 Task:  Click on  Soccer In the  Soccer League click on  Pick Sheet Your name Isabella Turner Team name Austin FC and  Email softage.8@softage.net Game 1 Montreal Game 2 Philadelphia Game 3 Atlanta United Game 4 Austin FC Game 5 Real Salt Lake Game 6 San Jose Game 7 Nashville SC Game 8 New England Game 9 Charlotte FC Game 10 Montreal Game 11 Toronto FC Game 12 NY Red Bulls Game 13 Minnesota United Game 14 LA Galaxy Game 15 Houston Game16 San Jose In Tie Breaker choose Austin FC Submit pick sheet
Action: Mouse moved to (325, 158)
Screenshot: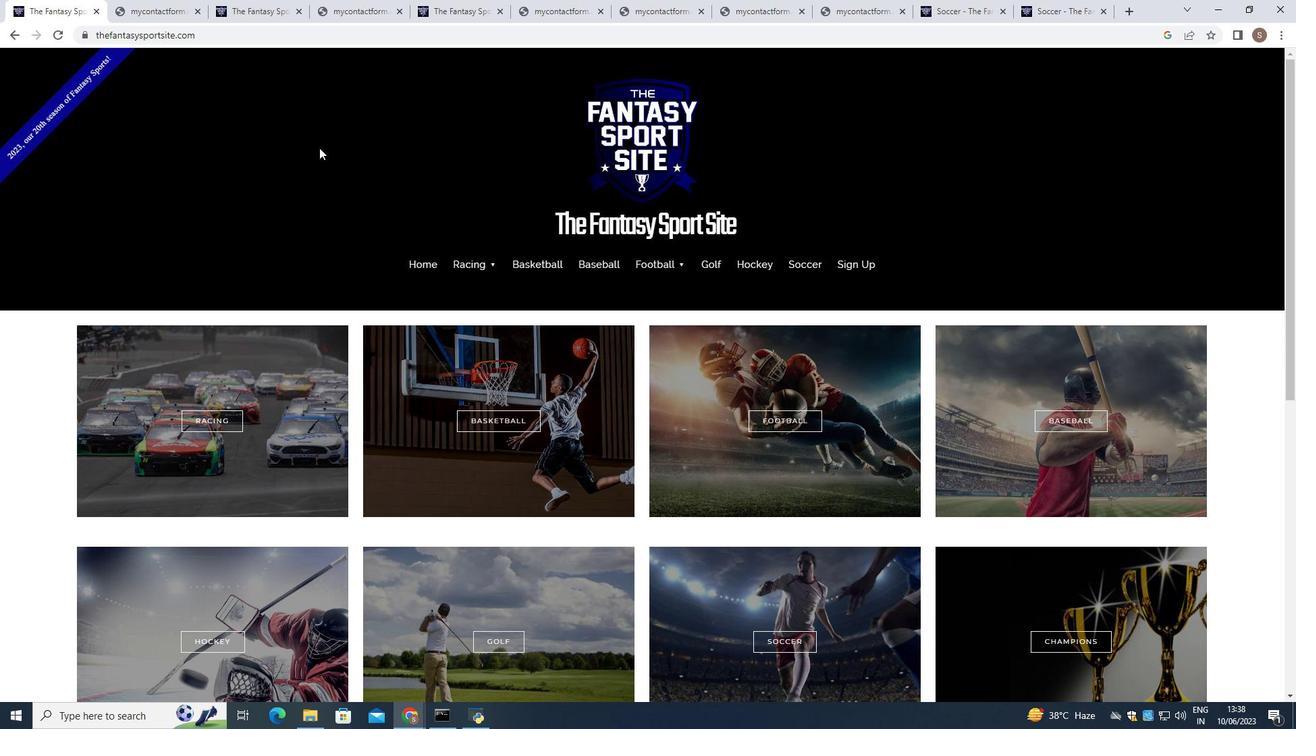 
Action: Mouse scrolled (325, 157) with delta (0, 0)
Screenshot: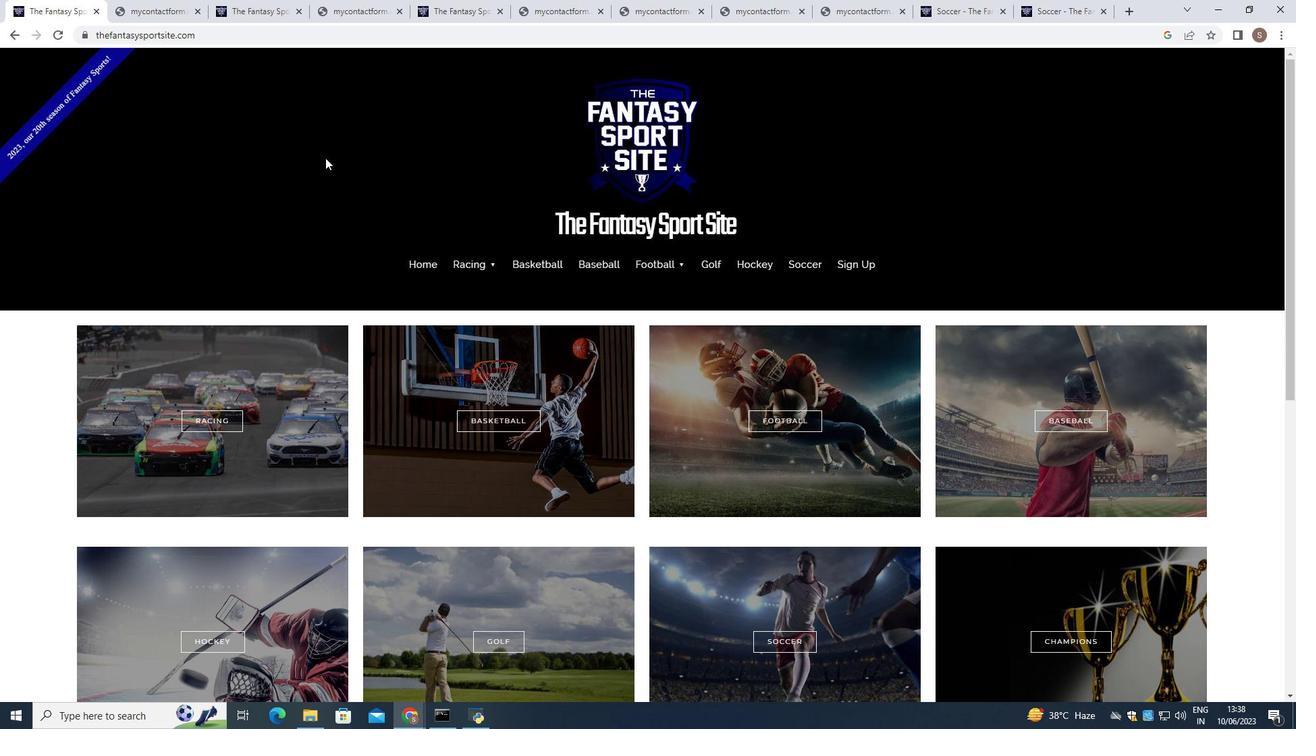 
Action: Mouse scrolled (325, 157) with delta (0, 0)
Screenshot: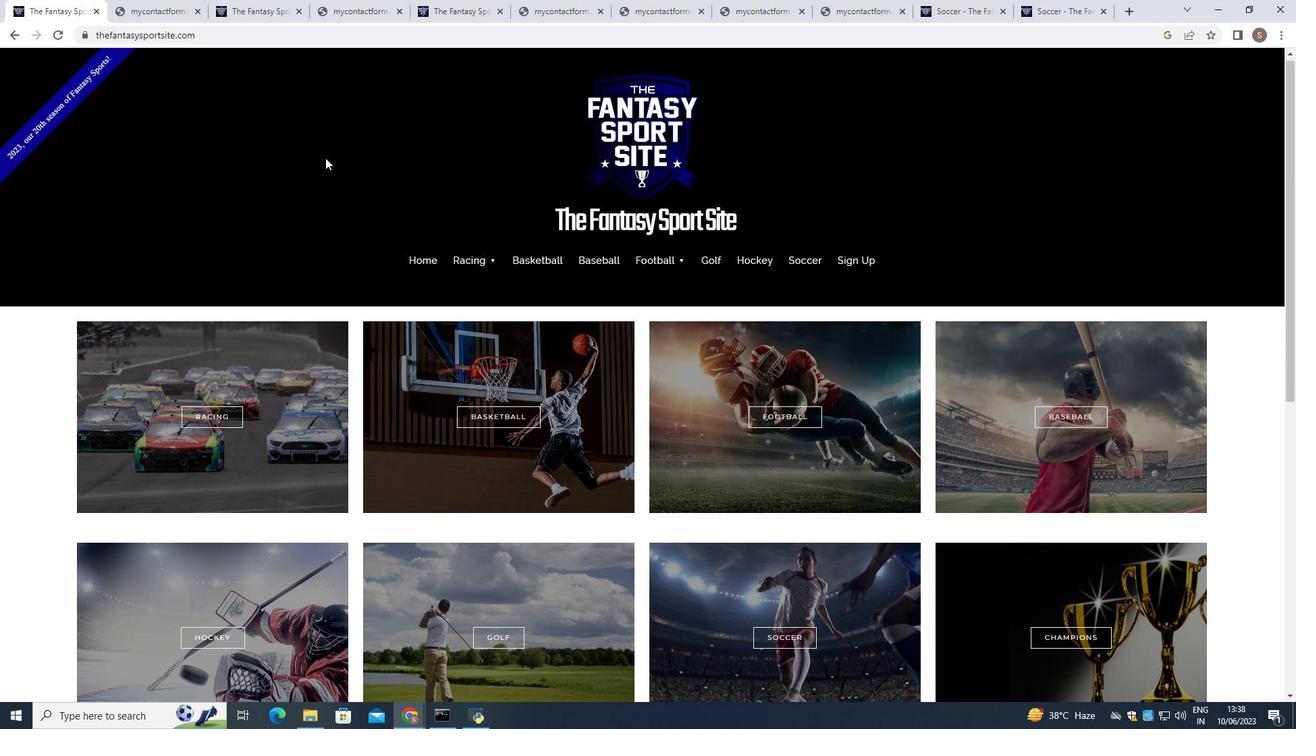 
Action: Mouse moved to (677, 431)
Screenshot: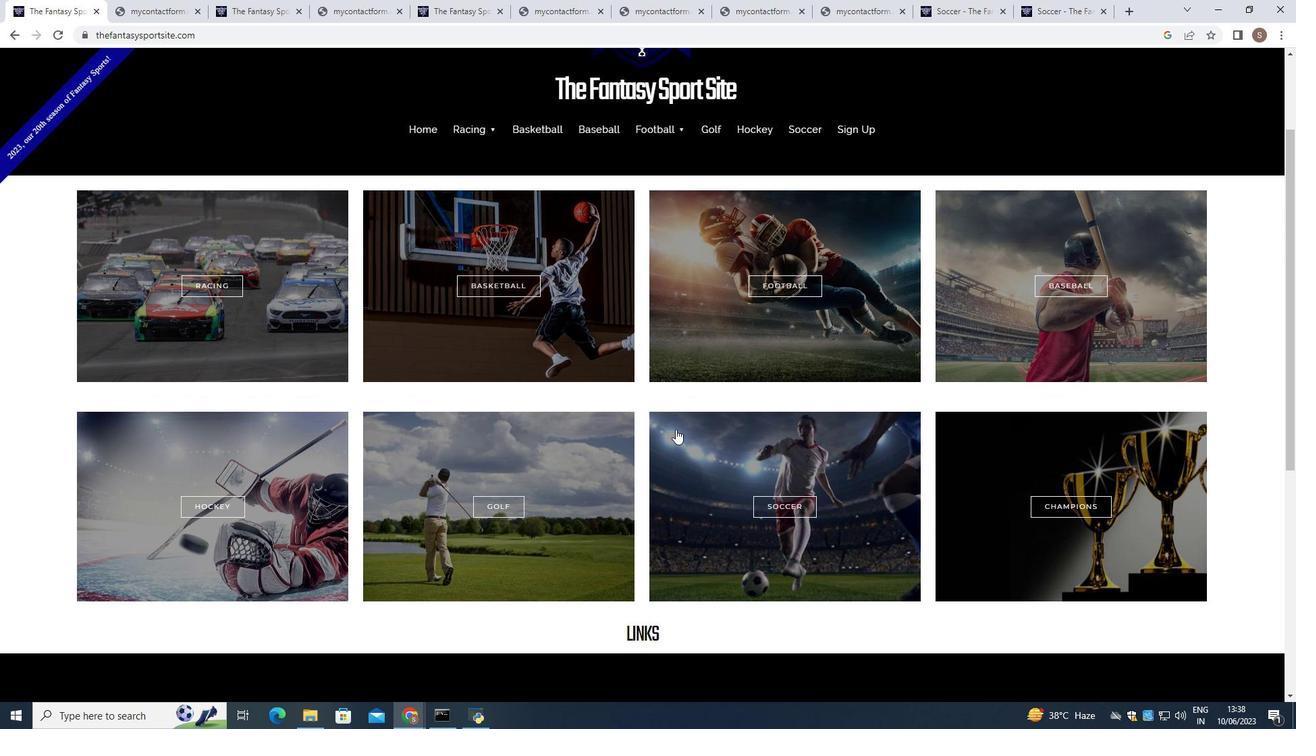 
Action: Mouse pressed left at (677, 431)
Screenshot: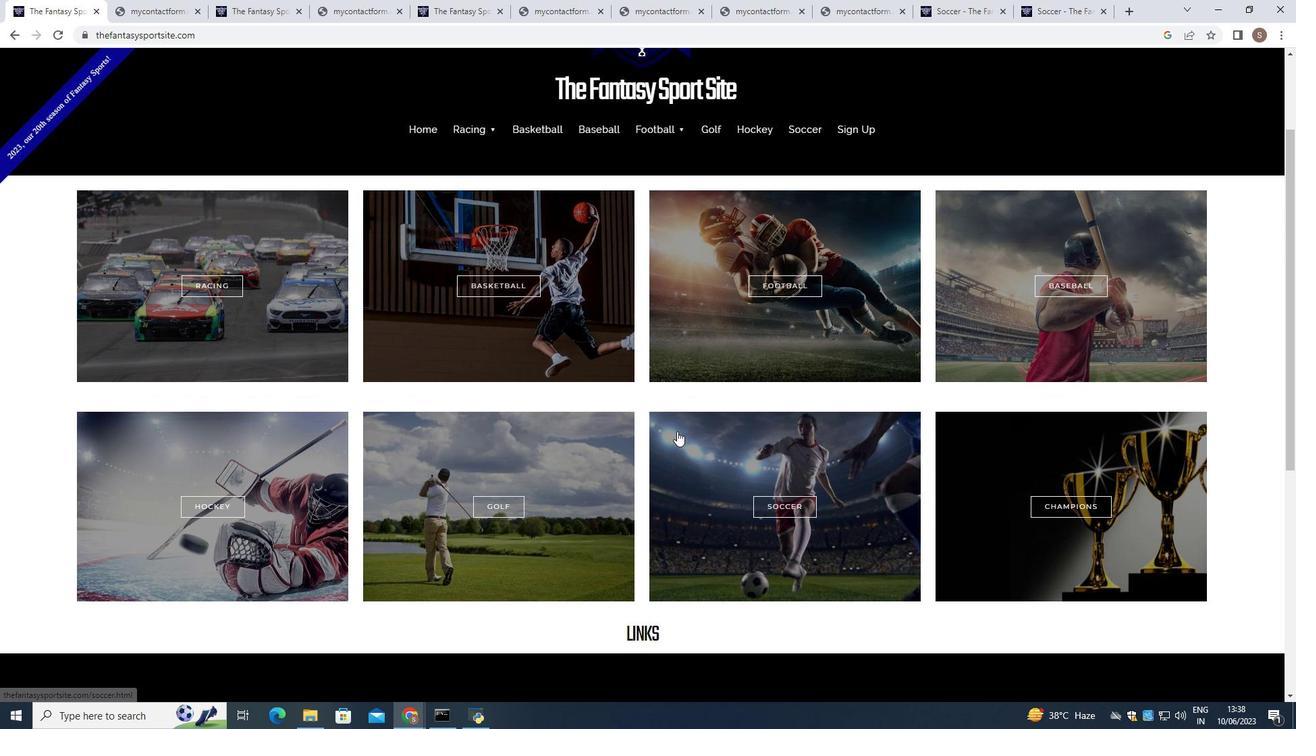 
Action: Mouse moved to (679, 431)
Screenshot: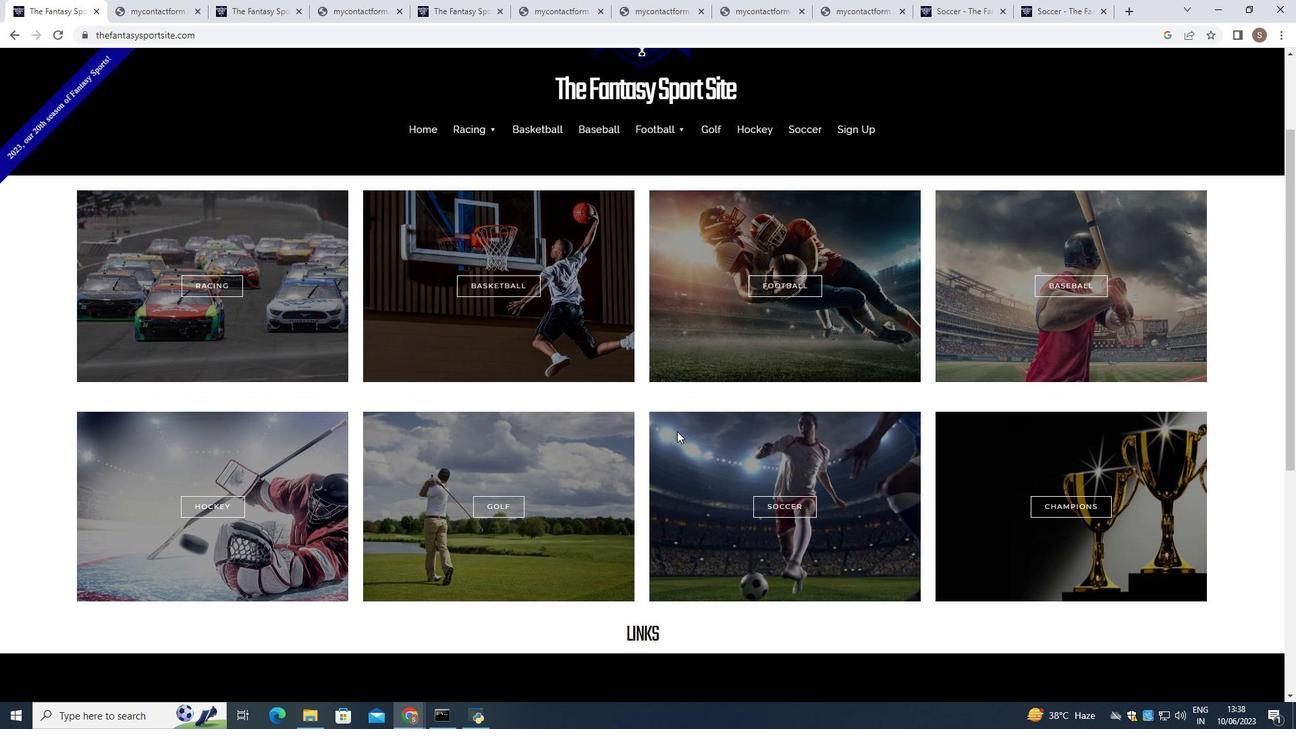 
Action: Mouse scrolled (679, 430) with delta (0, 0)
Screenshot: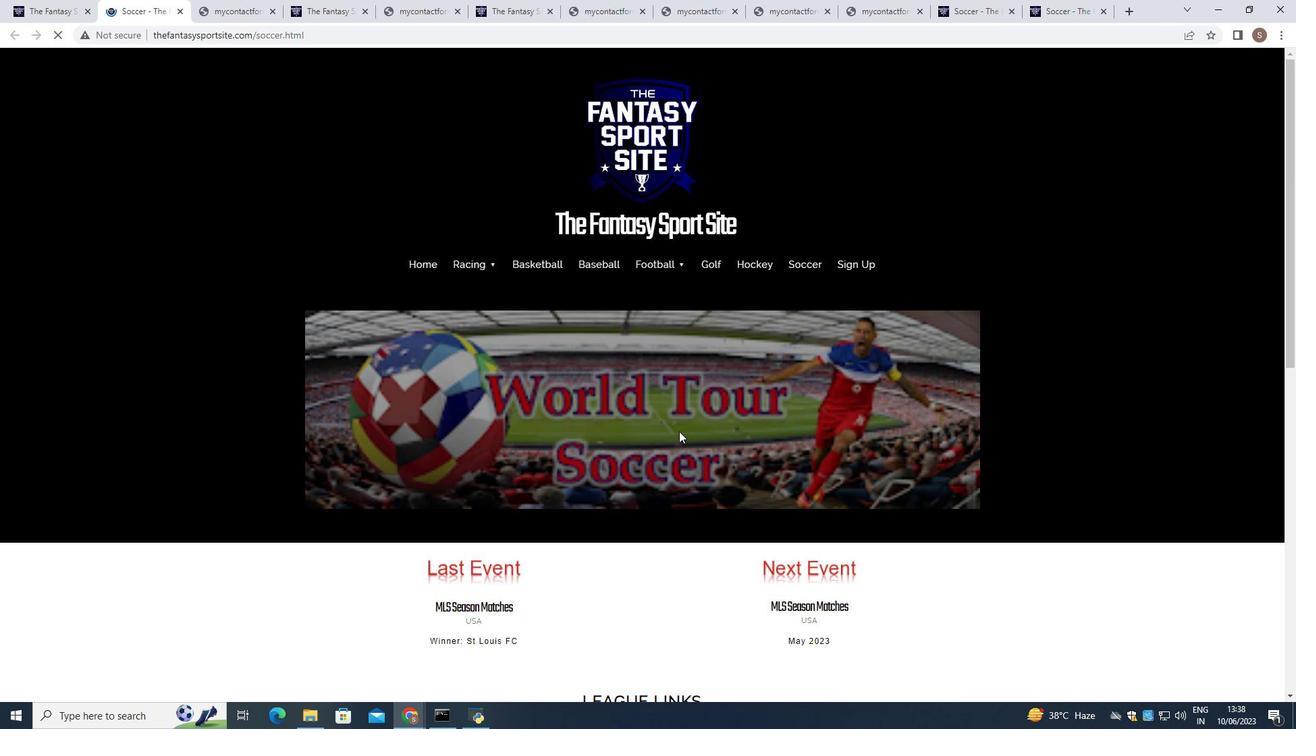 
Action: Mouse scrolled (679, 430) with delta (0, 0)
Screenshot: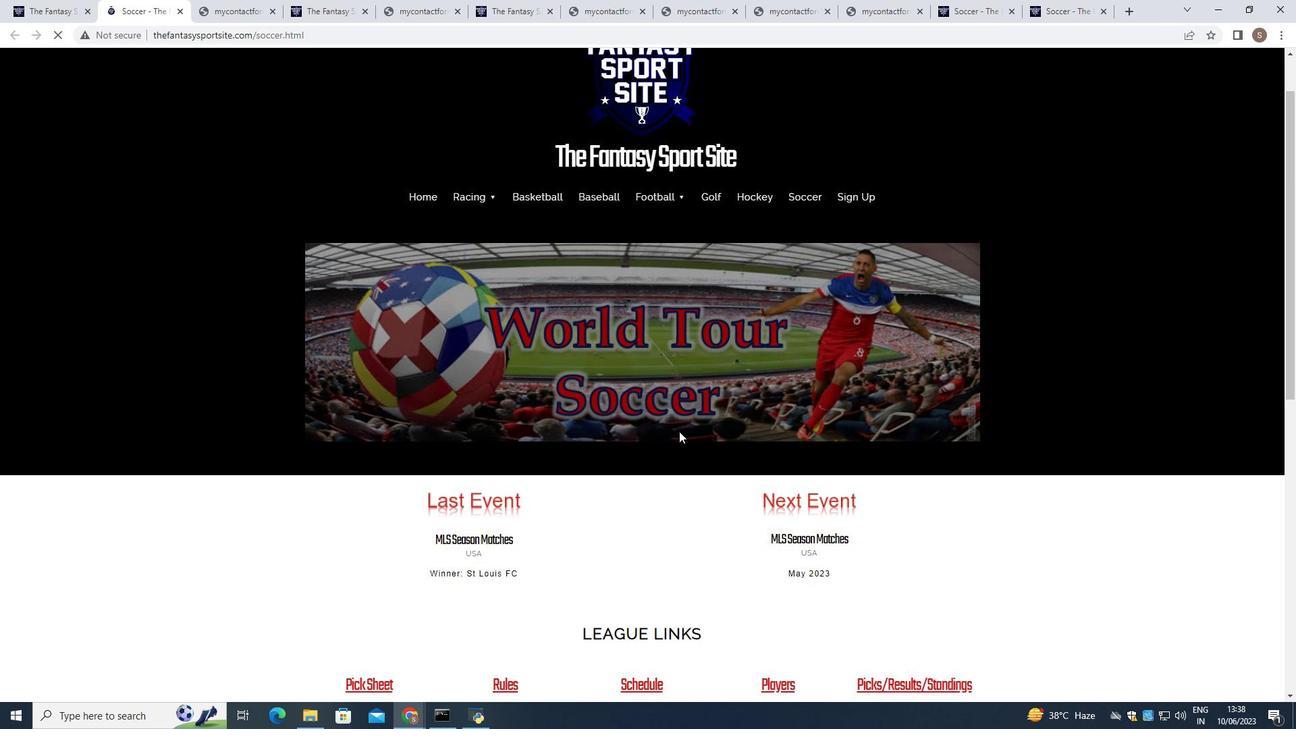 
Action: Mouse scrolled (679, 430) with delta (0, 0)
Screenshot: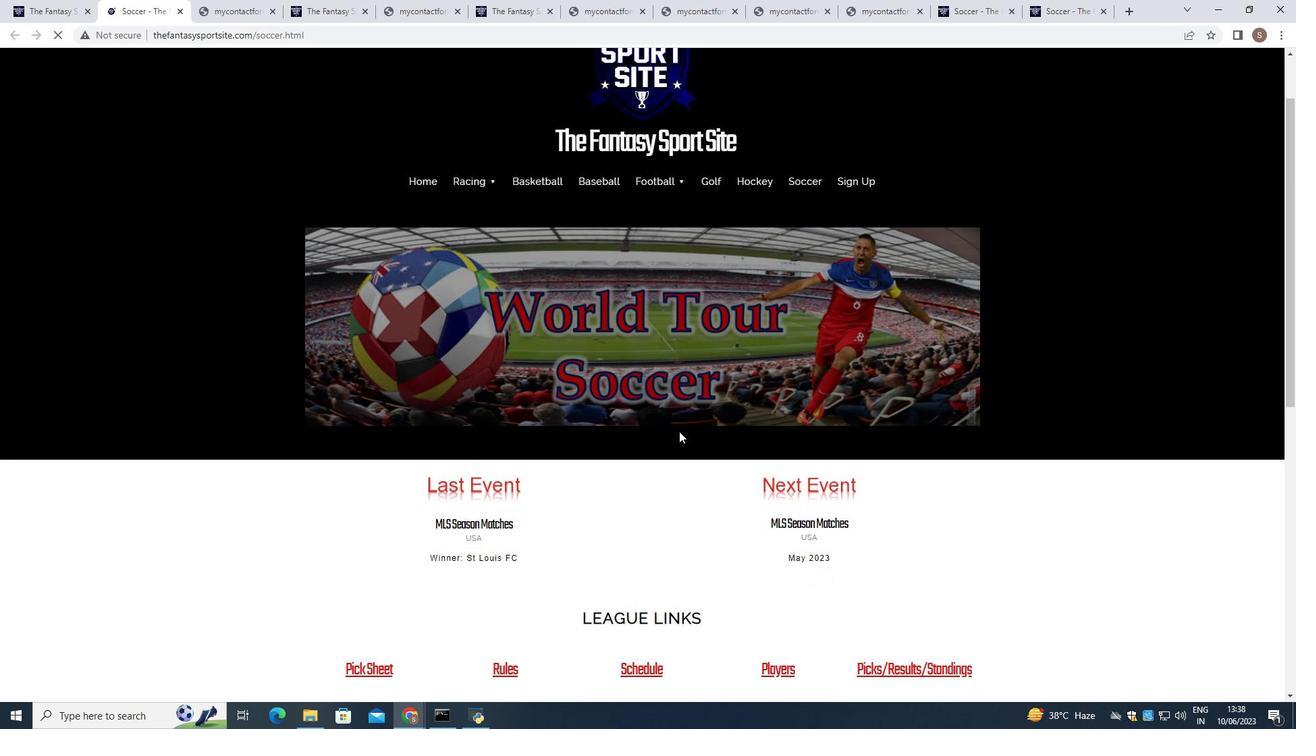 
Action: Mouse moved to (372, 550)
Screenshot: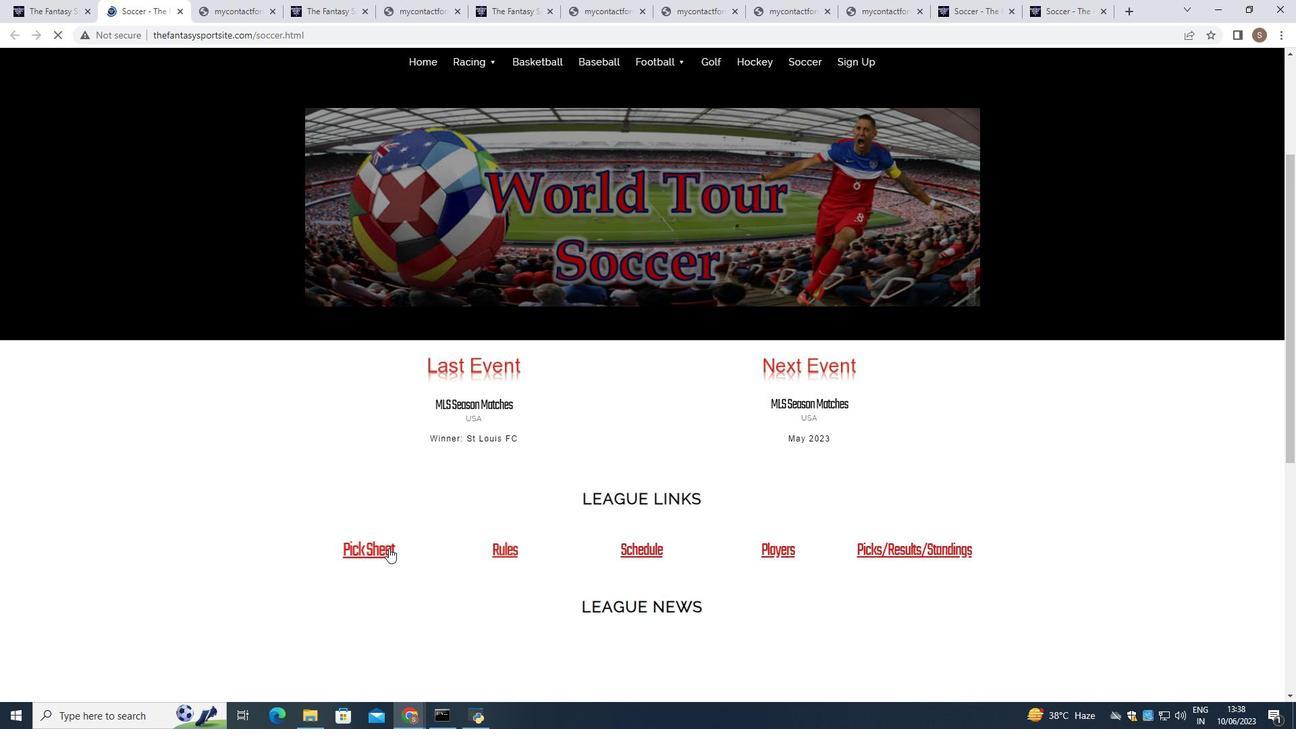 
Action: Mouse pressed left at (372, 550)
Screenshot: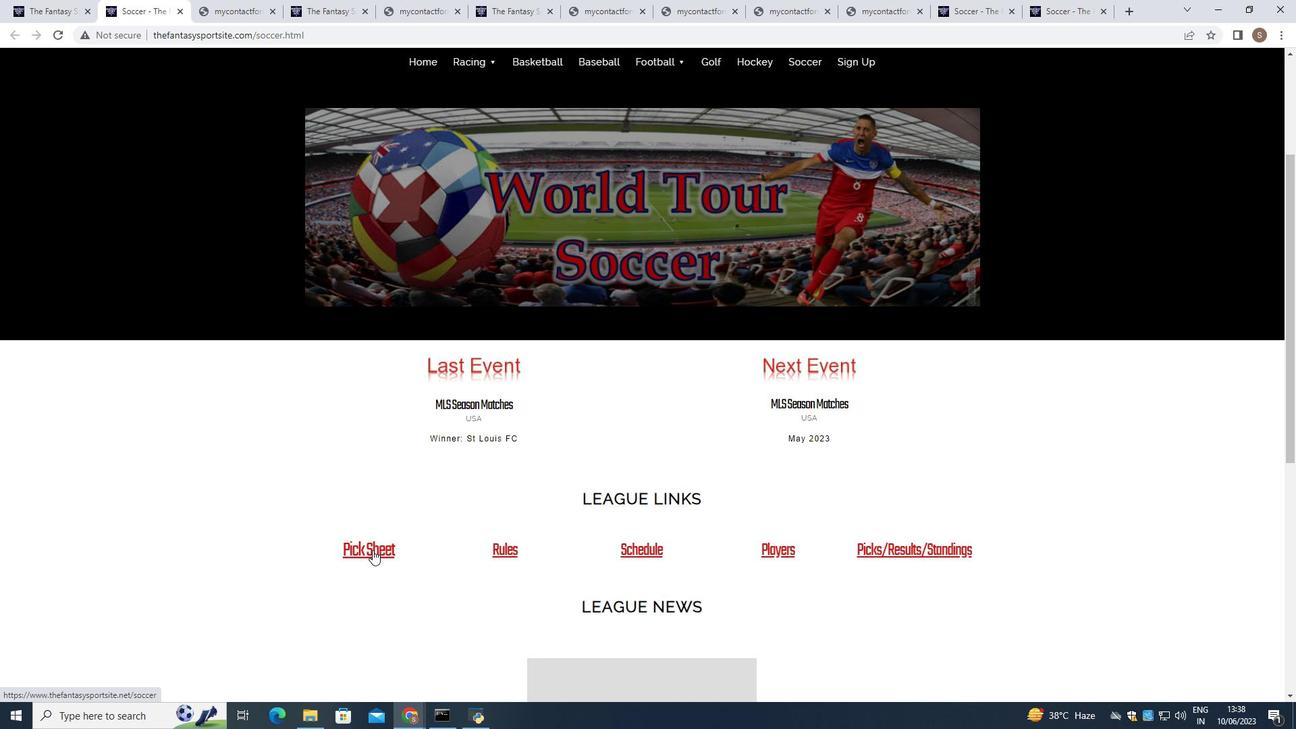 
Action: Mouse moved to (372, 550)
Screenshot: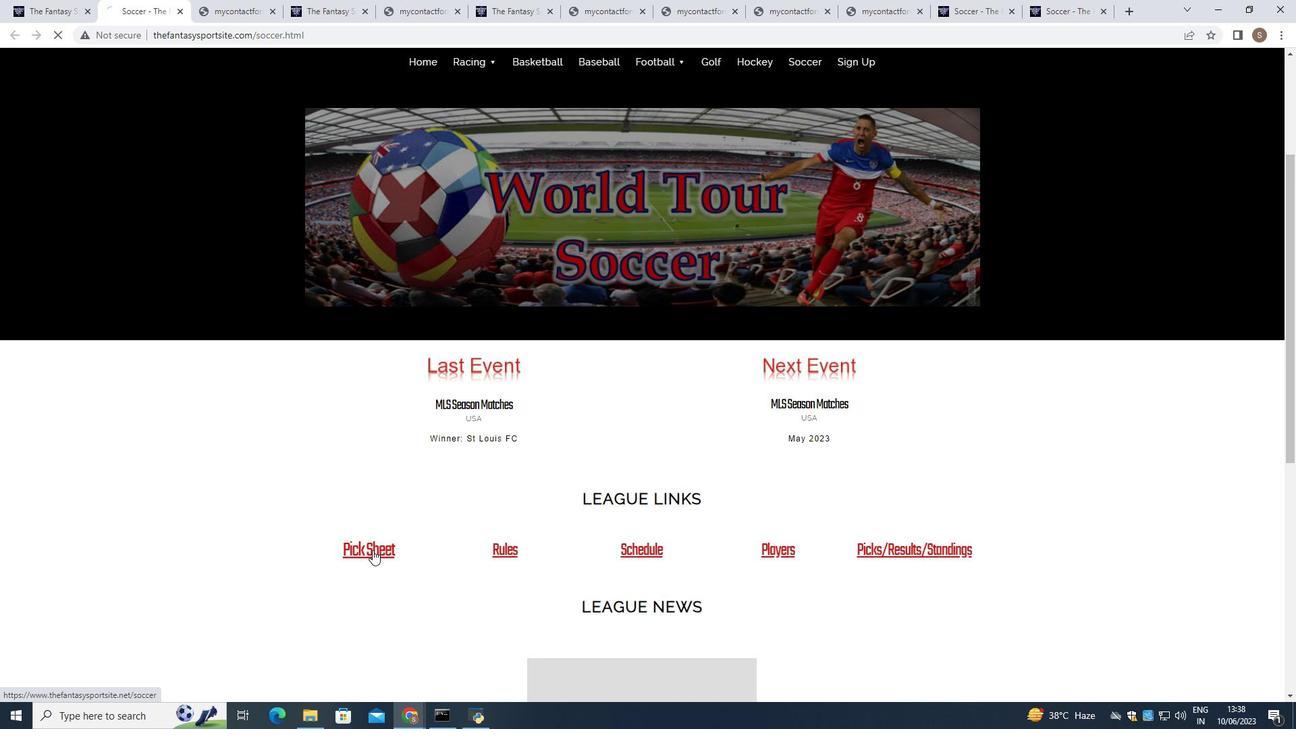 
Action: Mouse scrolled (372, 549) with delta (0, 0)
Screenshot: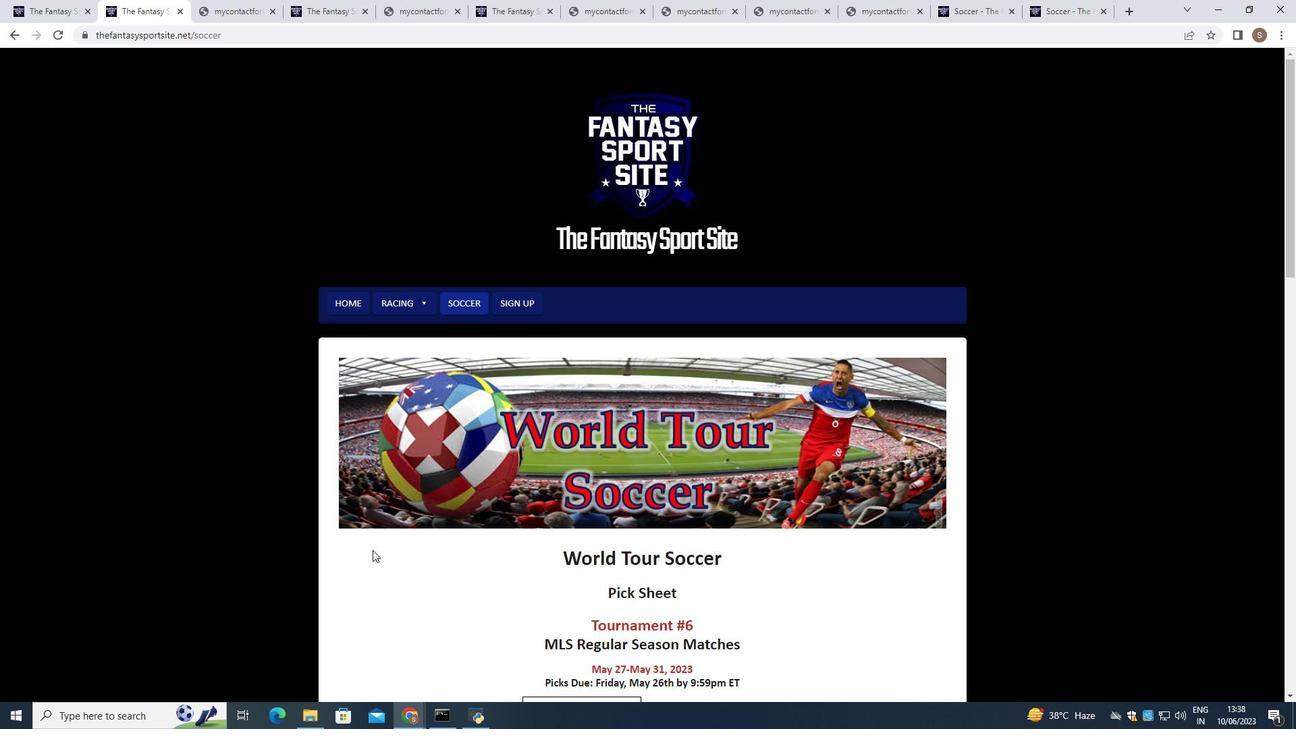 
Action: Mouse scrolled (372, 549) with delta (0, 0)
Screenshot: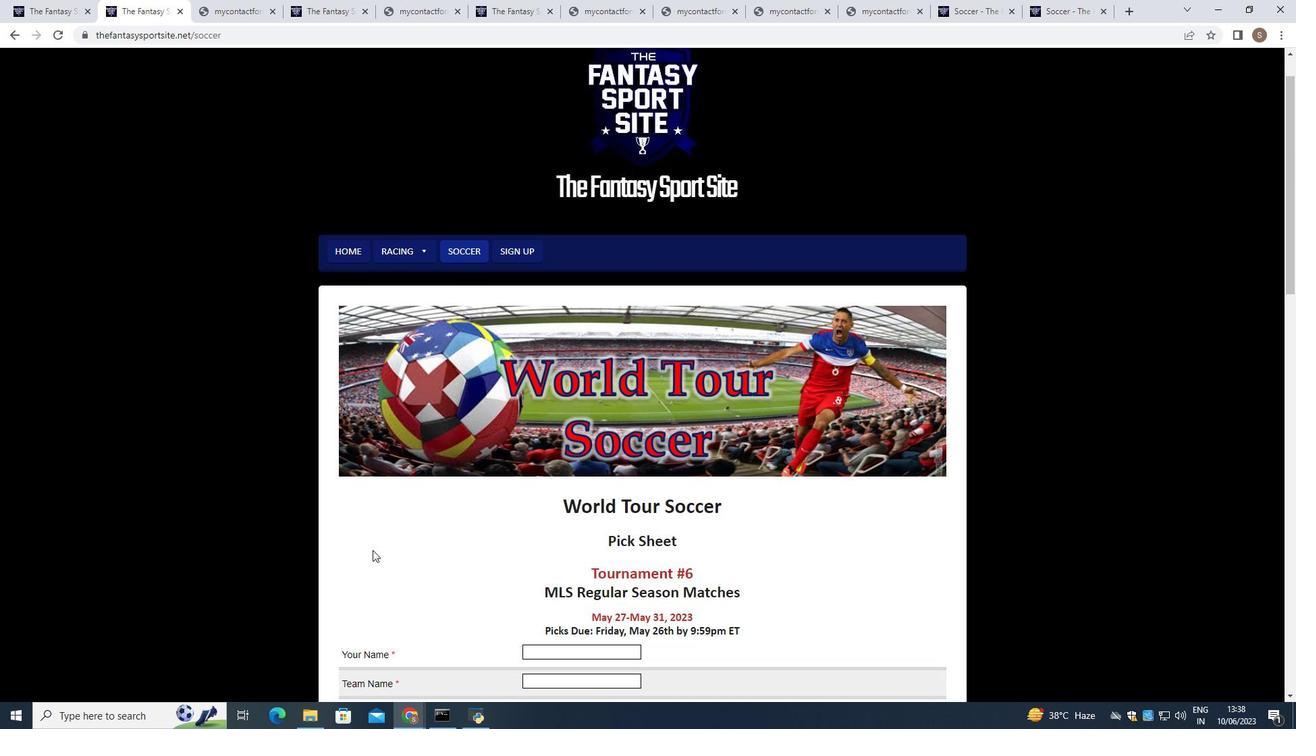 
Action: Mouse scrolled (372, 549) with delta (0, 0)
Screenshot: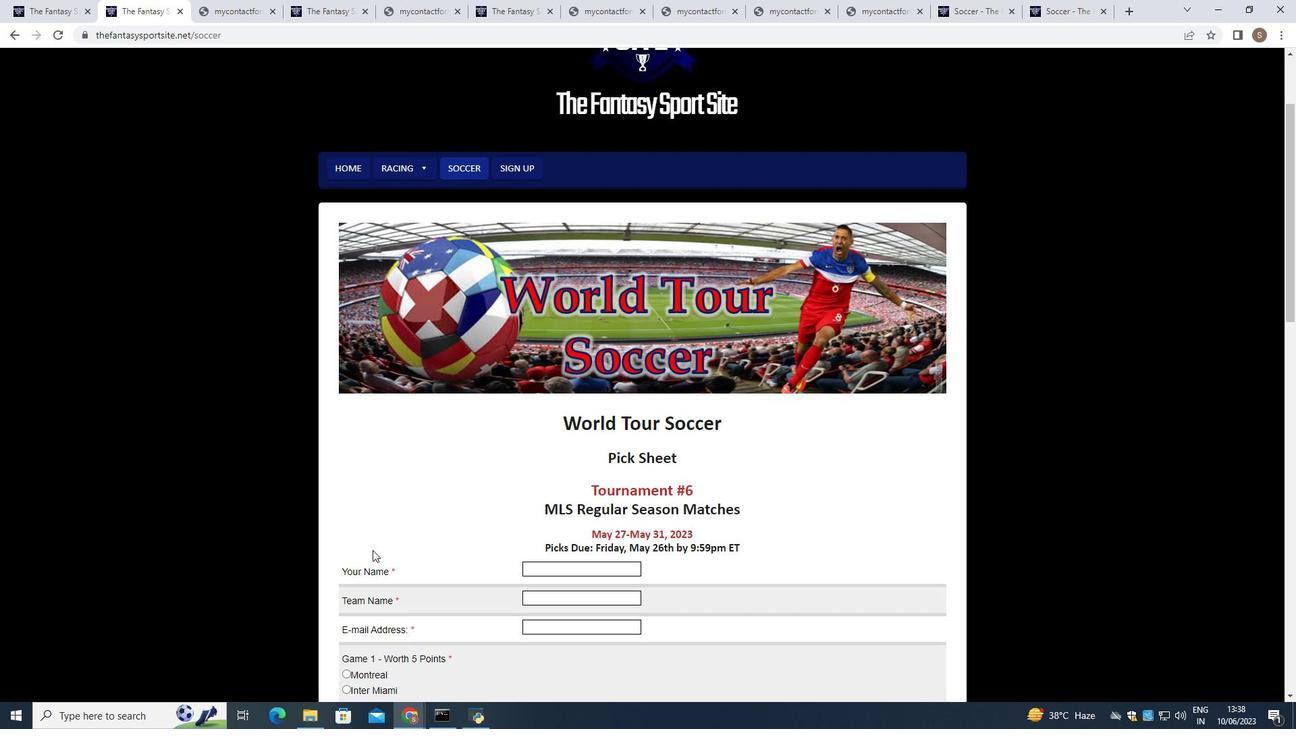 
Action: Mouse moved to (538, 494)
Screenshot: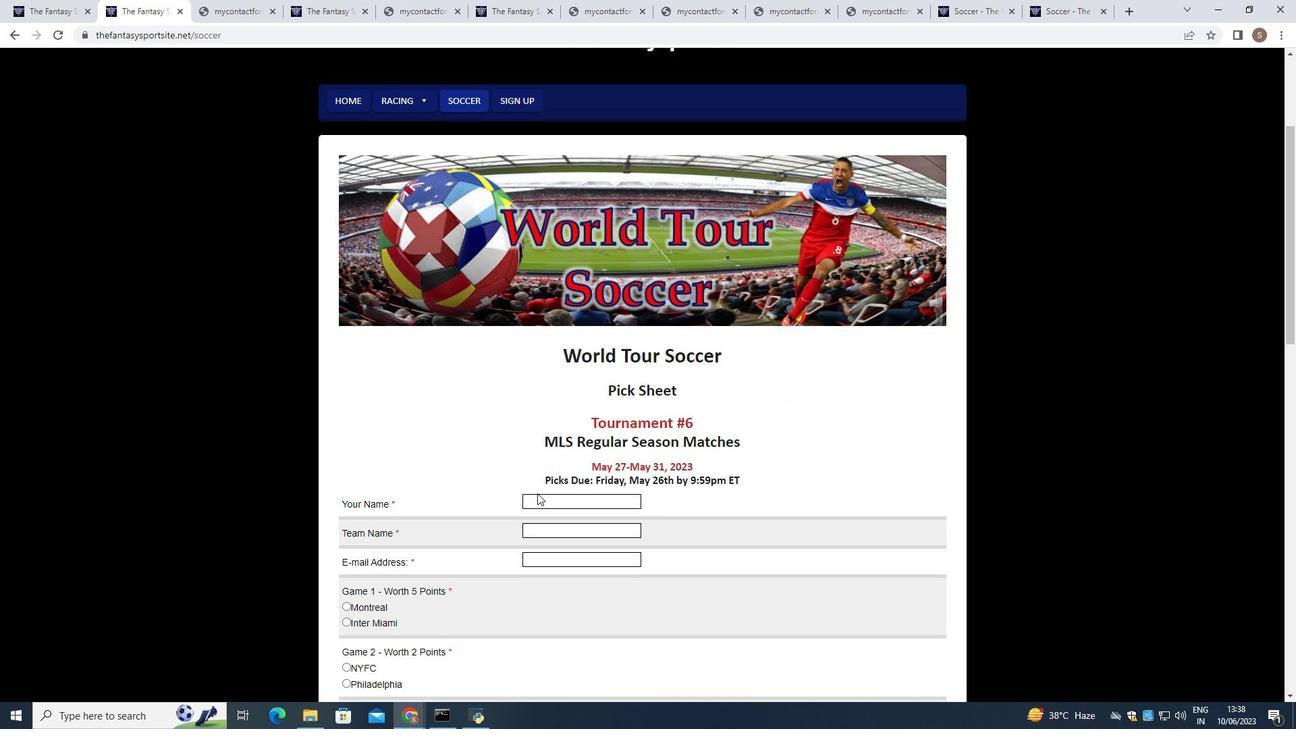 
Action: Mouse pressed left at (538, 494)
Screenshot: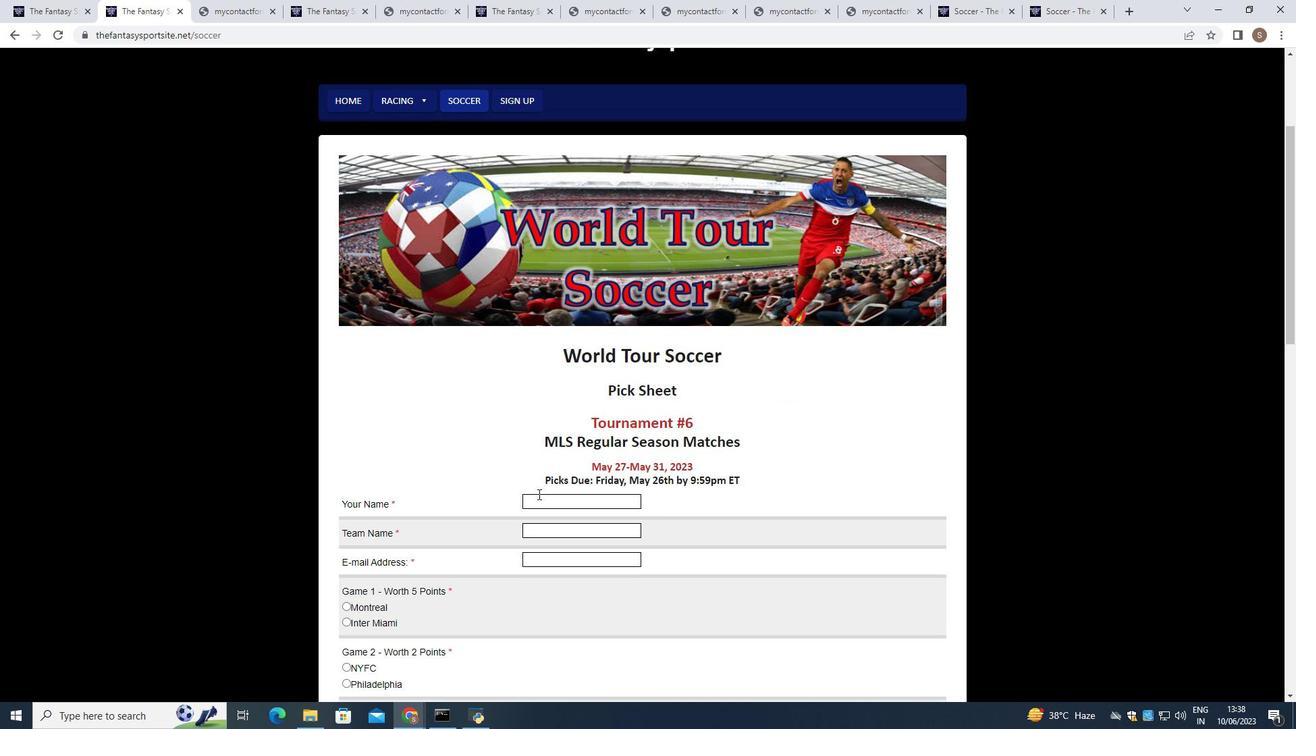
Action: Key pressed <Key.shift>Isabella<Key.space><Key.shift>Turner
Screenshot: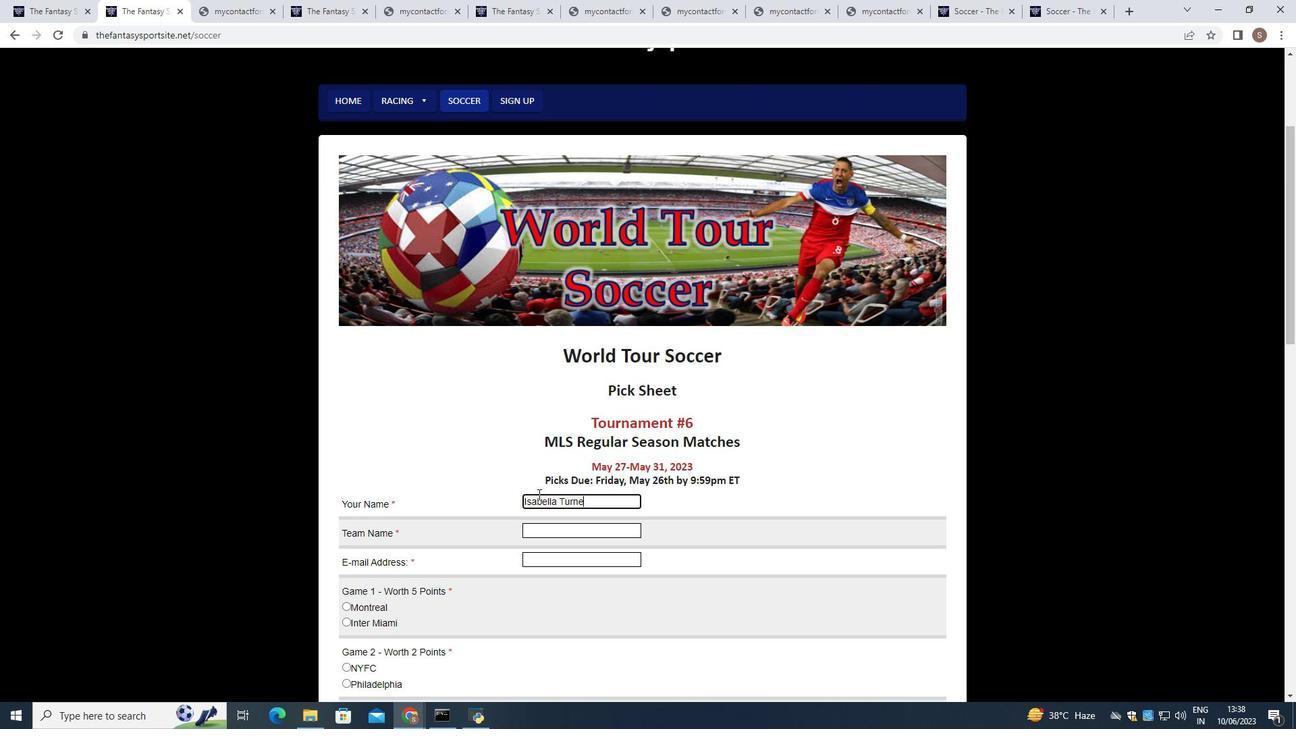 
Action: Mouse moved to (551, 532)
Screenshot: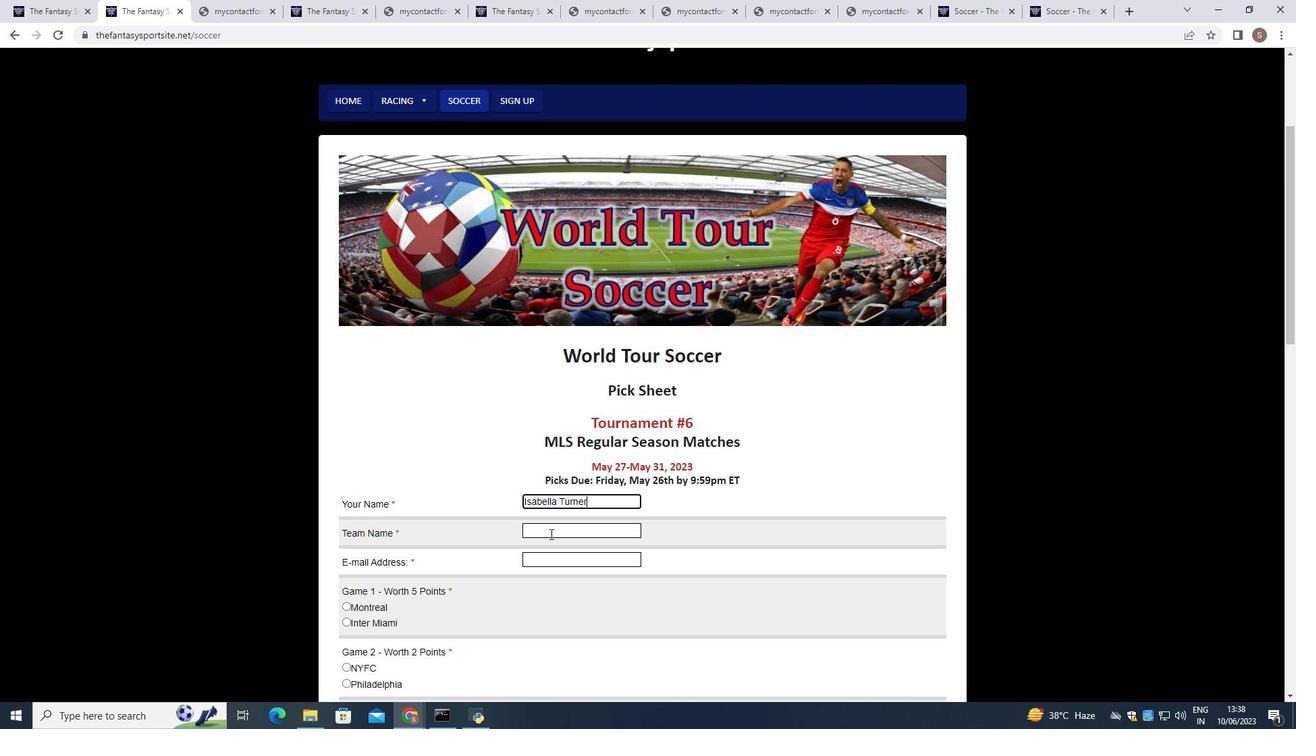 
Action: Mouse pressed left at (551, 532)
Screenshot: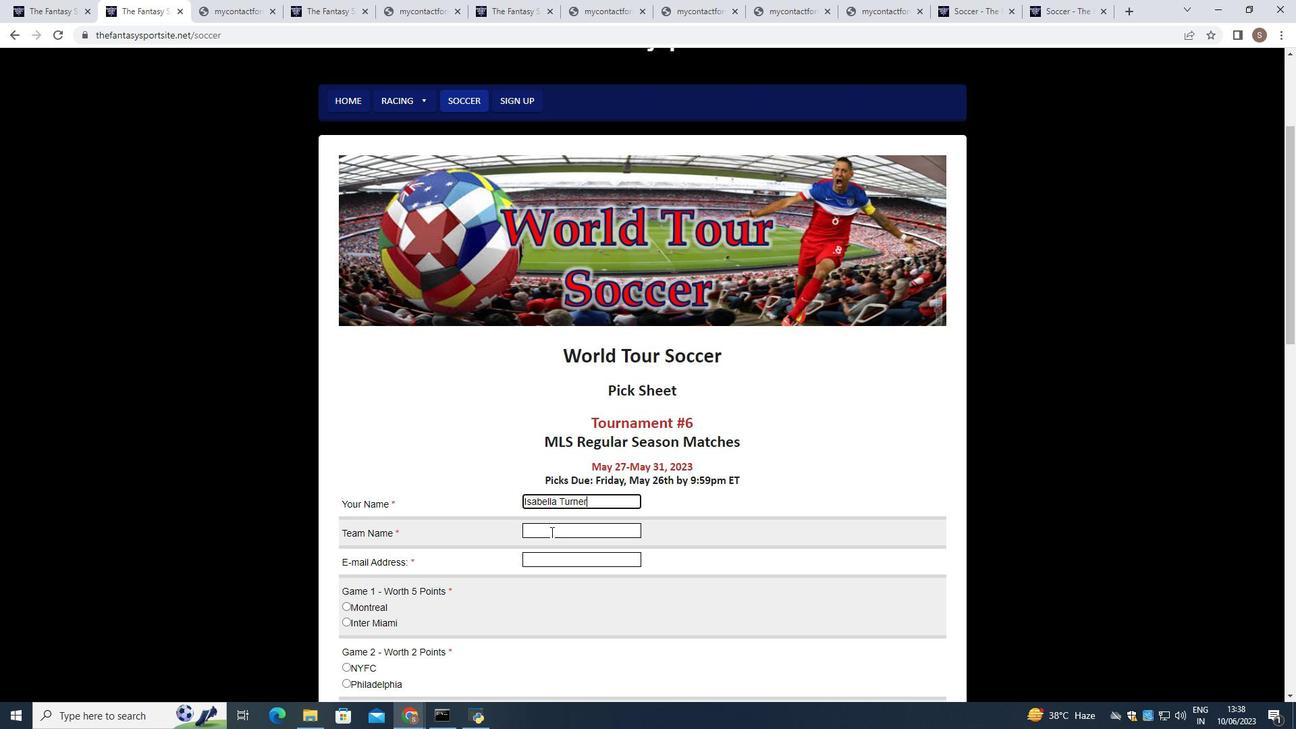 
Action: Mouse moved to (551, 531)
Screenshot: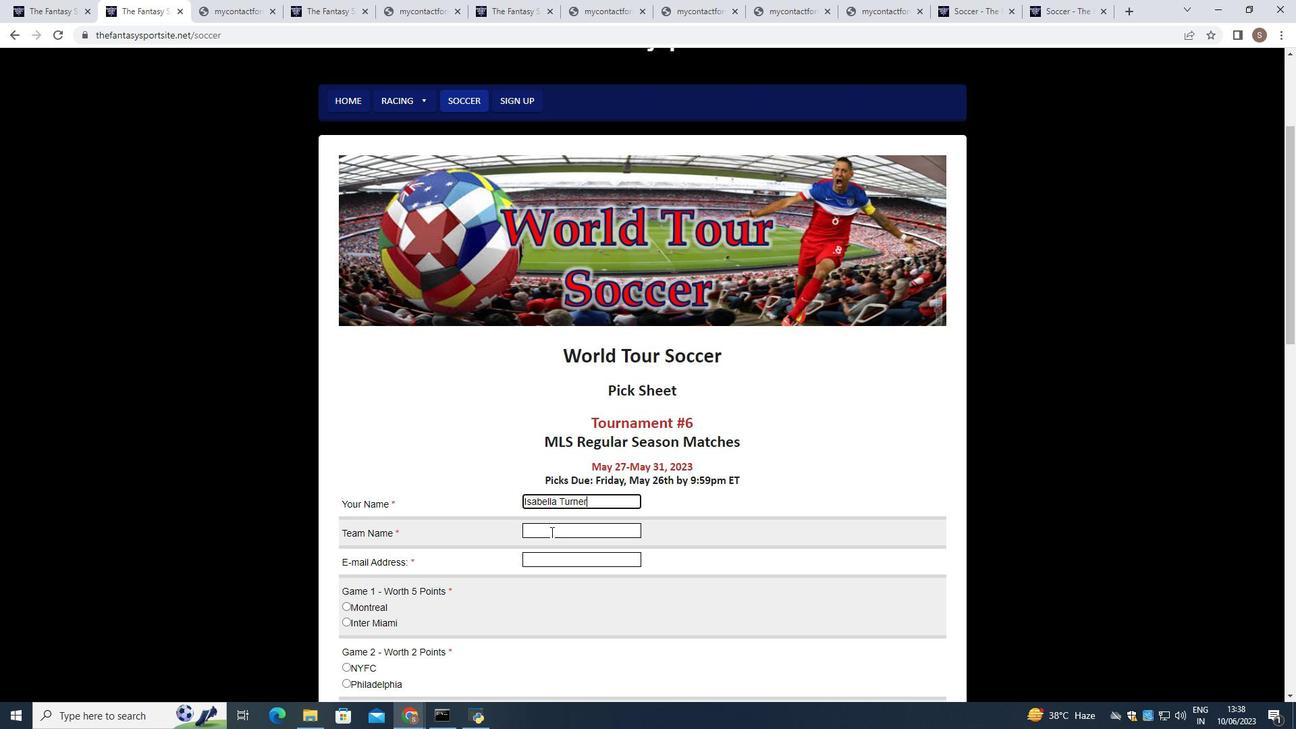 
Action: Key pressed <Key.shift>Austin<Key.space><Key.shift>FC
Screenshot: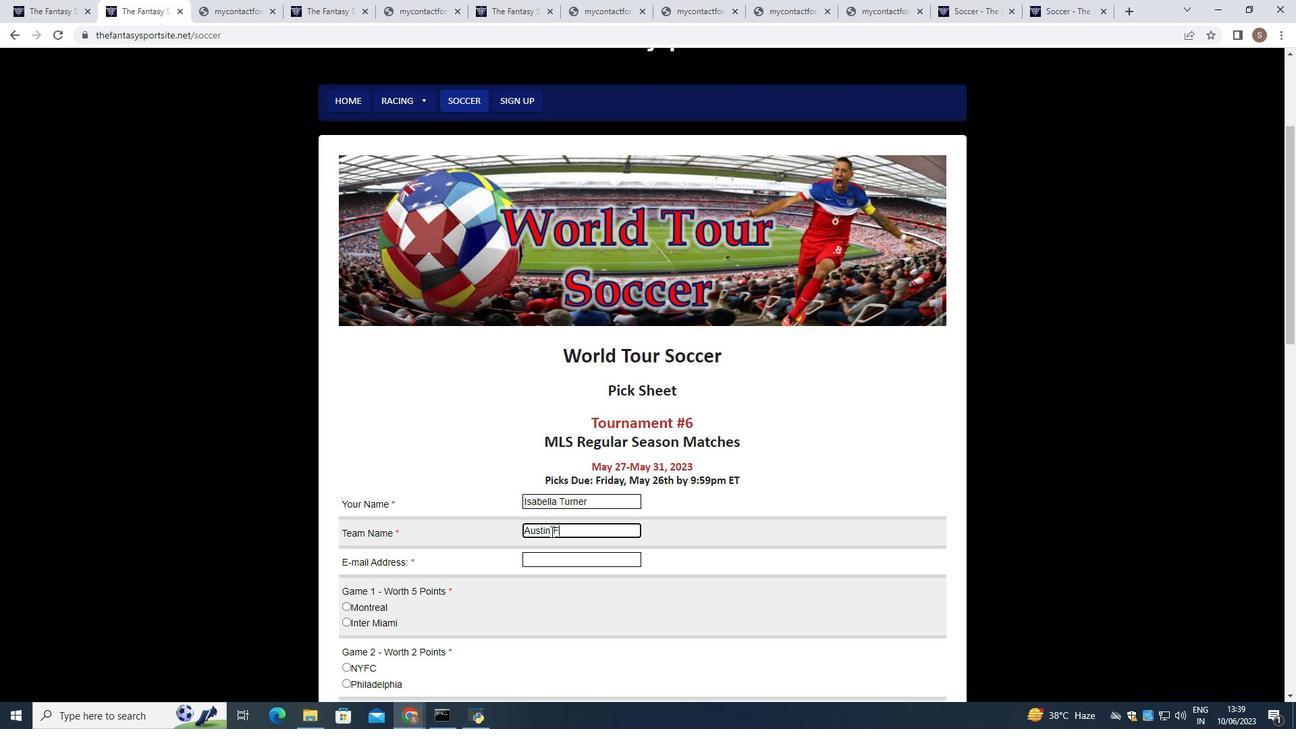 
Action: Mouse moved to (556, 559)
Screenshot: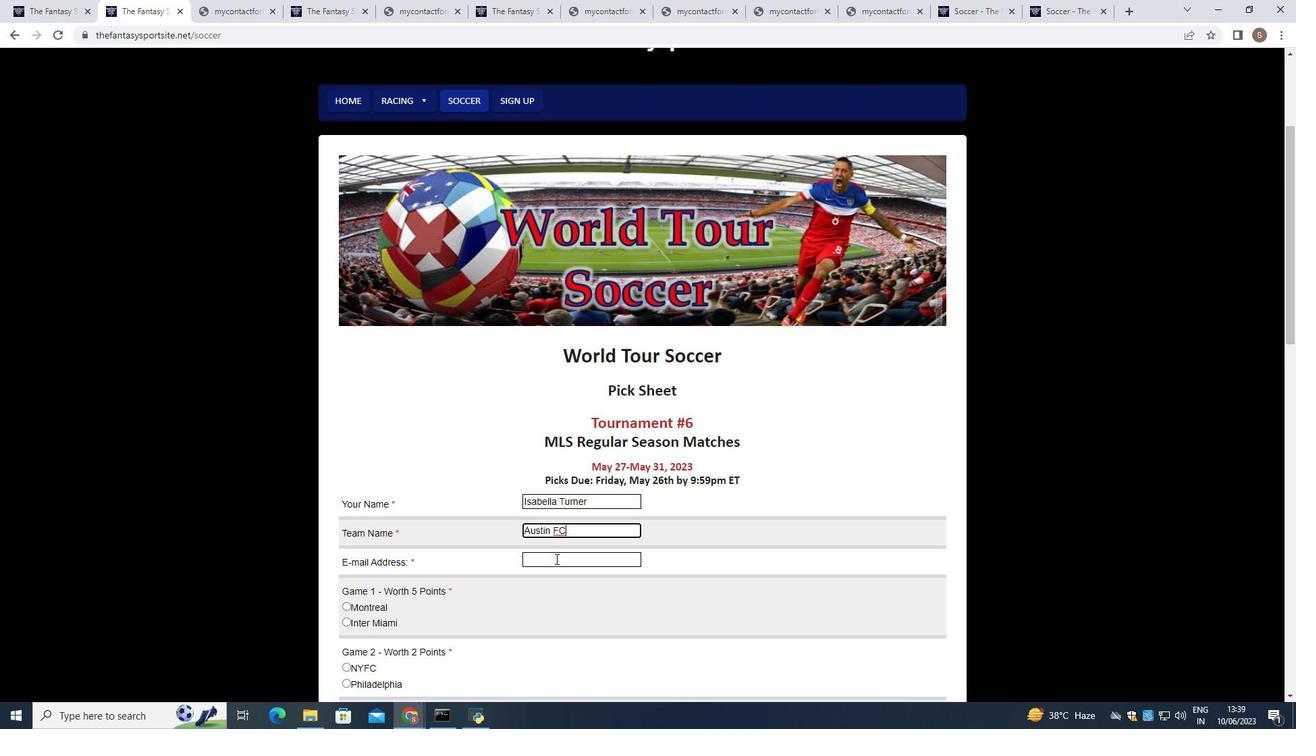 
Action: Mouse pressed left at (556, 559)
Screenshot: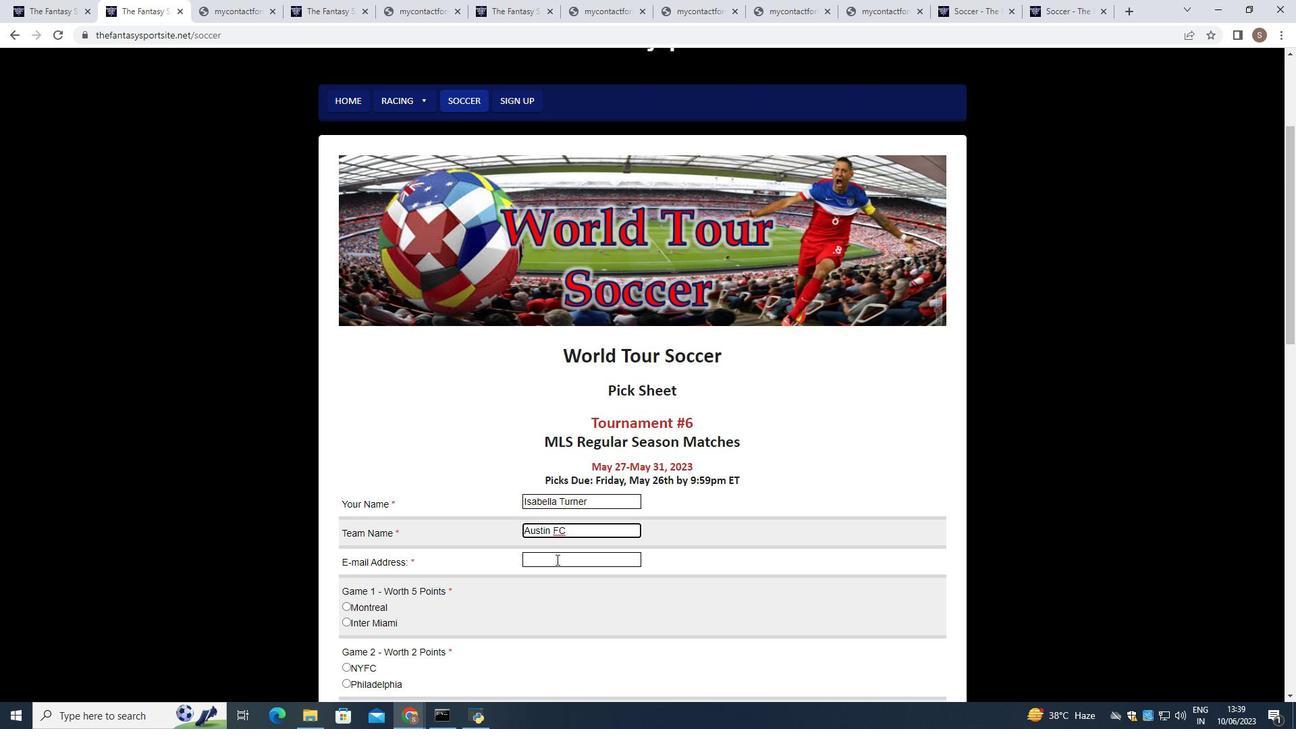 
Action: Key pressed softage.8<Key.shift><Key.shift>@softage.net
Screenshot: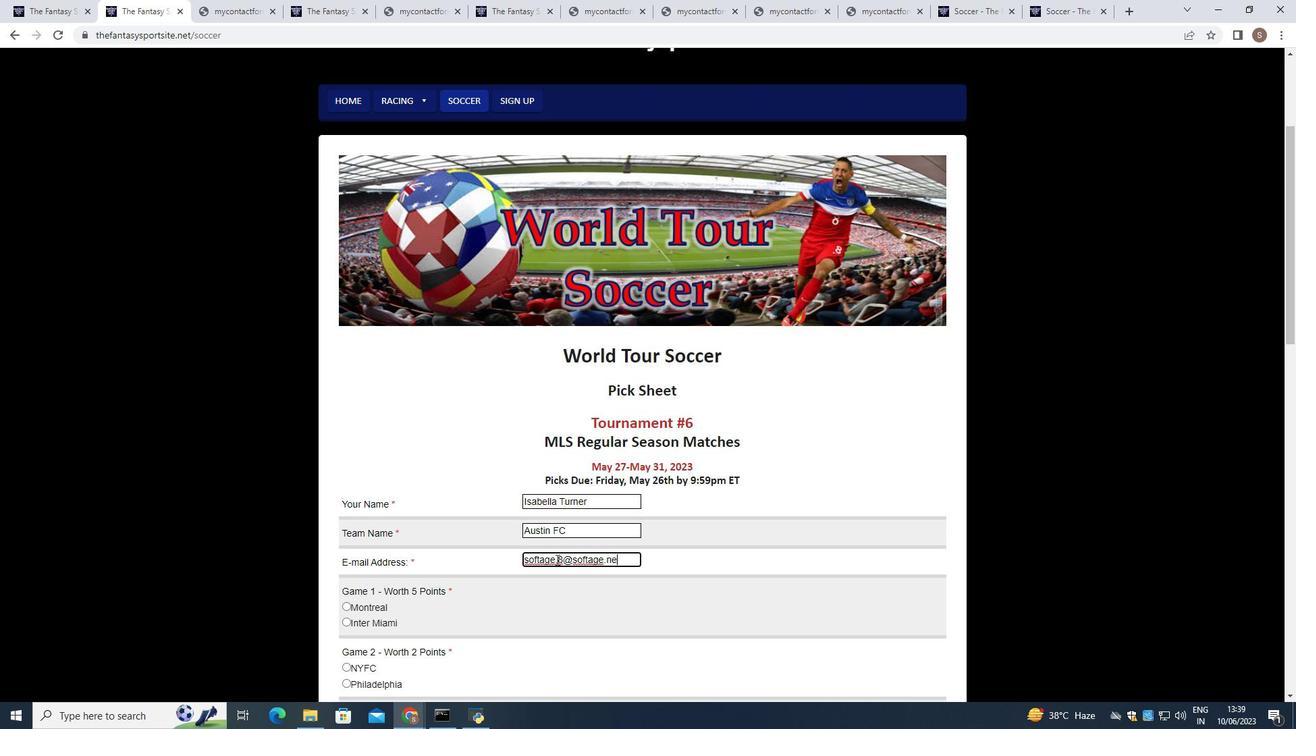 
Action: Mouse moved to (478, 589)
Screenshot: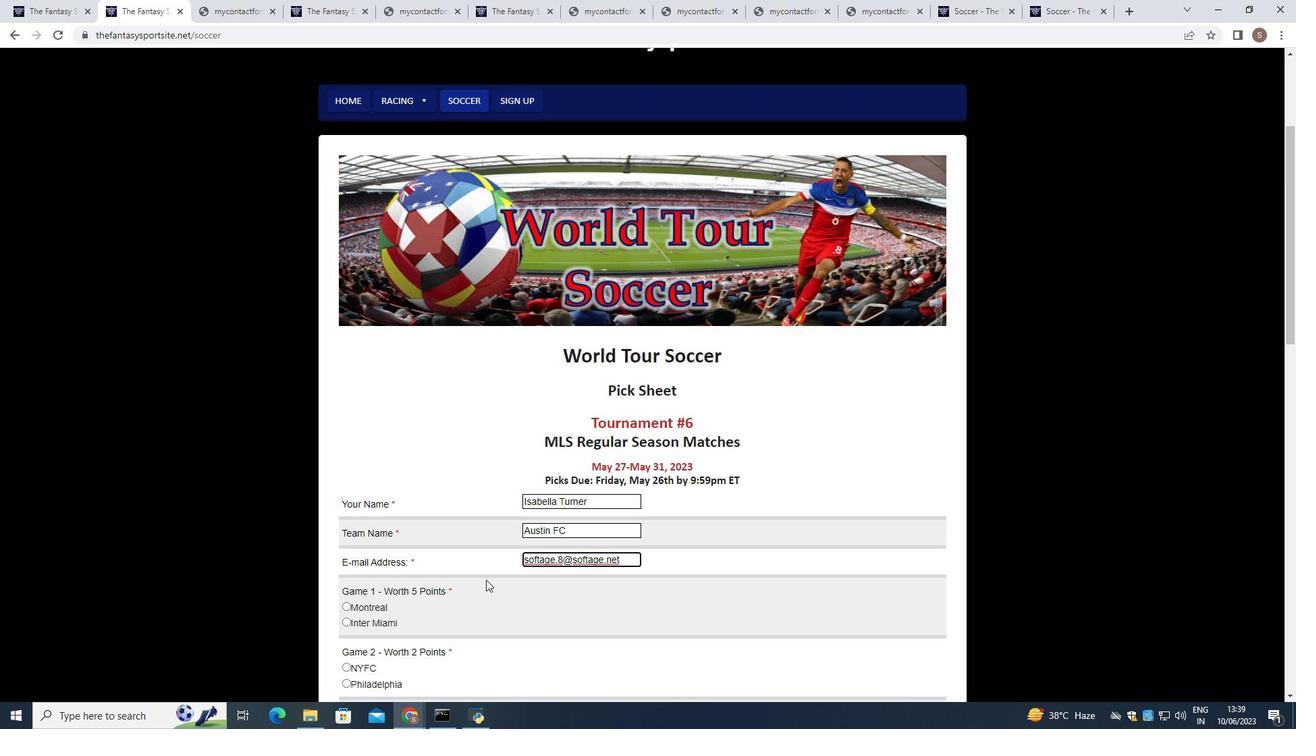 
Action: Mouse scrolled (478, 588) with delta (0, 0)
Screenshot: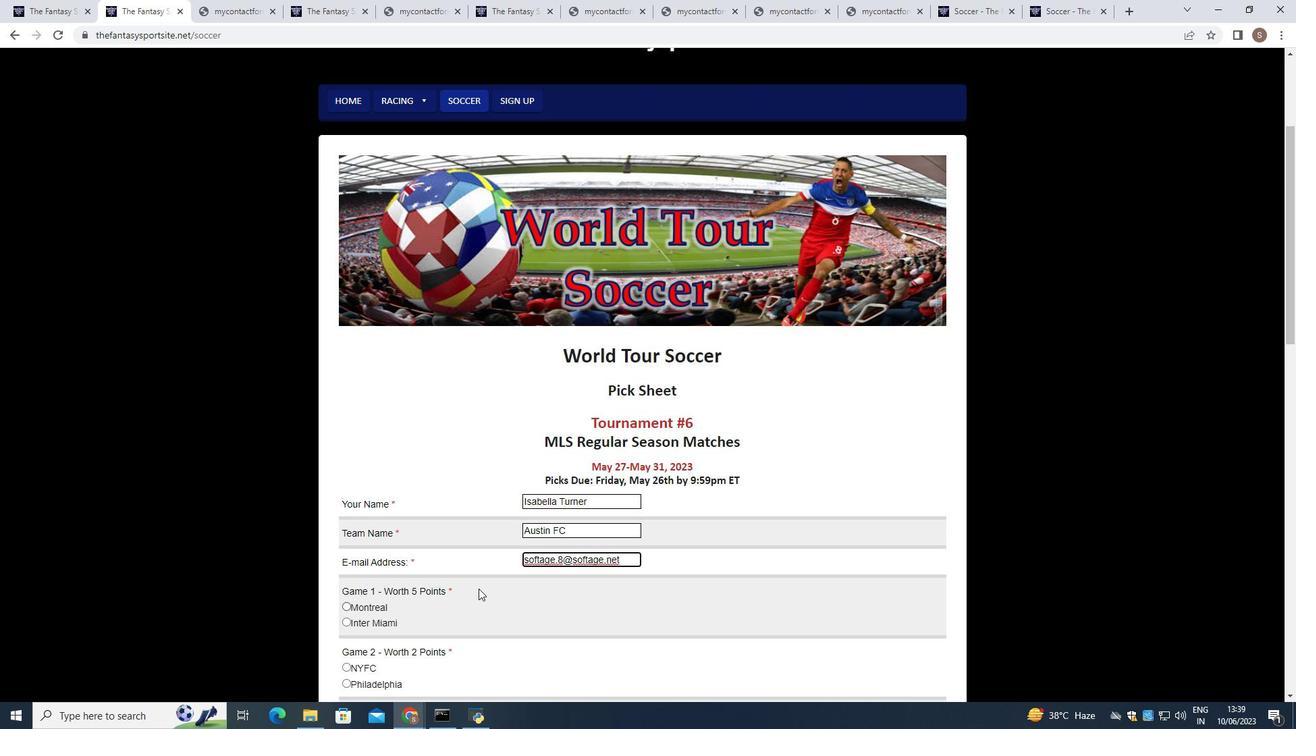 
Action: Mouse moved to (345, 539)
Screenshot: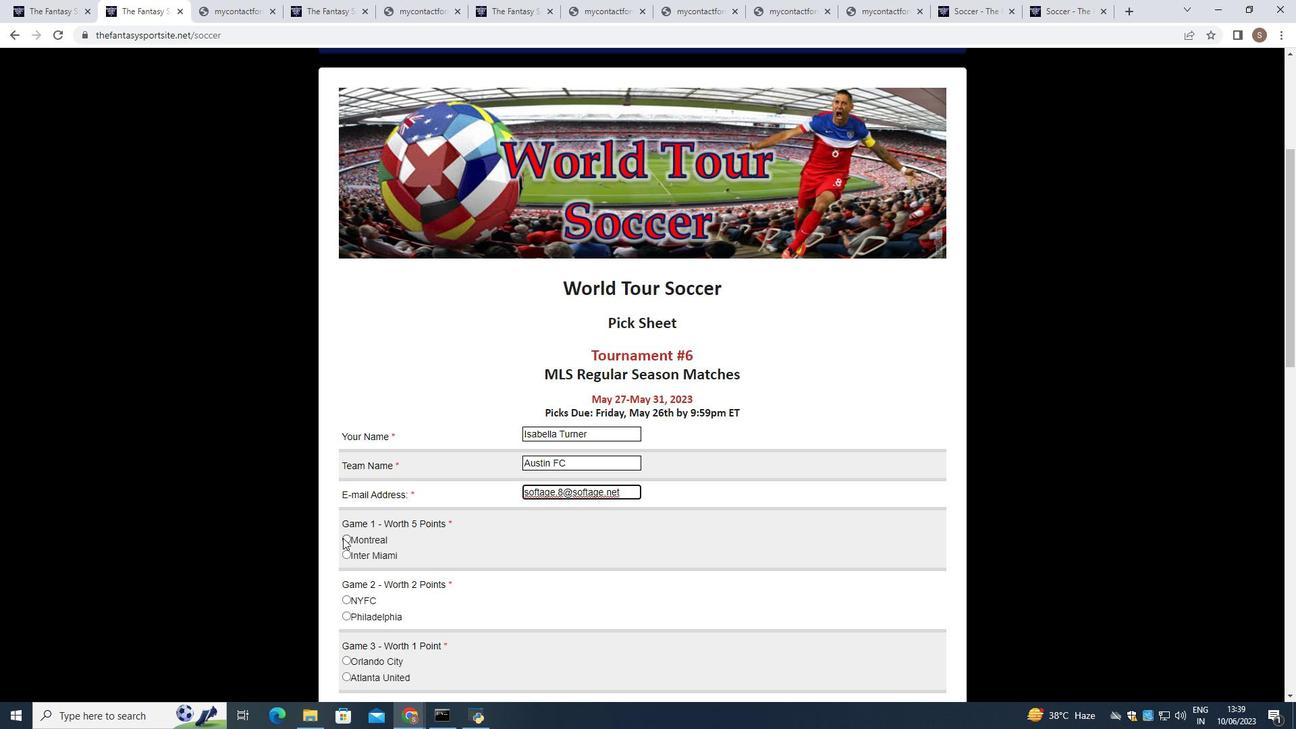 
Action: Mouse pressed left at (345, 539)
Screenshot: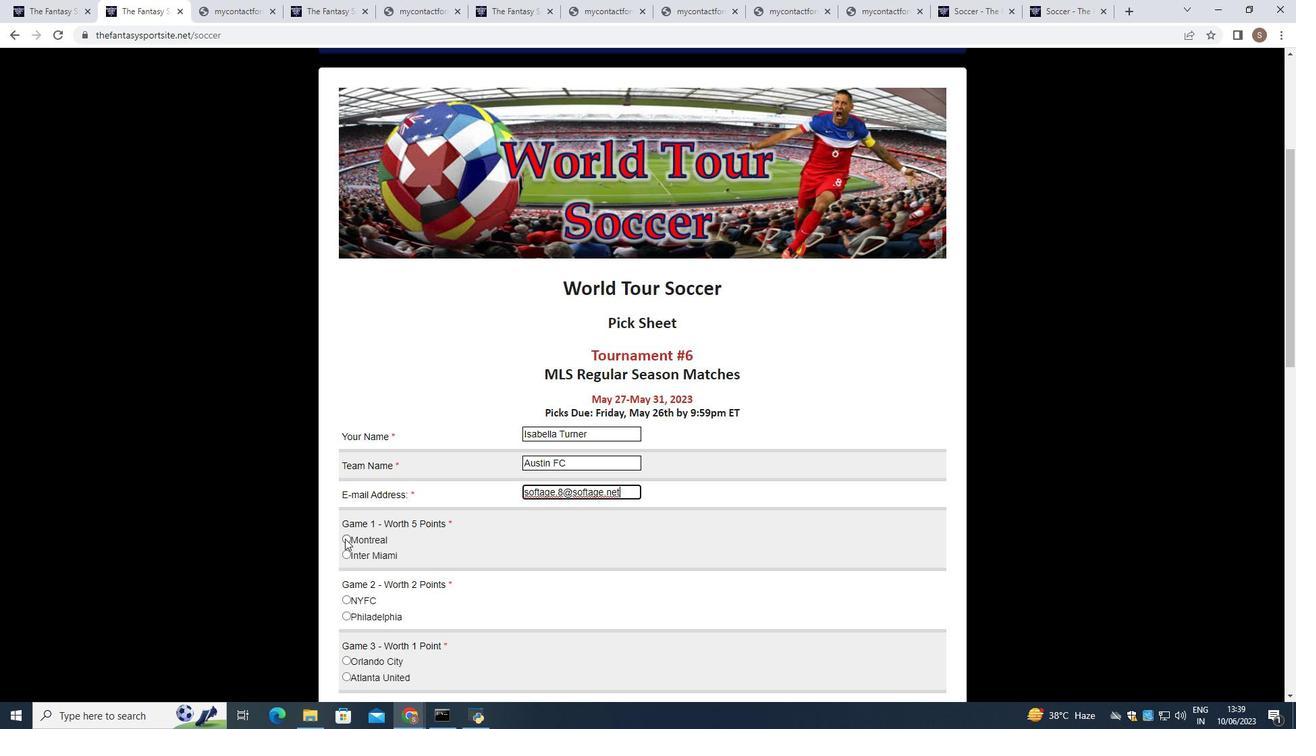 
Action: Mouse scrolled (345, 538) with delta (0, 0)
Screenshot: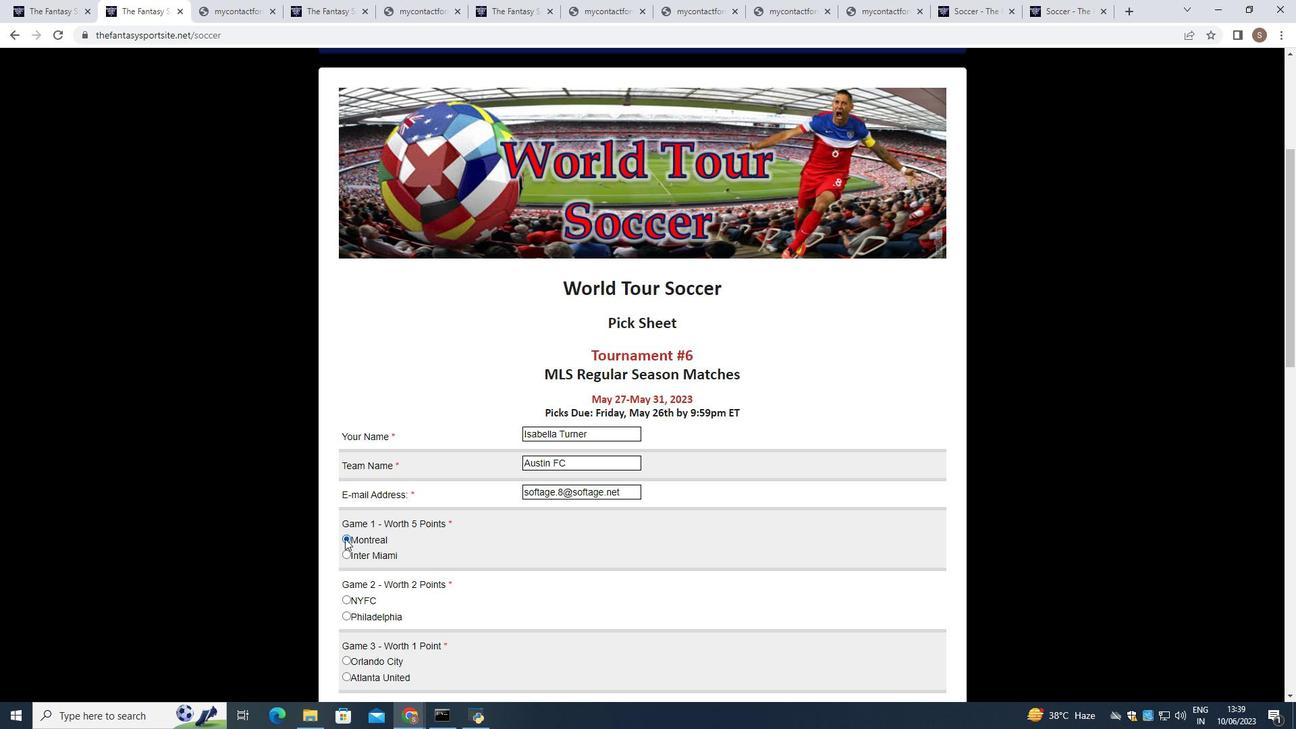 
Action: Mouse scrolled (345, 538) with delta (0, 0)
Screenshot: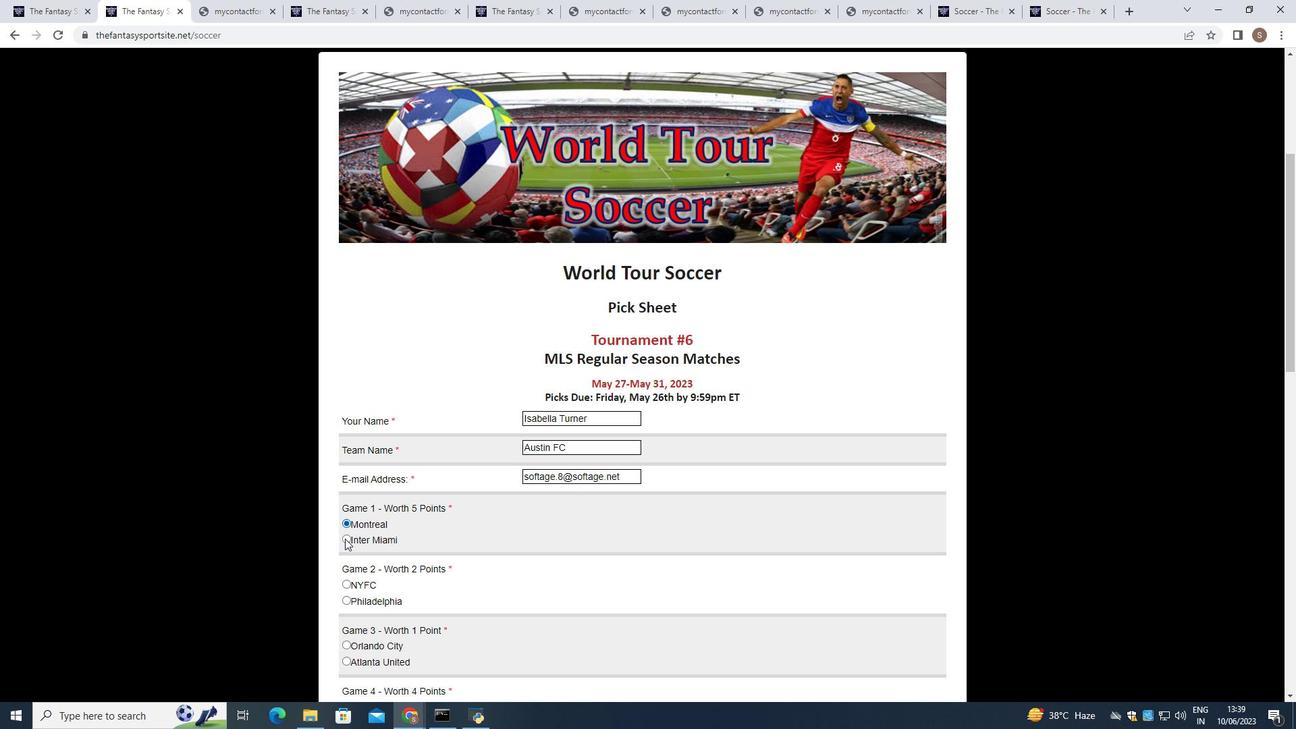
Action: Mouse moved to (346, 478)
Screenshot: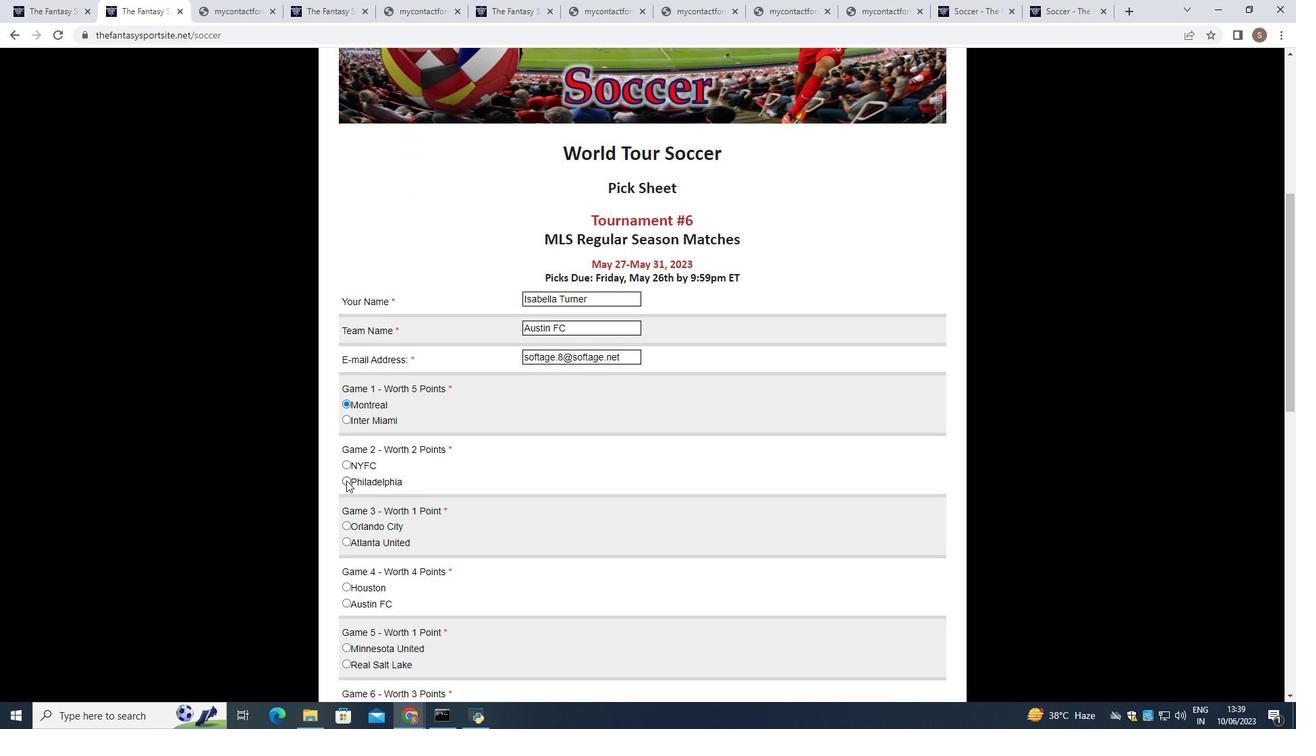 
Action: Mouse pressed left at (346, 478)
Screenshot: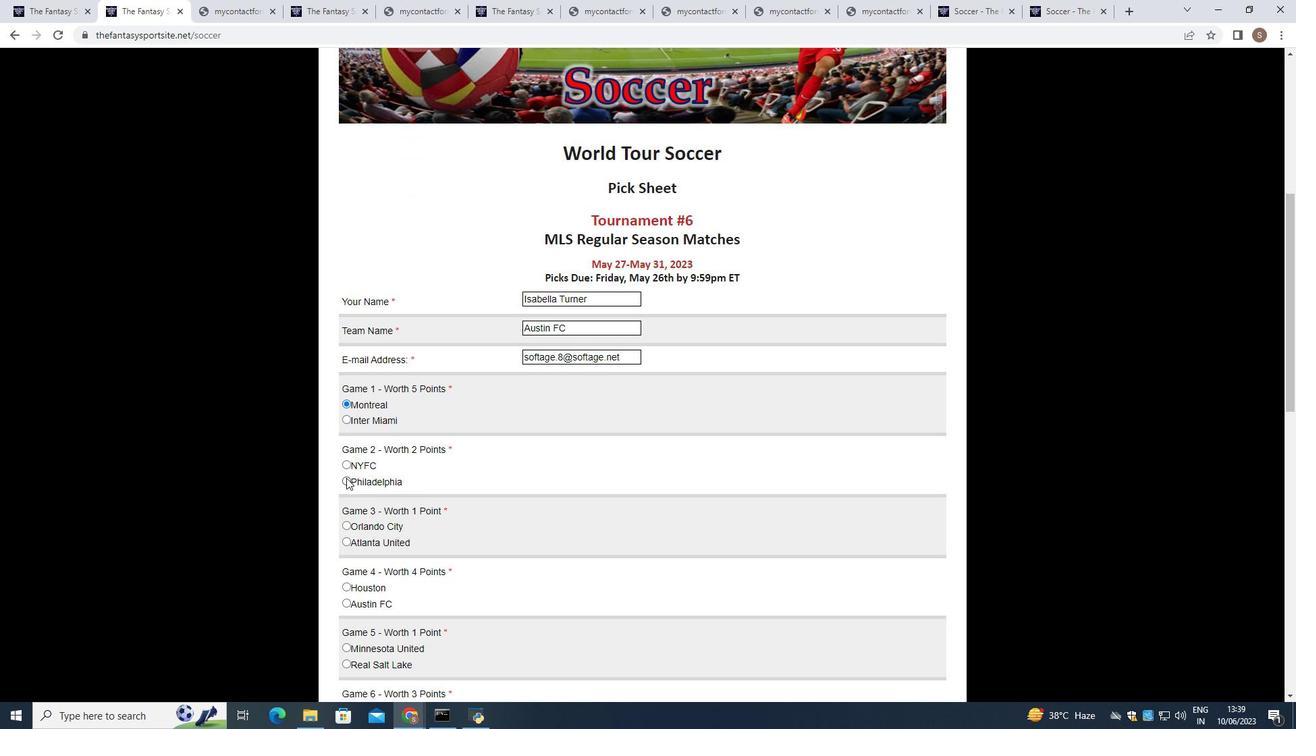 
Action: Mouse scrolled (346, 477) with delta (0, 0)
Screenshot: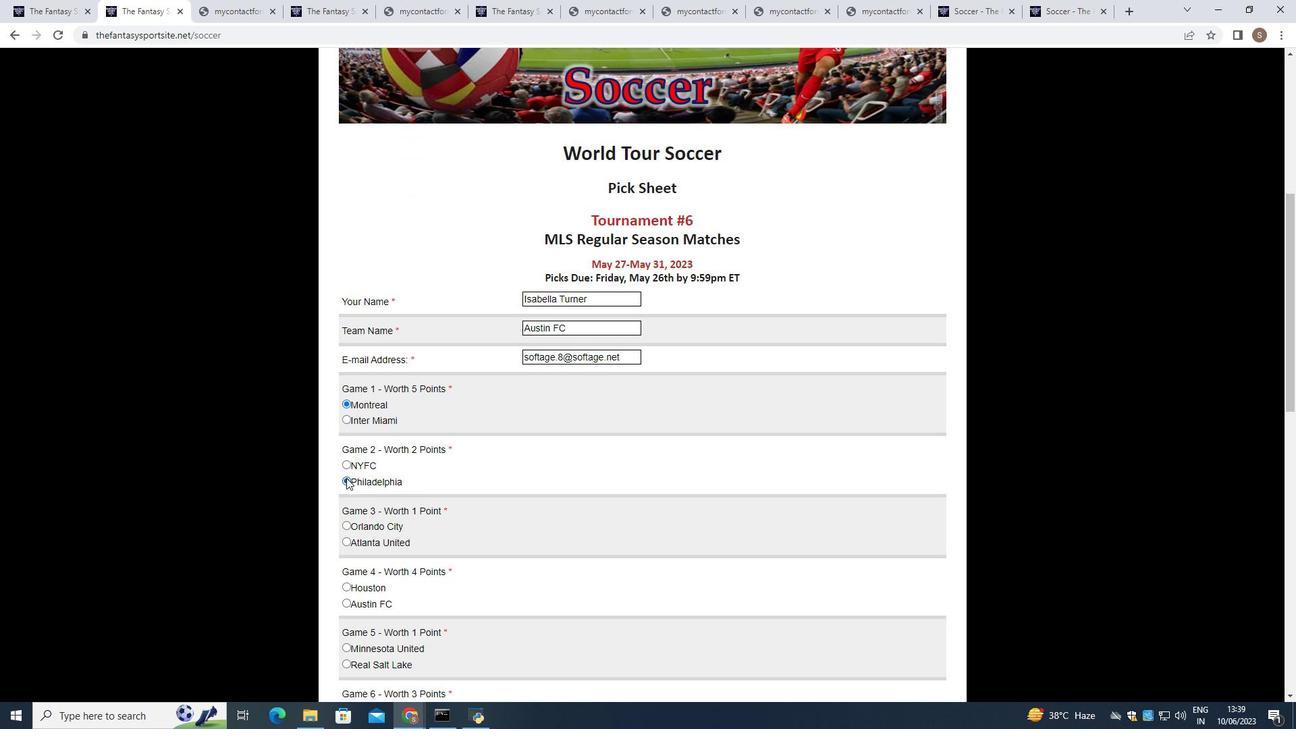 
Action: Mouse moved to (347, 476)
Screenshot: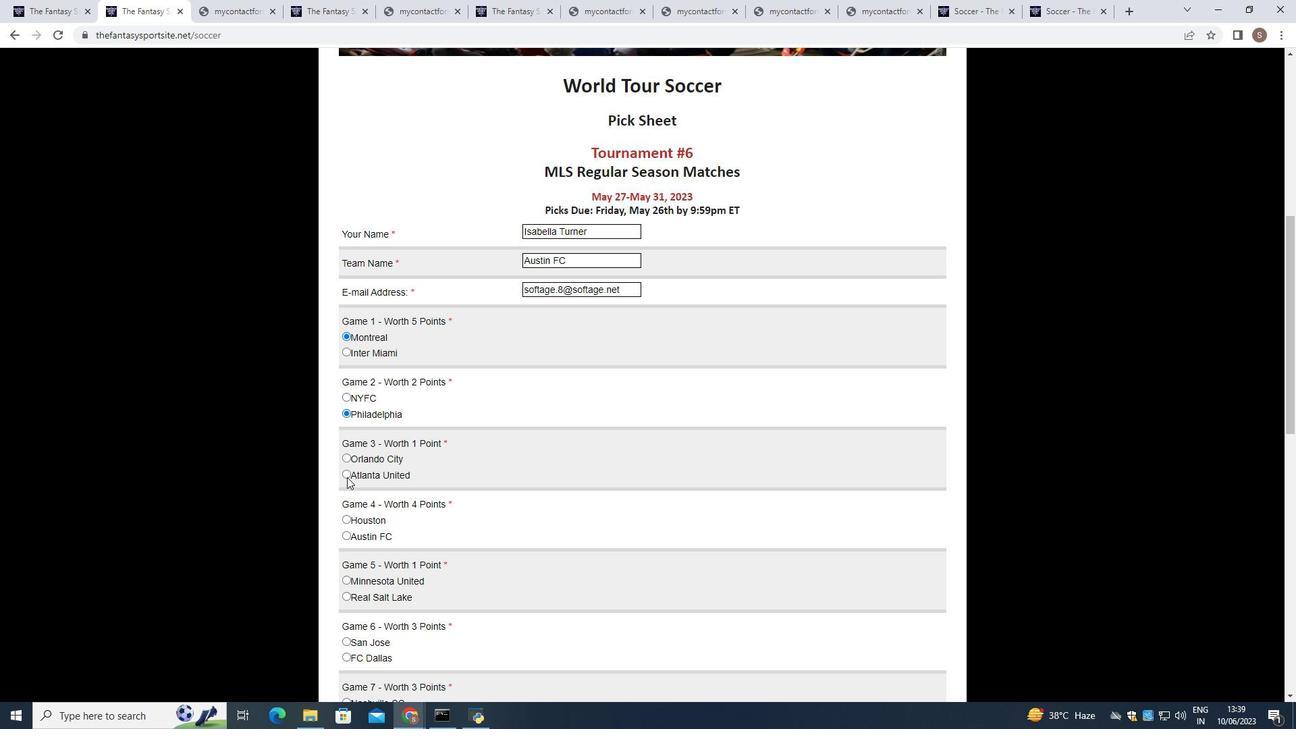 
Action: Mouse pressed left at (347, 476)
Screenshot: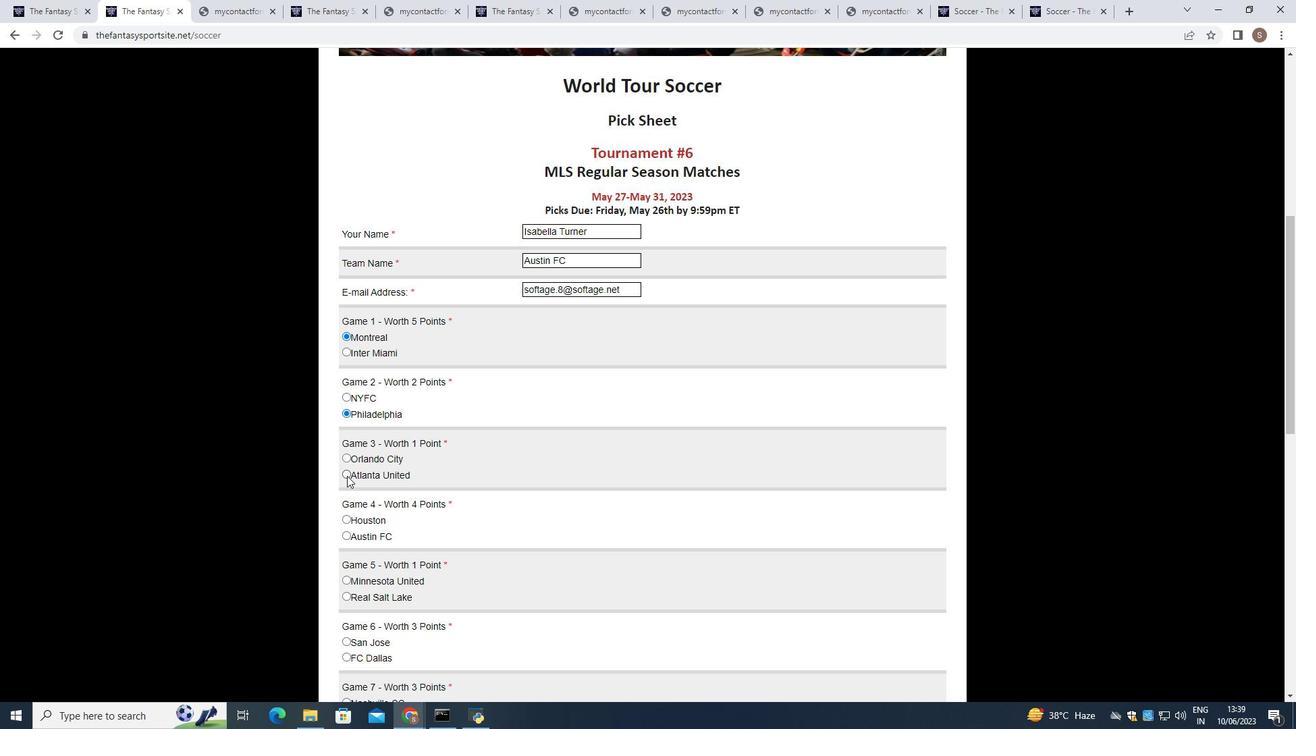 
Action: Mouse scrolled (347, 475) with delta (0, 0)
Screenshot: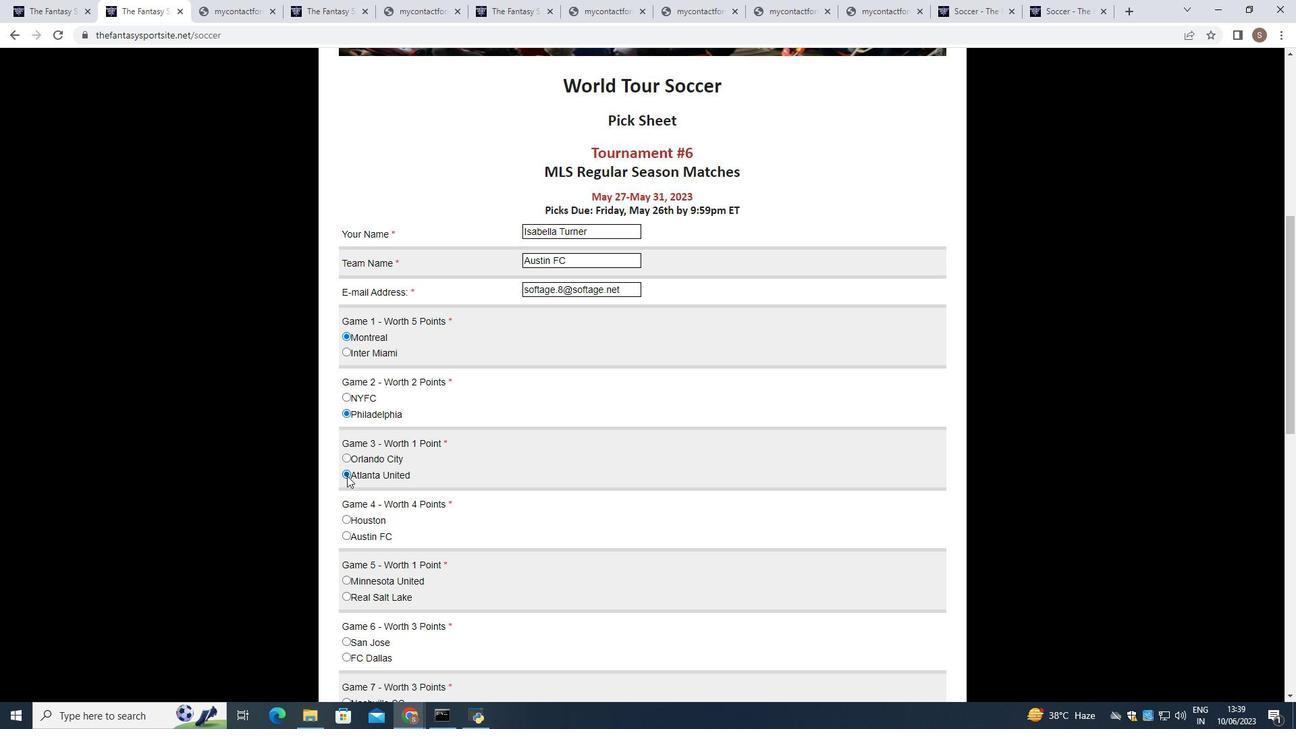 
Action: Mouse moved to (348, 471)
Screenshot: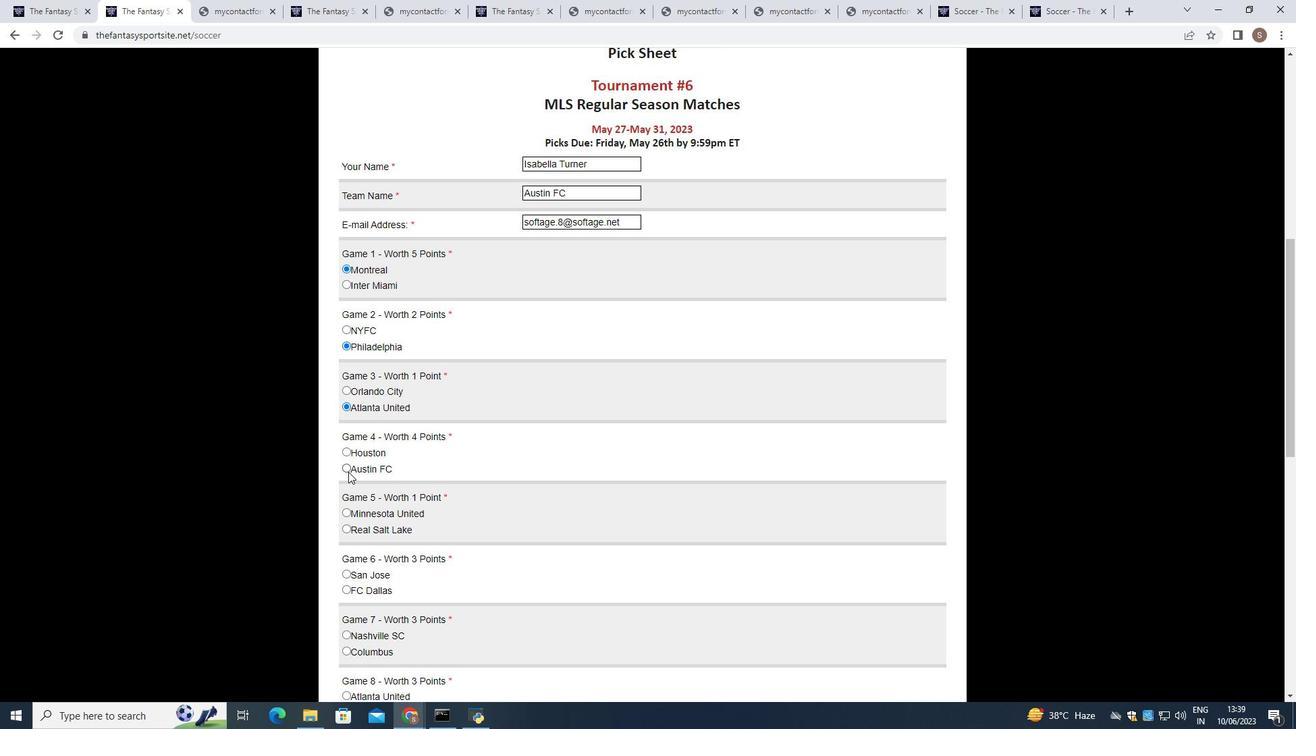 
Action: Mouse pressed left at (348, 471)
Screenshot: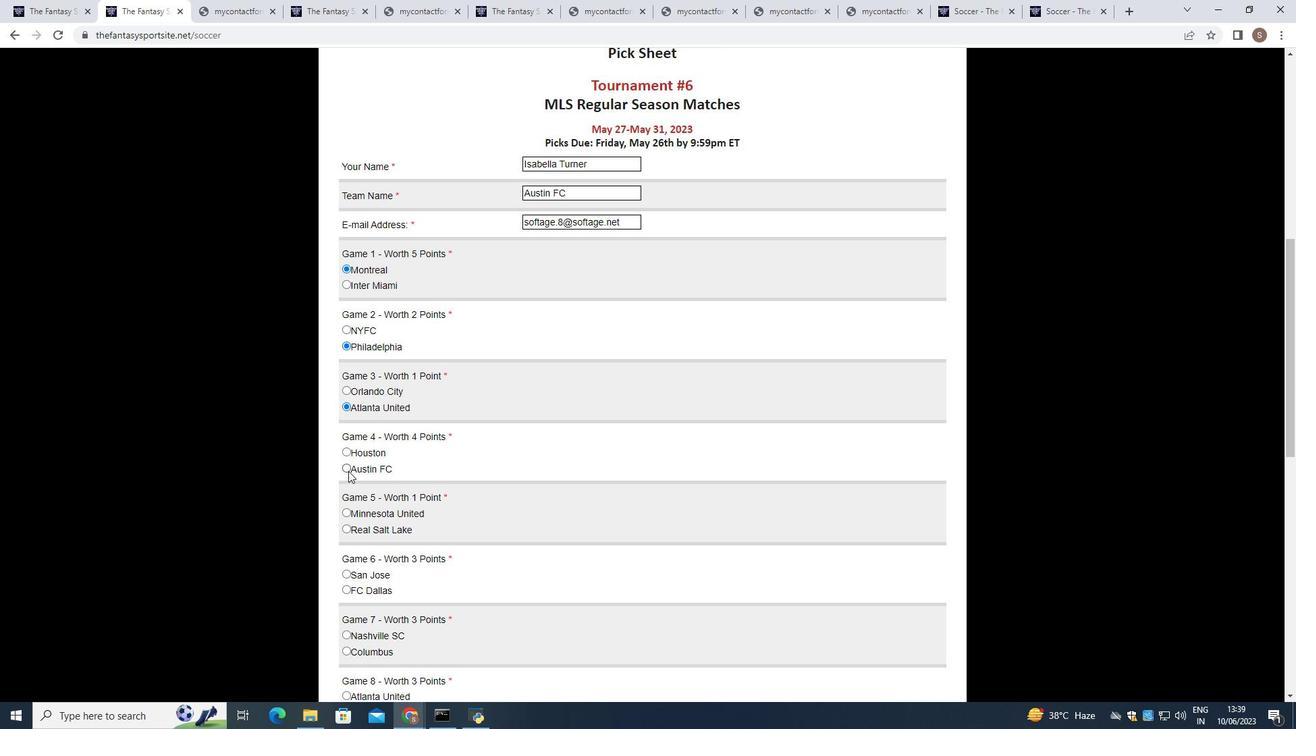 
Action: Mouse scrolled (348, 470) with delta (0, 0)
Screenshot: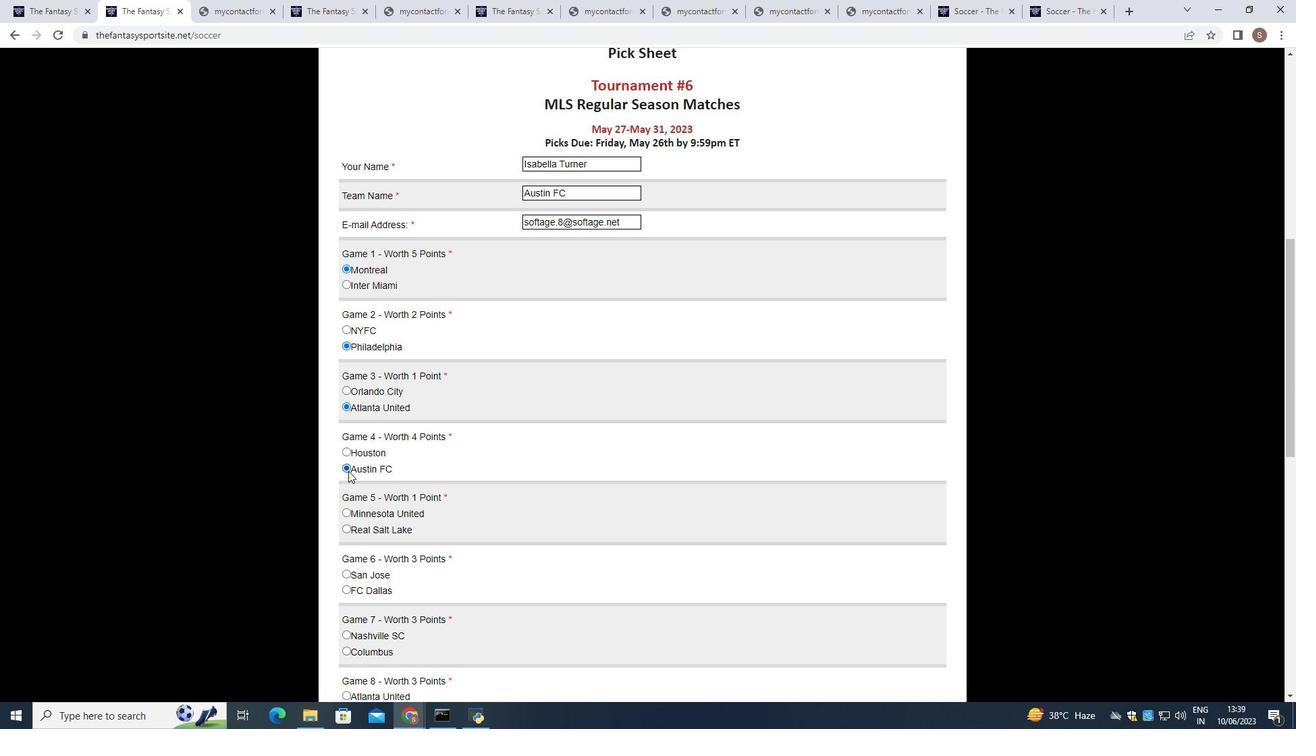 
Action: Mouse moved to (348, 464)
Screenshot: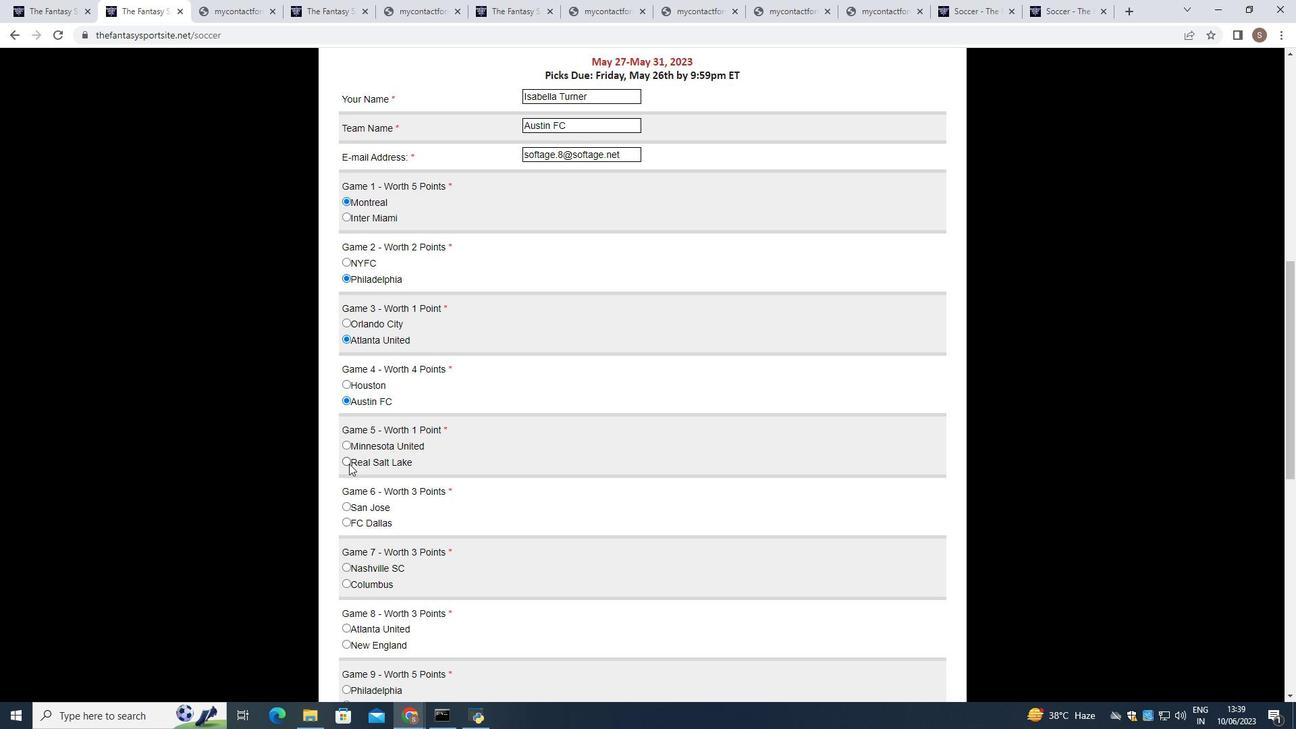 
Action: Mouse pressed left at (348, 464)
Screenshot: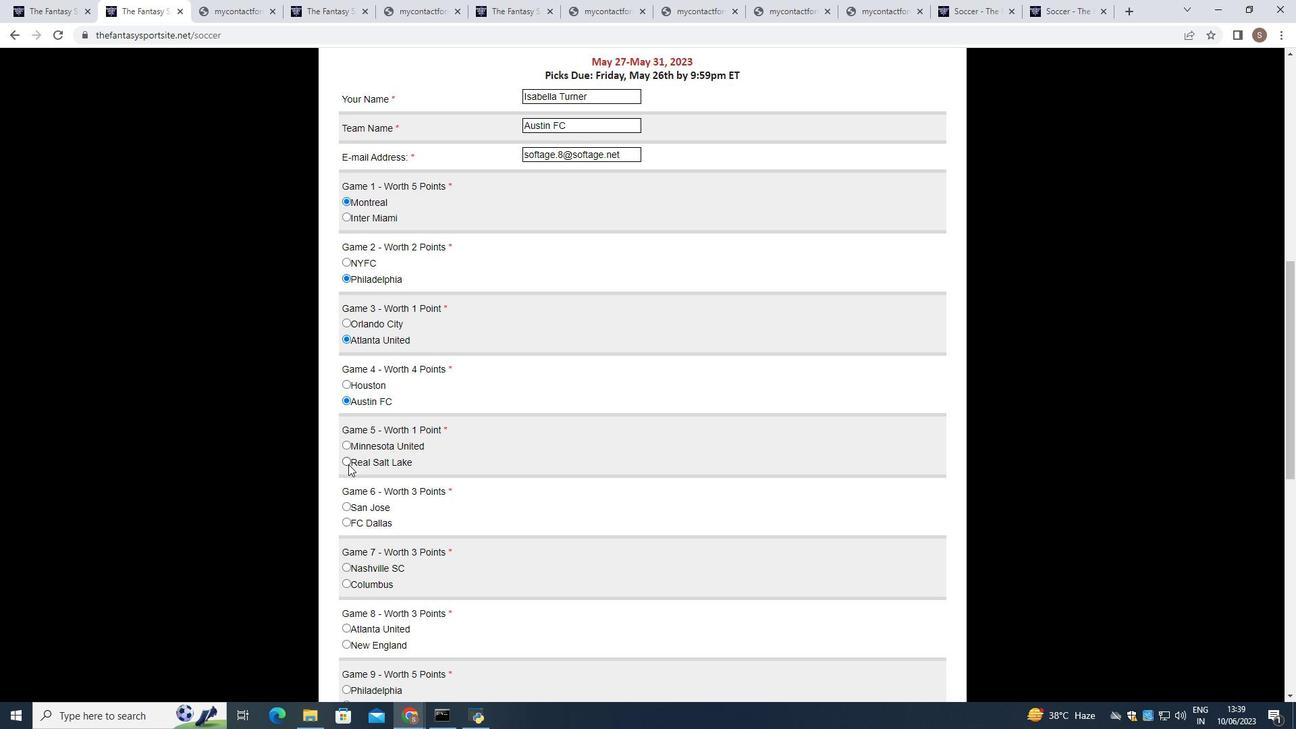 
Action: Mouse scrolled (348, 464) with delta (0, 0)
Screenshot: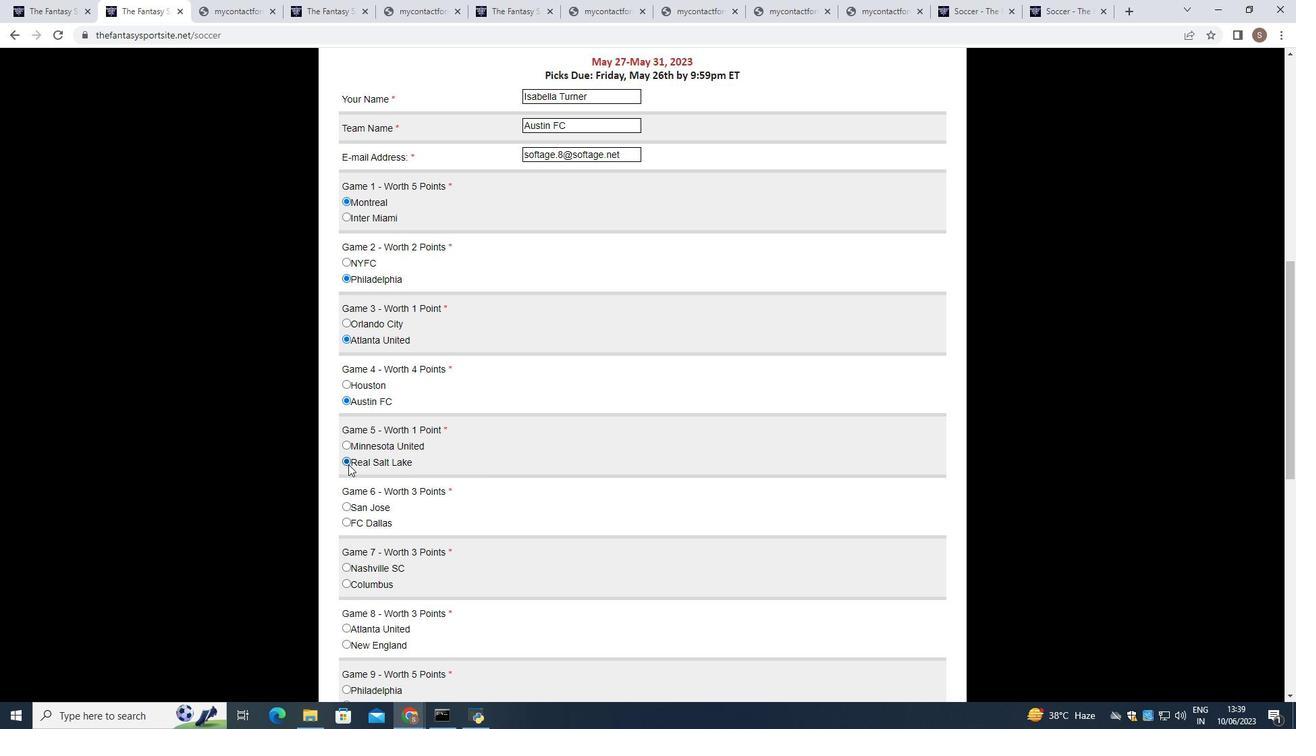 
Action: Mouse moved to (344, 437)
Screenshot: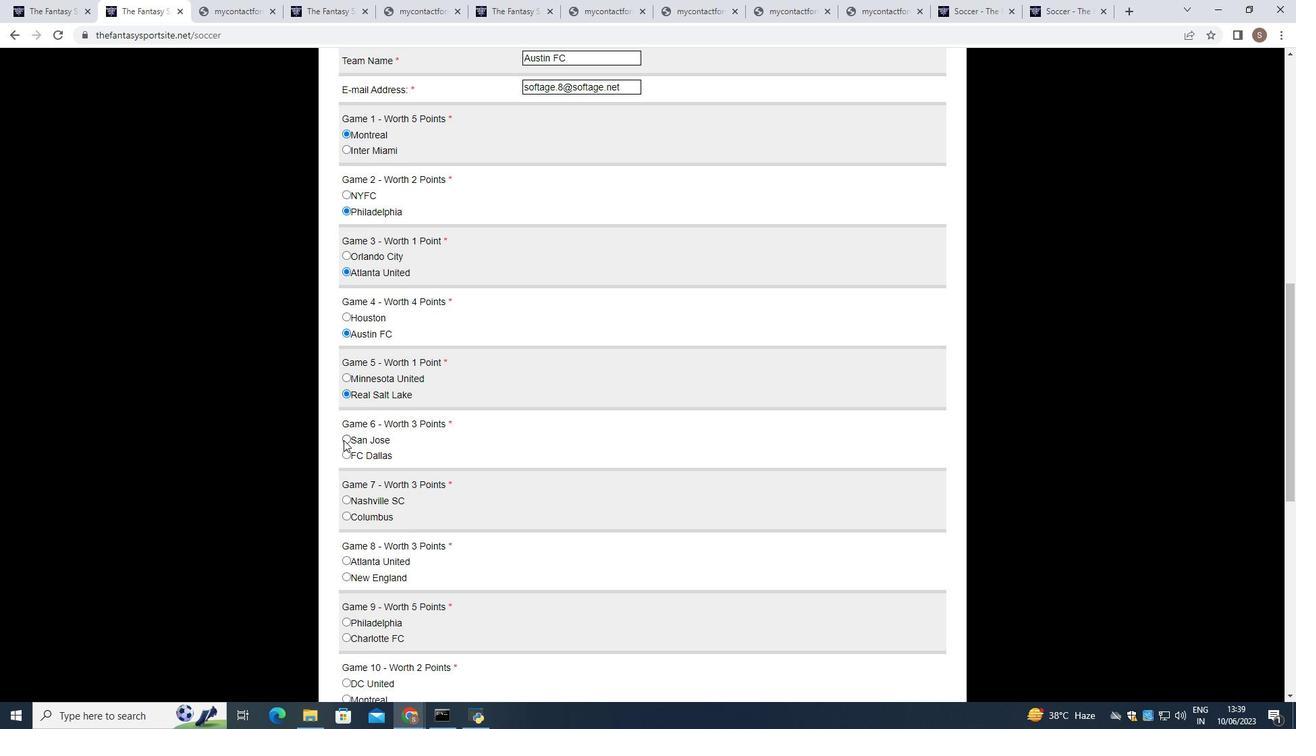 
Action: Mouse pressed left at (344, 437)
Screenshot: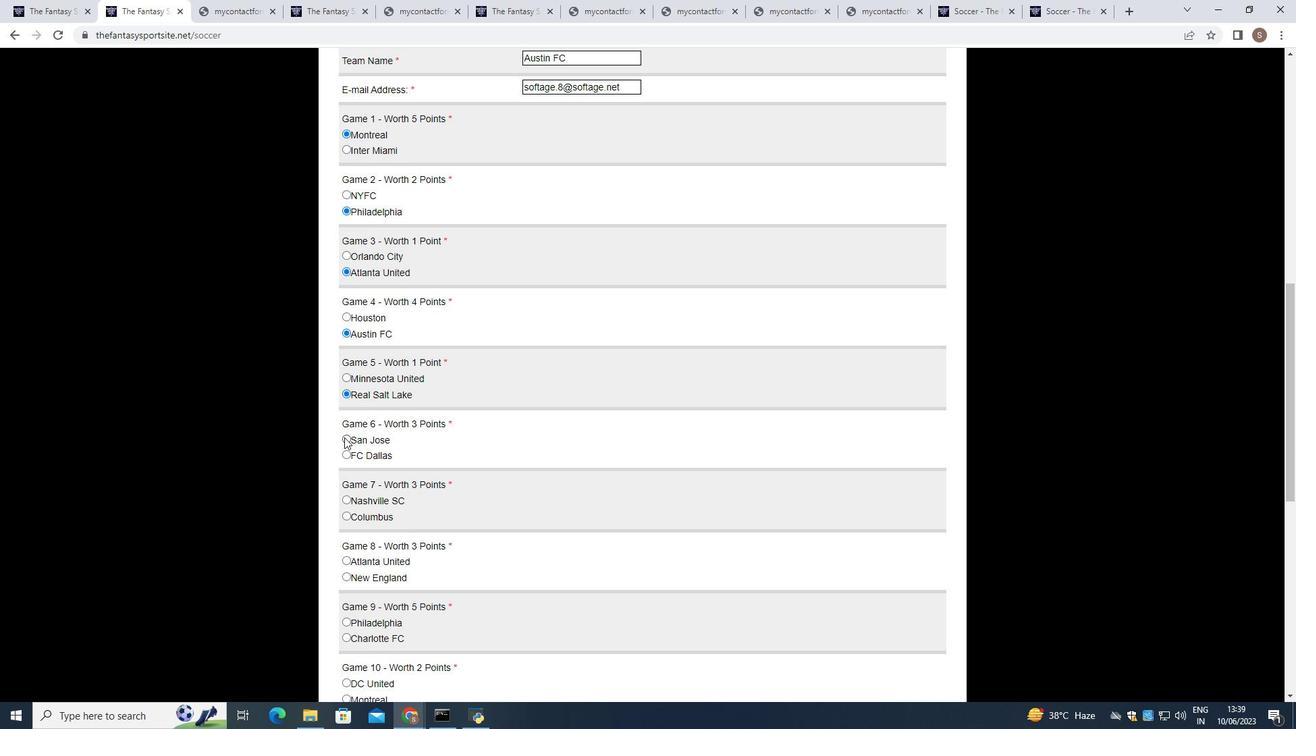 
Action: Mouse moved to (345, 497)
Screenshot: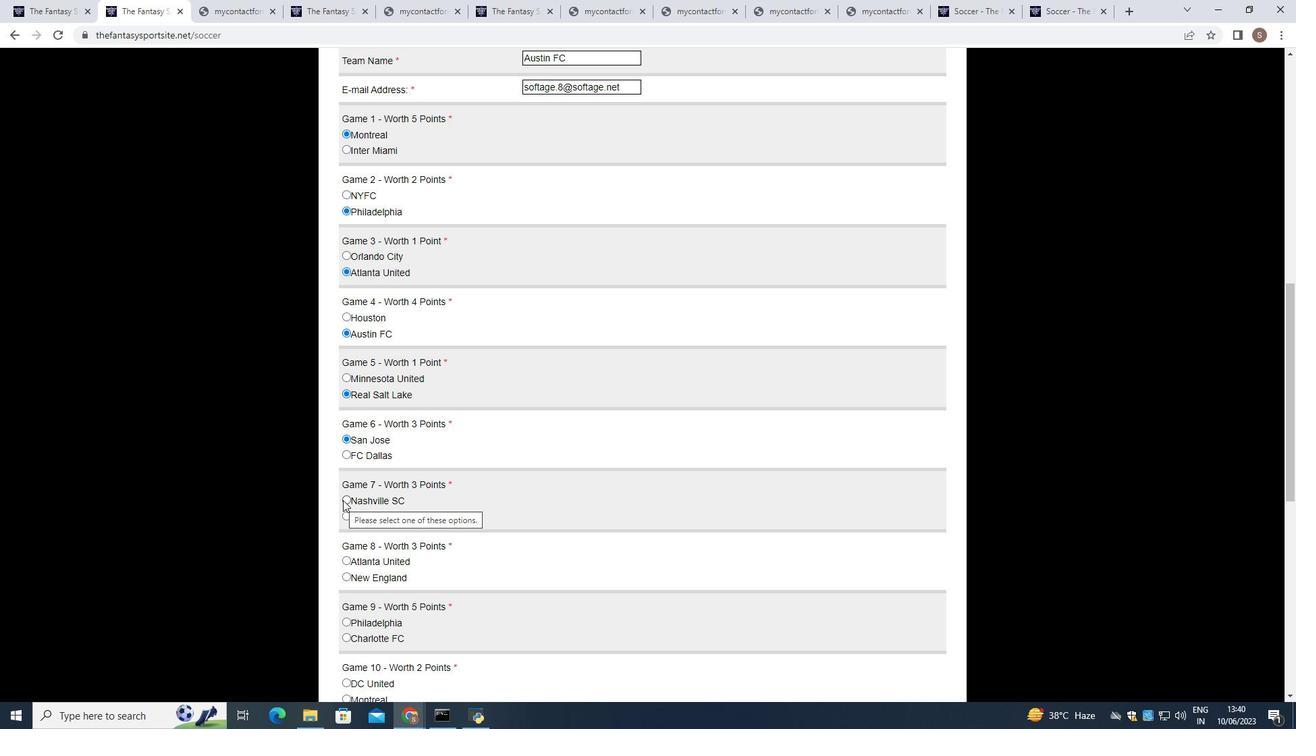 
Action: Mouse pressed left at (345, 497)
Screenshot: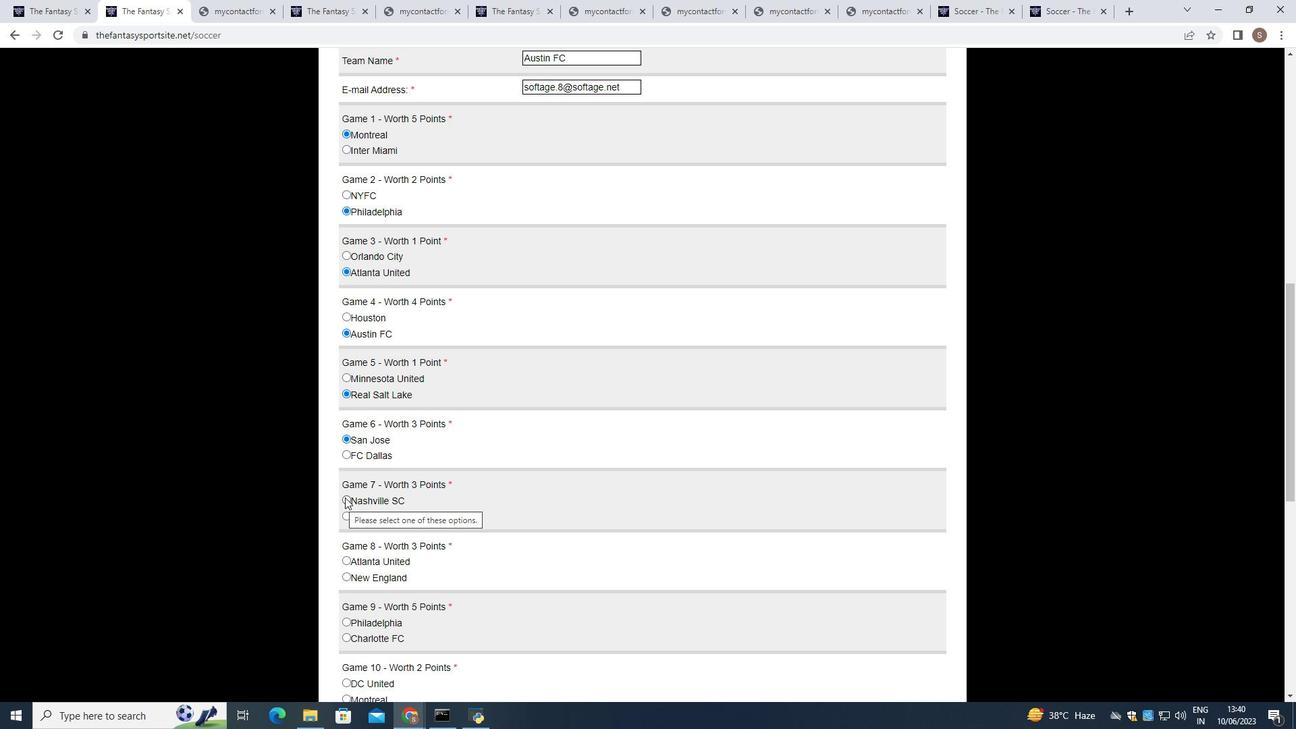
Action: Mouse scrolled (345, 497) with delta (0, 0)
Screenshot: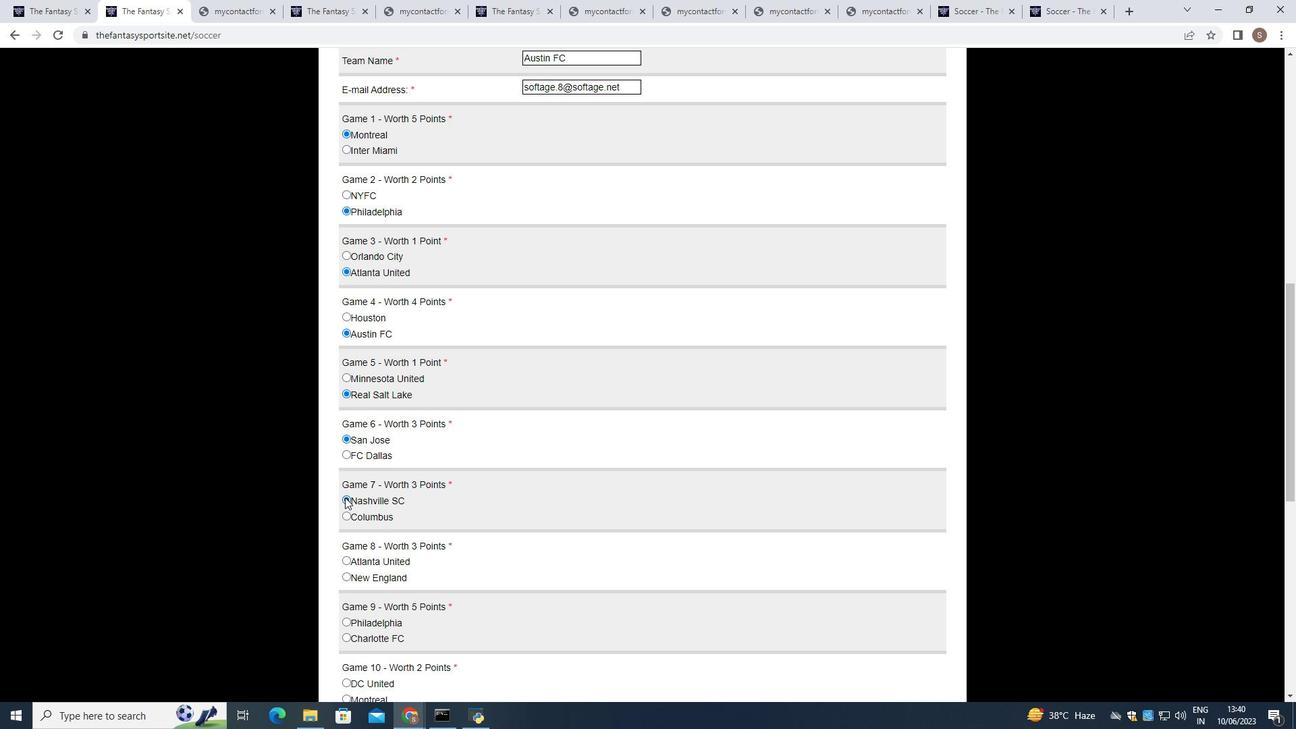 
Action: Mouse moved to (346, 510)
Screenshot: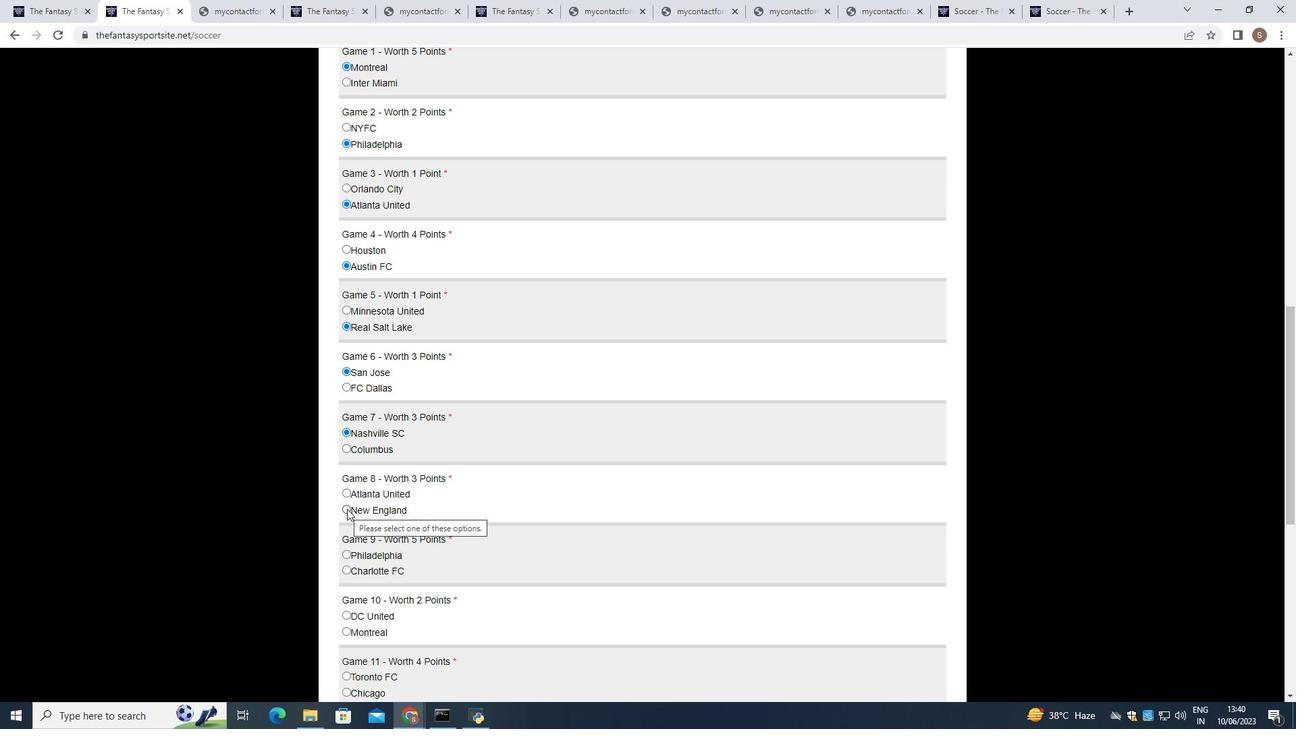 
Action: Mouse pressed left at (346, 510)
Screenshot: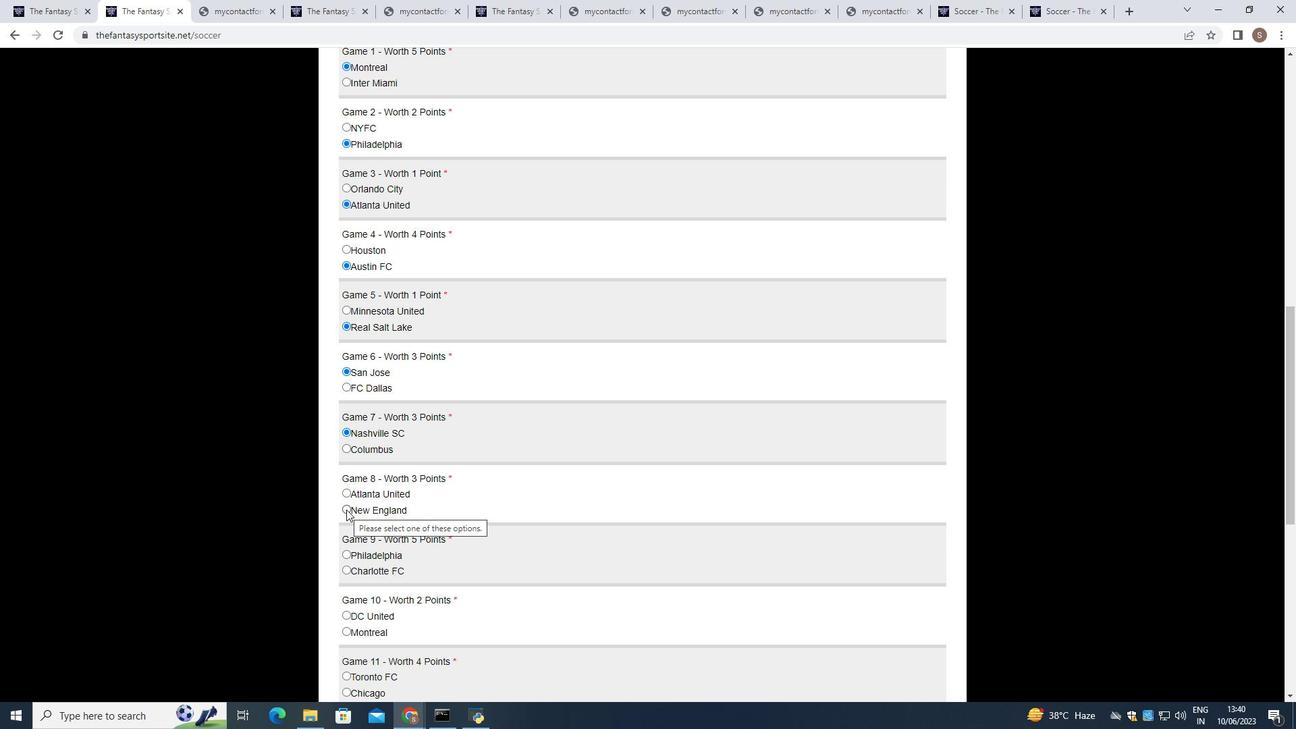 
Action: Mouse moved to (345, 569)
Screenshot: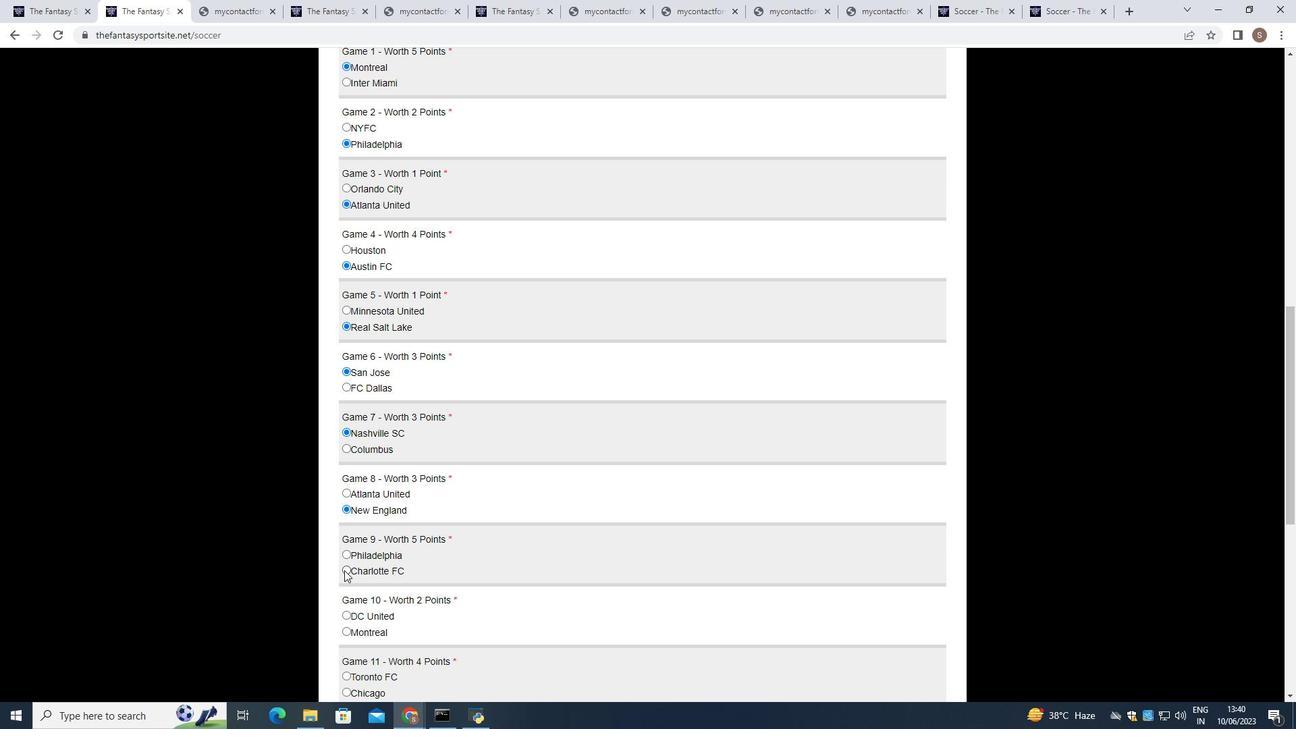
Action: Mouse pressed left at (345, 569)
Screenshot: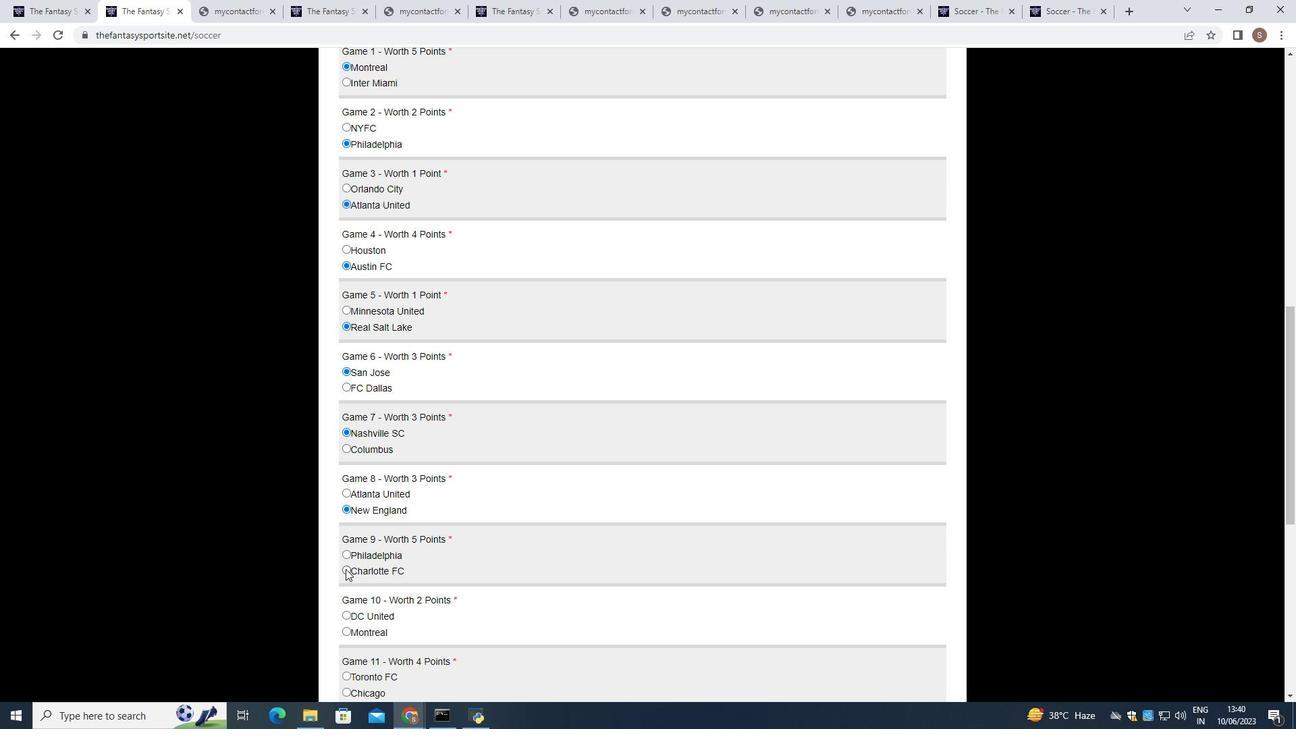 
Action: Mouse moved to (346, 569)
Screenshot: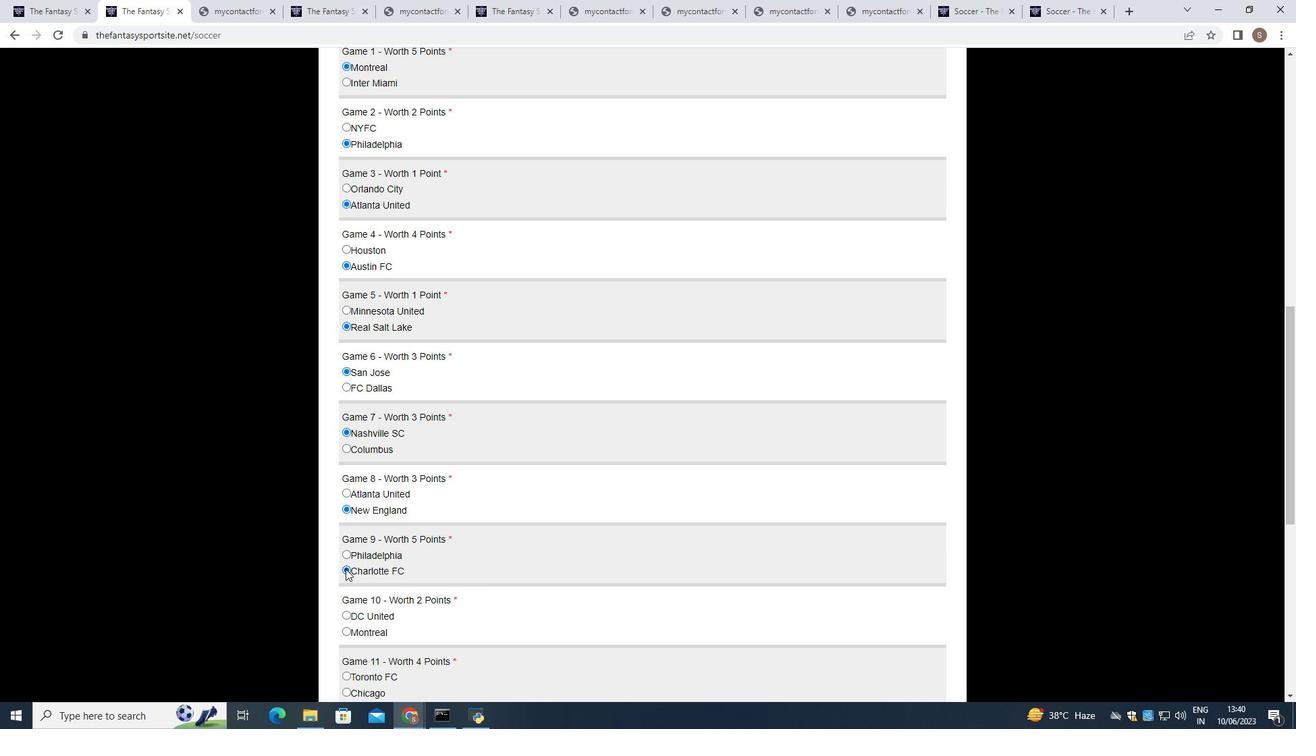 
Action: Mouse scrolled (346, 568) with delta (0, 0)
Screenshot: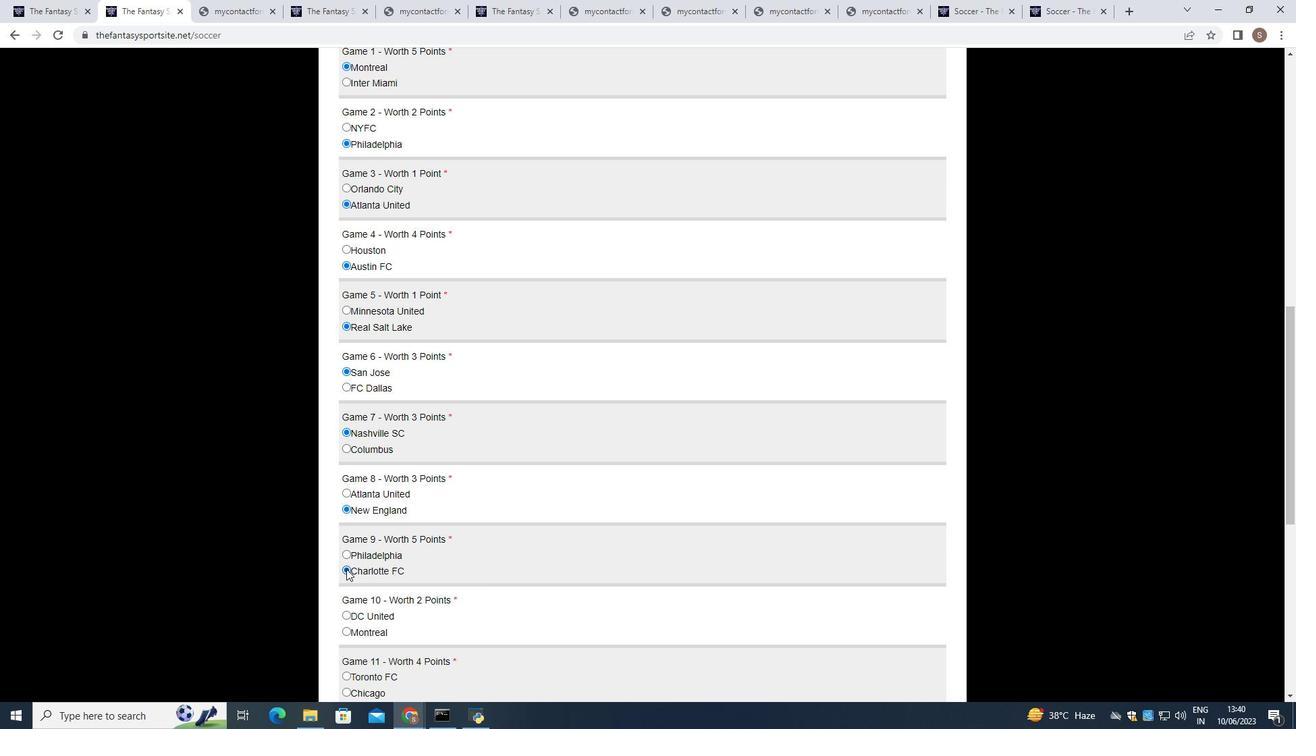 
Action: Mouse moved to (347, 562)
Screenshot: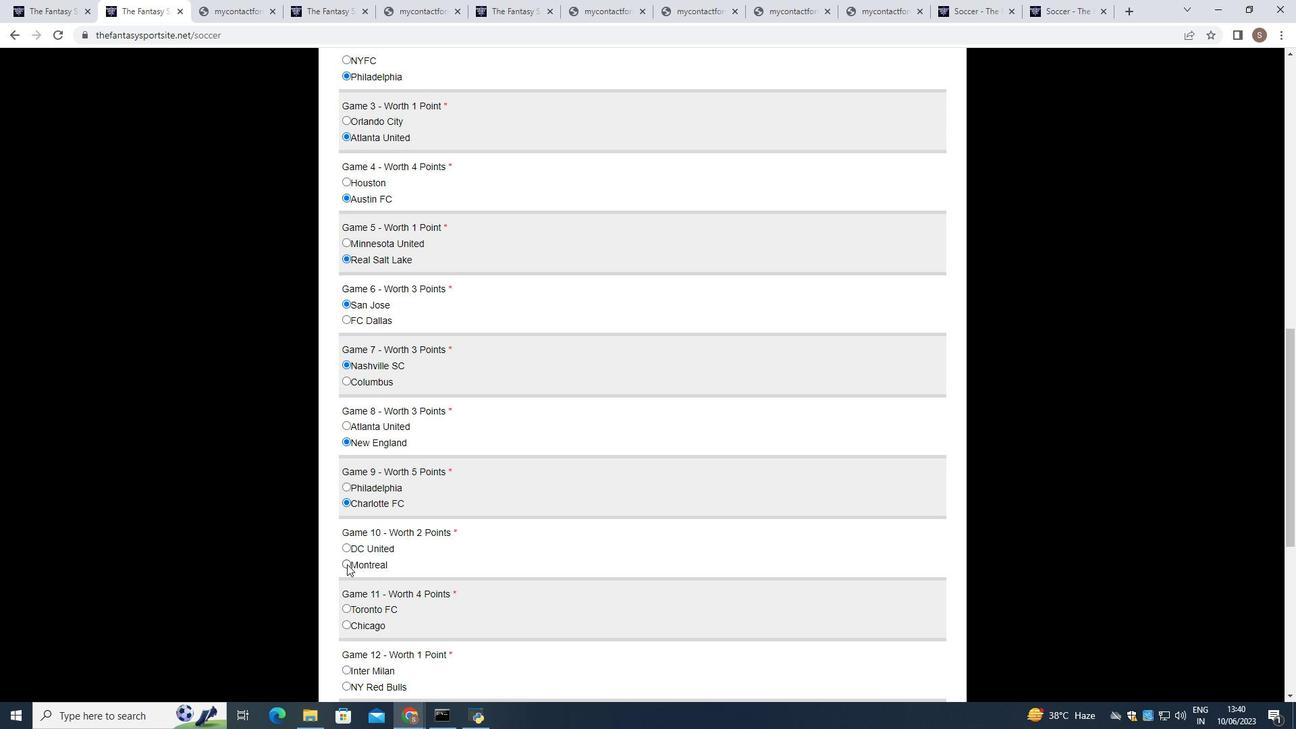 
Action: Mouse pressed left at (347, 562)
Screenshot: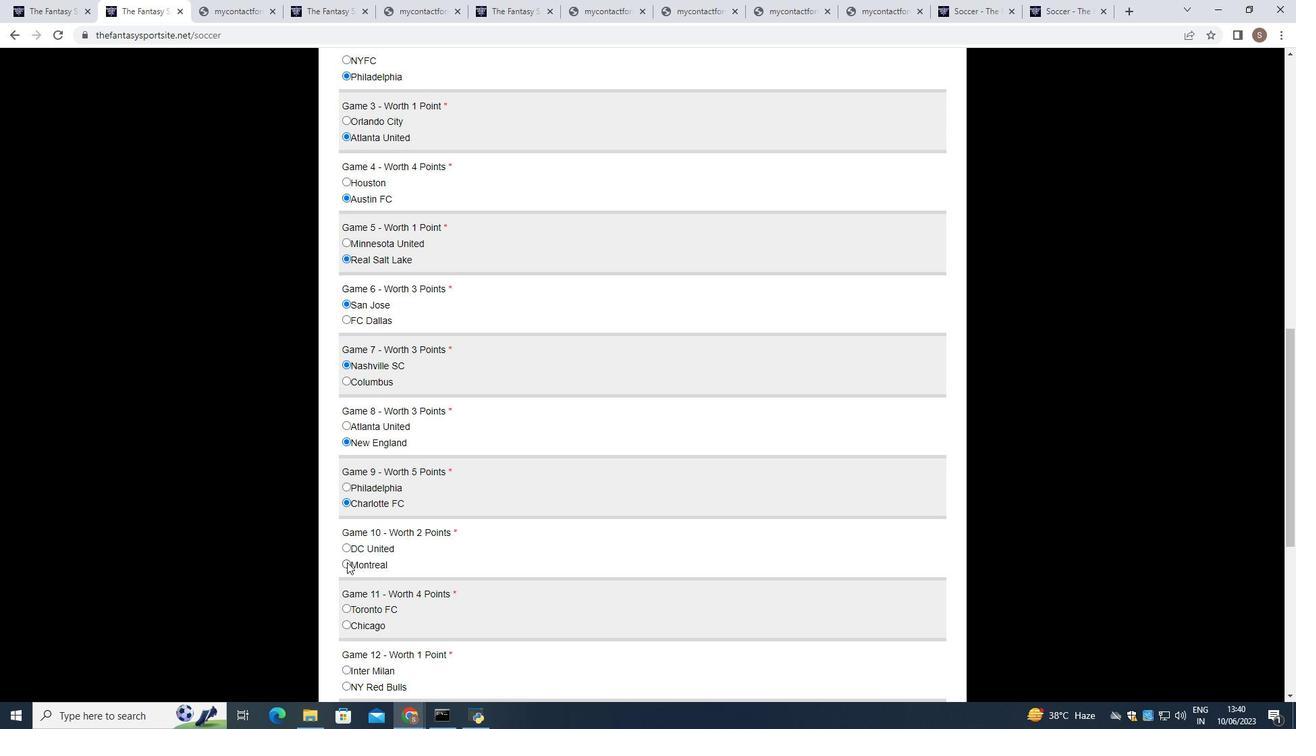 
Action: Mouse moved to (344, 606)
Screenshot: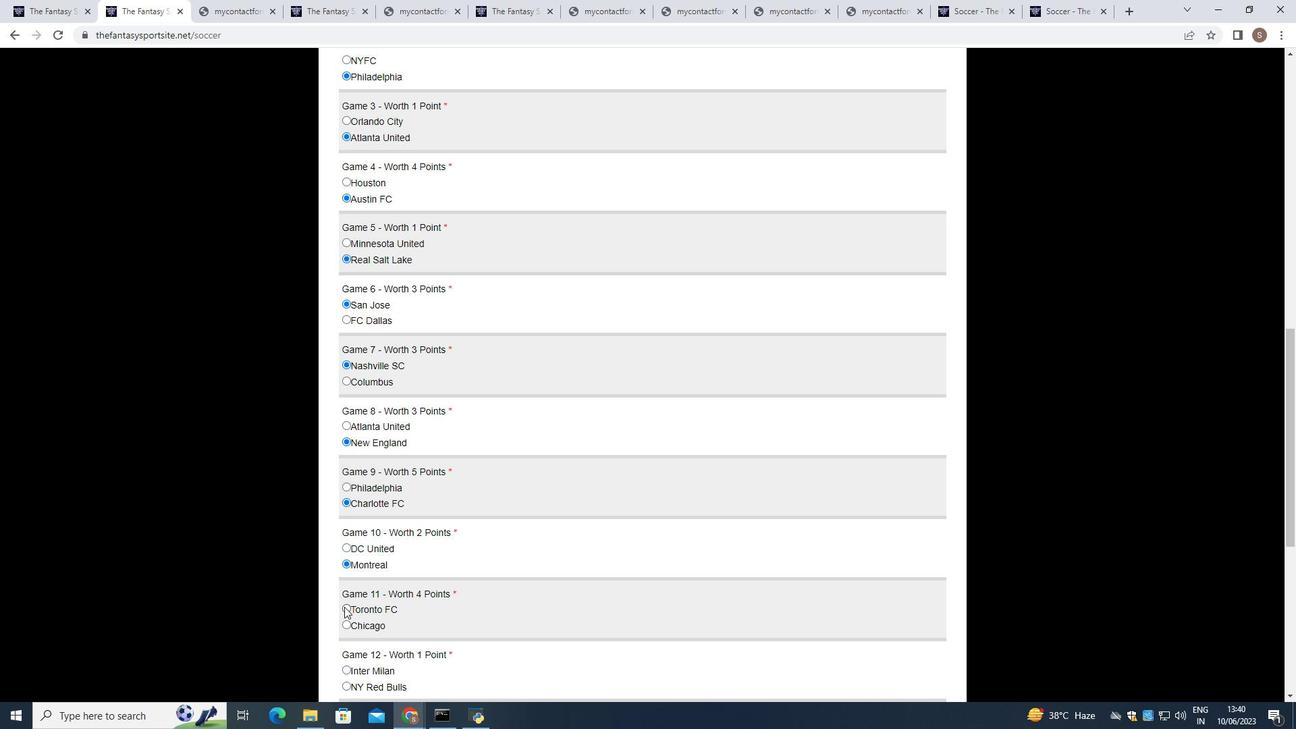 
Action: Mouse pressed left at (344, 606)
Screenshot: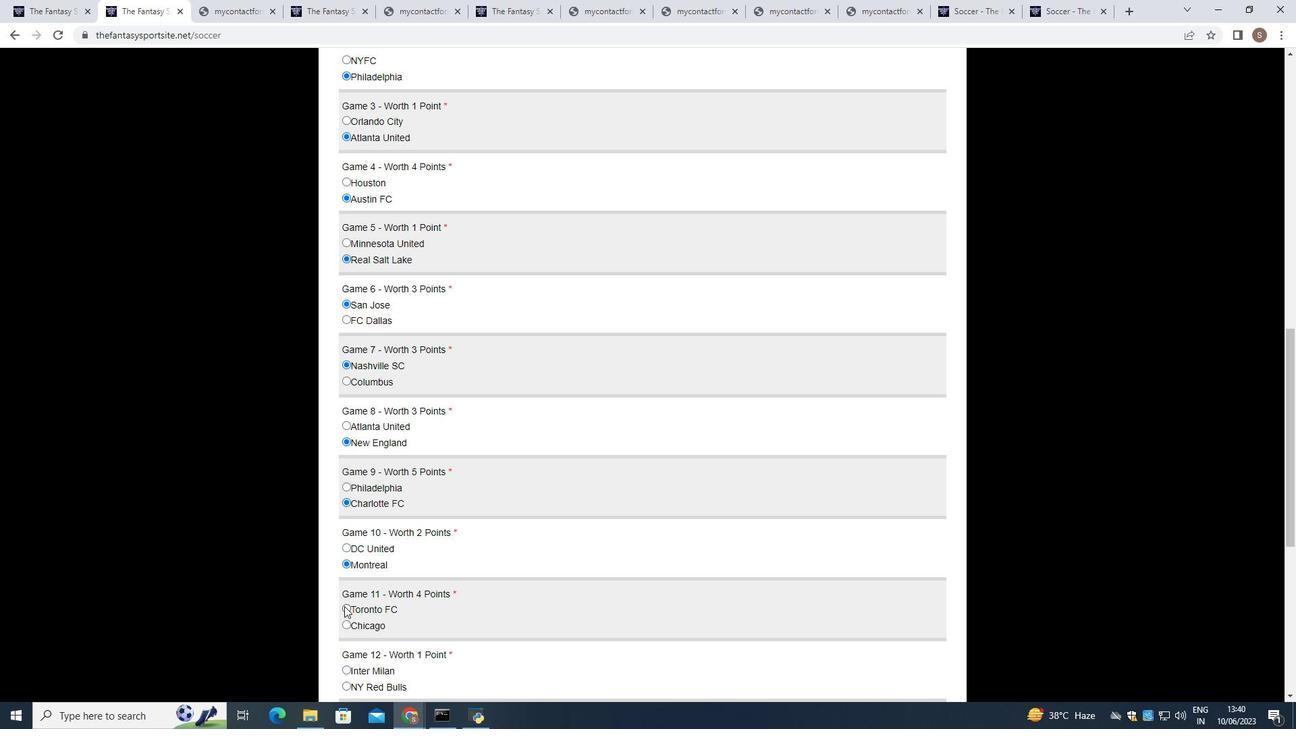 
Action: Mouse scrolled (344, 605) with delta (0, 0)
Screenshot: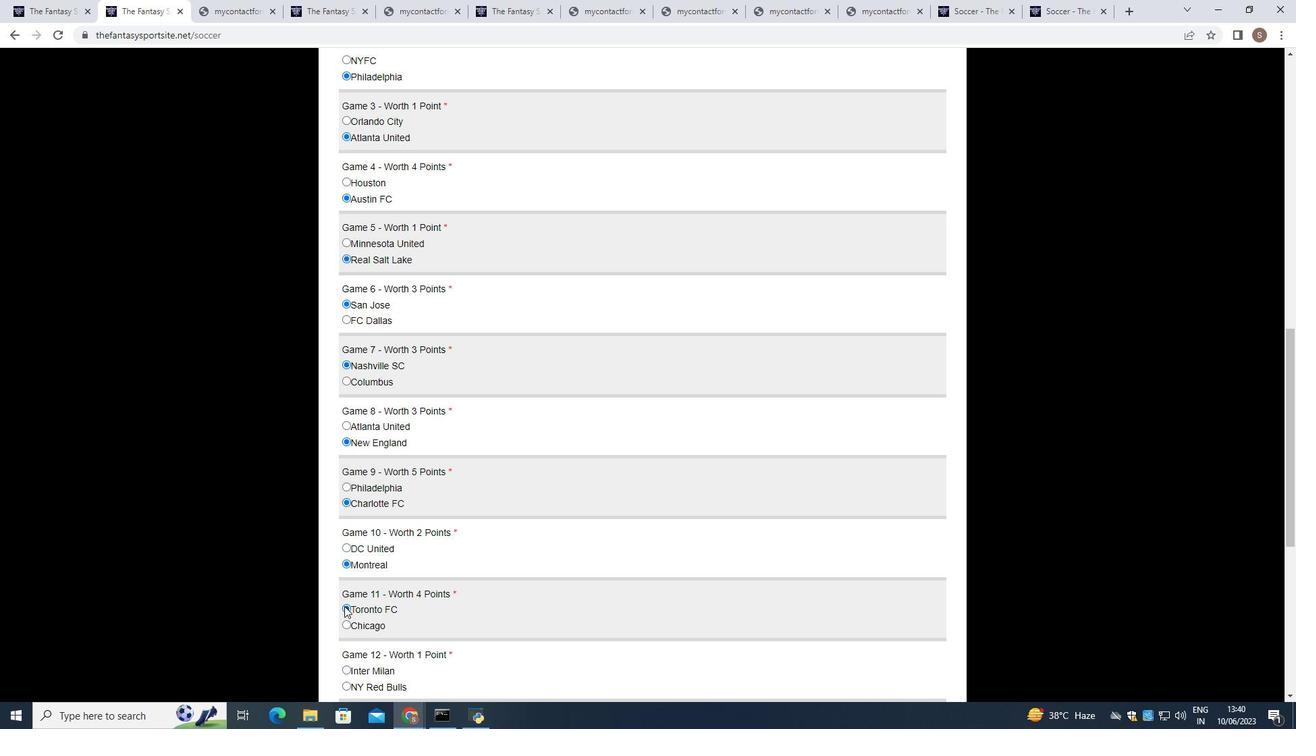 
Action: Mouse moved to (344, 605)
Screenshot: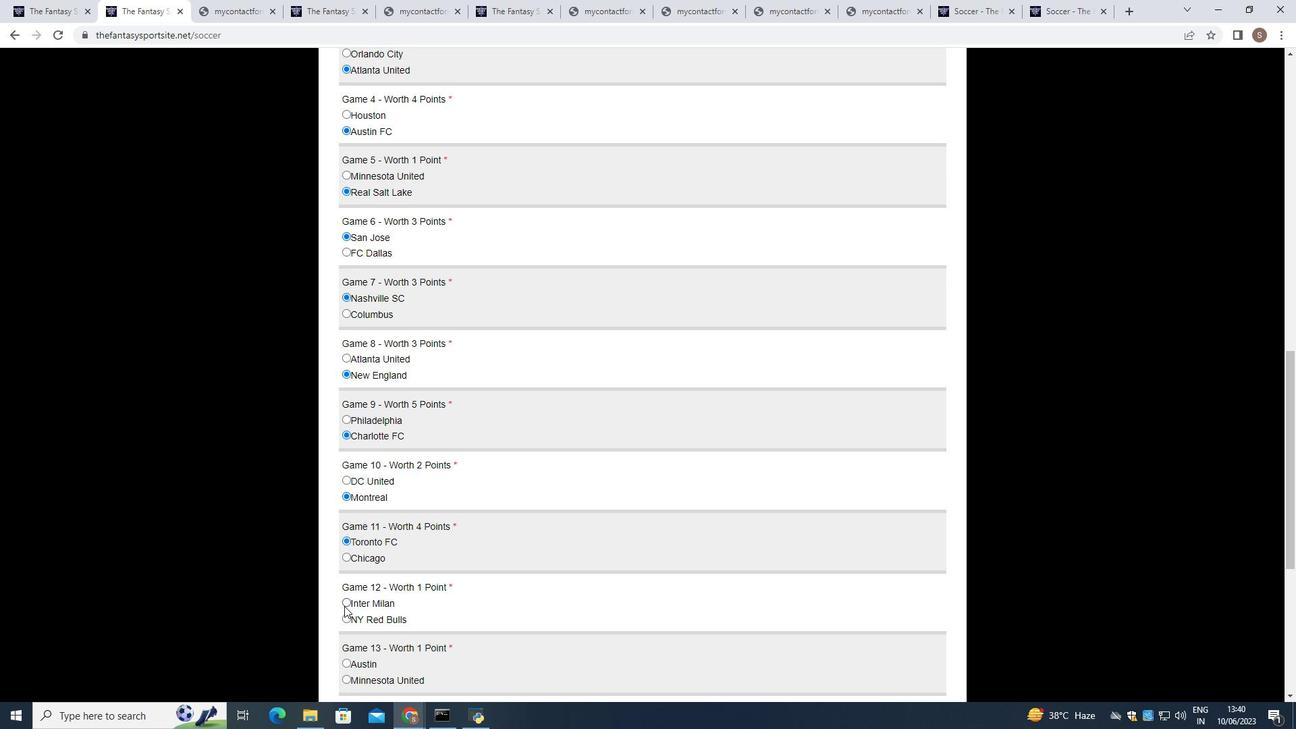 
Action: Mouse scrolled (344, 605) with delta (0, 0)
Screenshot: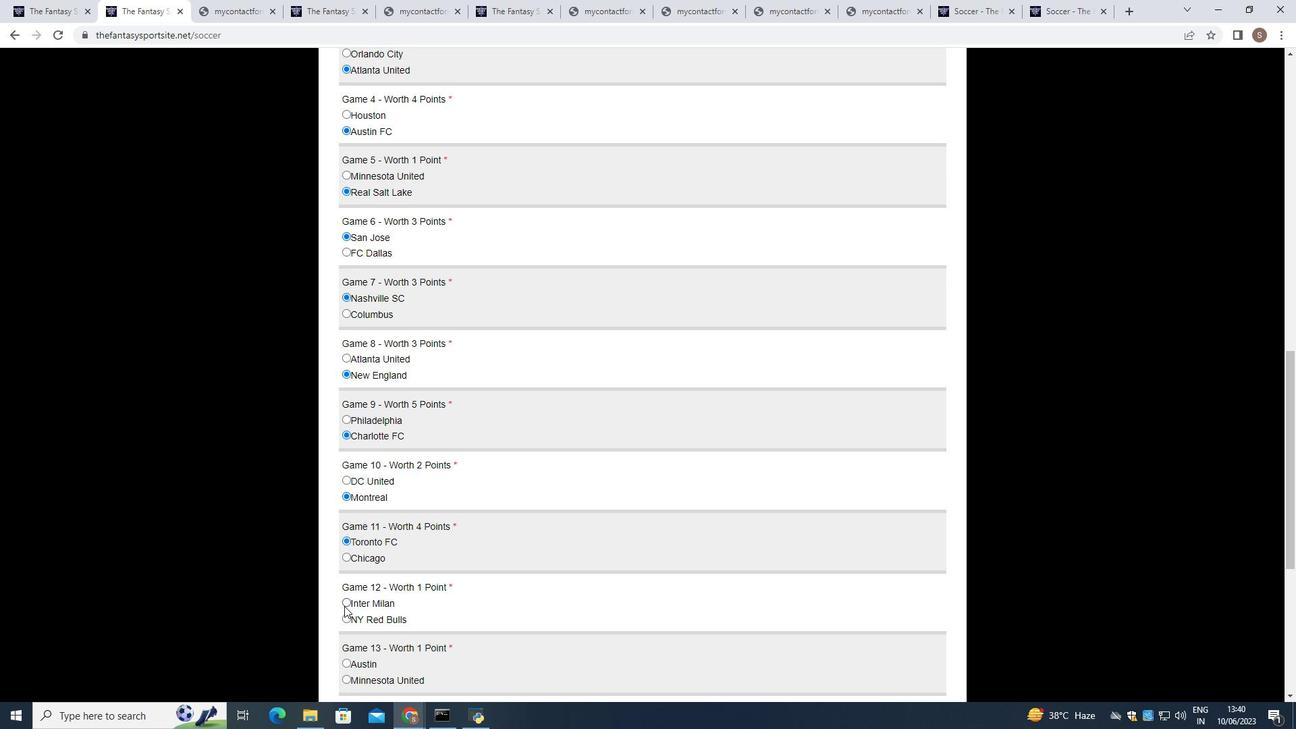 
Action: Mouse moved to (346, 551)
Screenshot: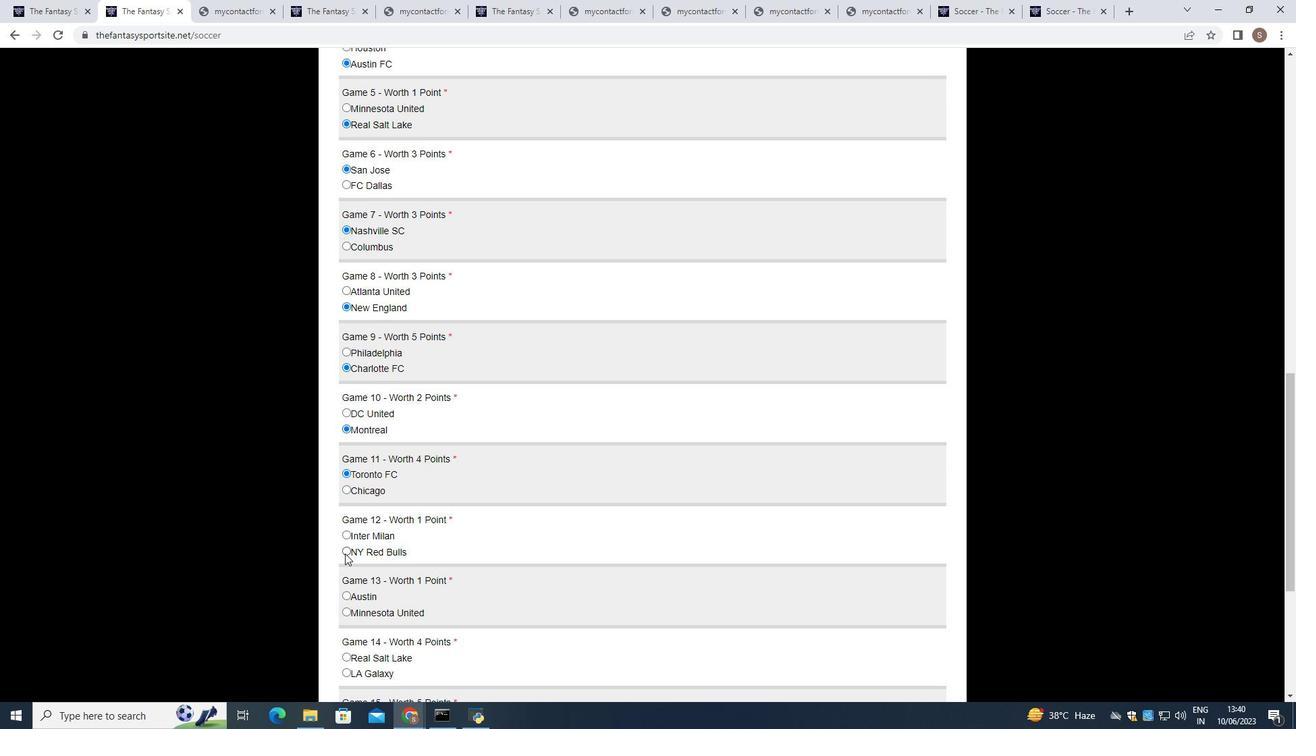 
Action: Mouse pressed left at (346, 551)
Screenshot: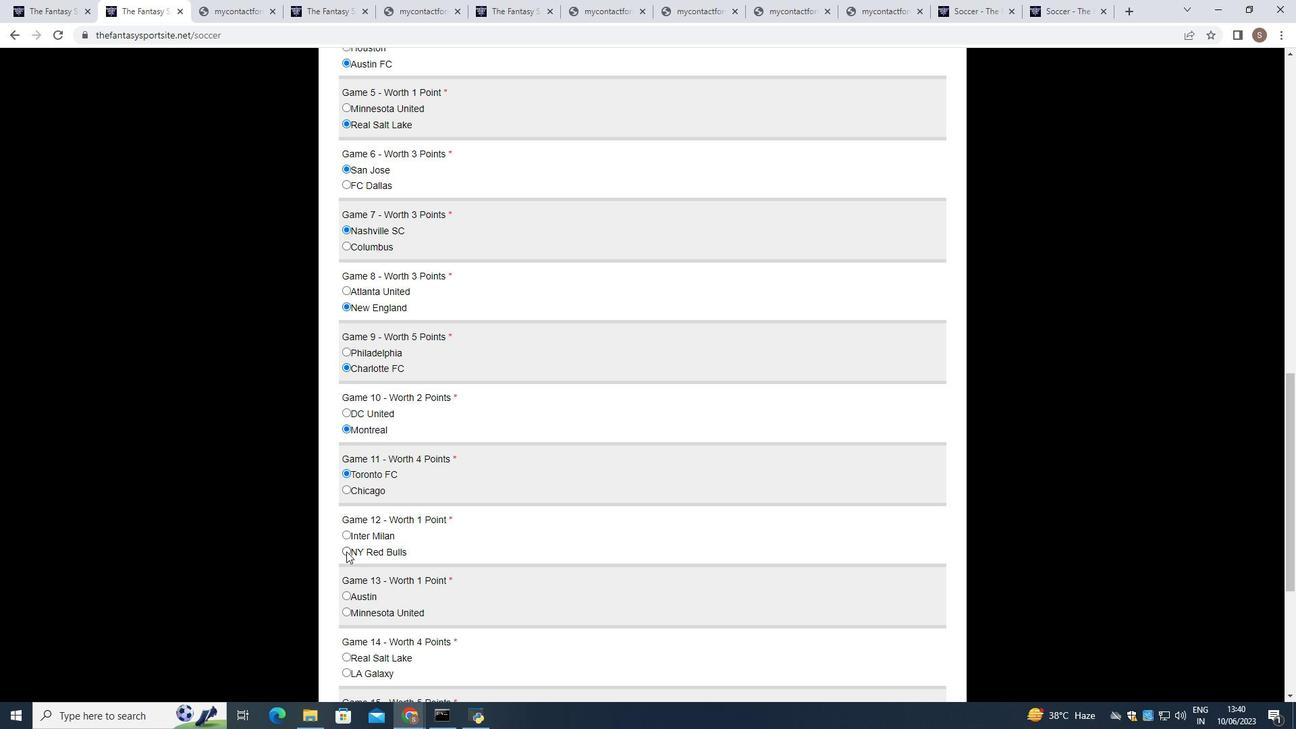 
Action: Mouse scrolled (346, 551) with delta (0, 0)
Screenshot: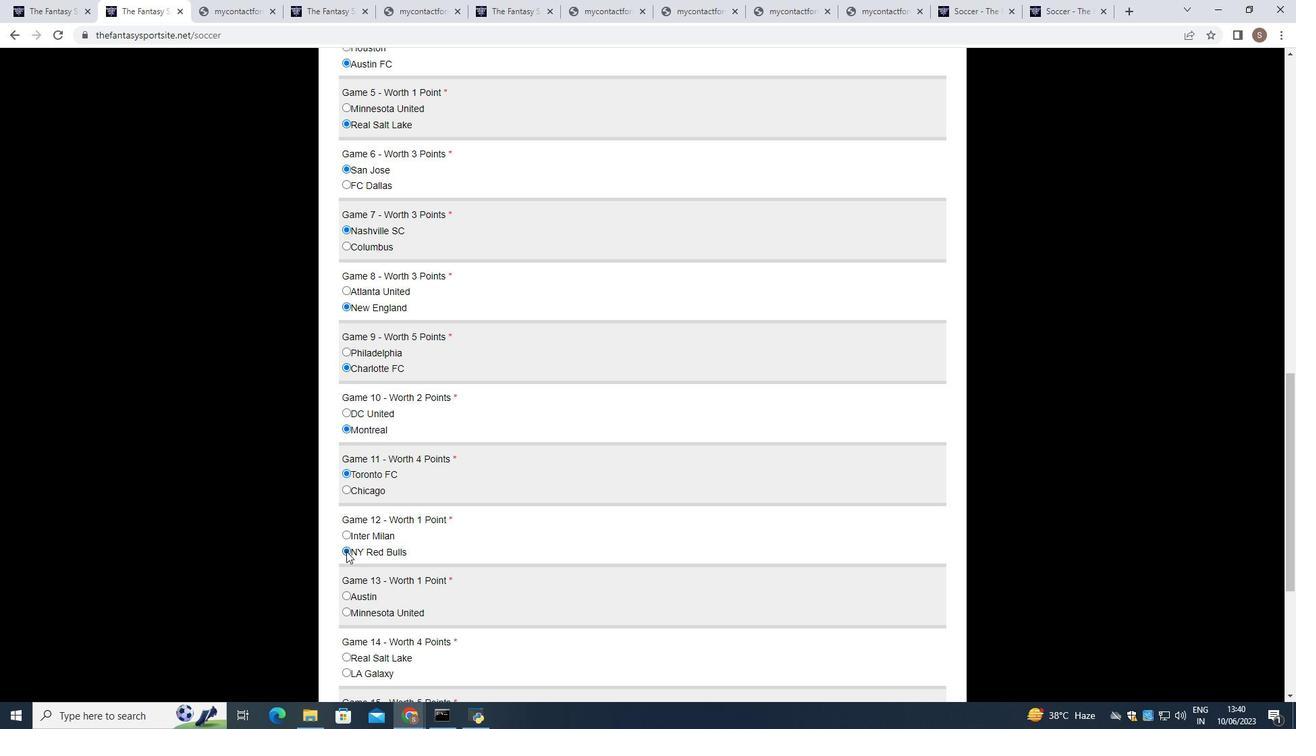 
Action: Mouse moved to (349, 544)
Screenshot: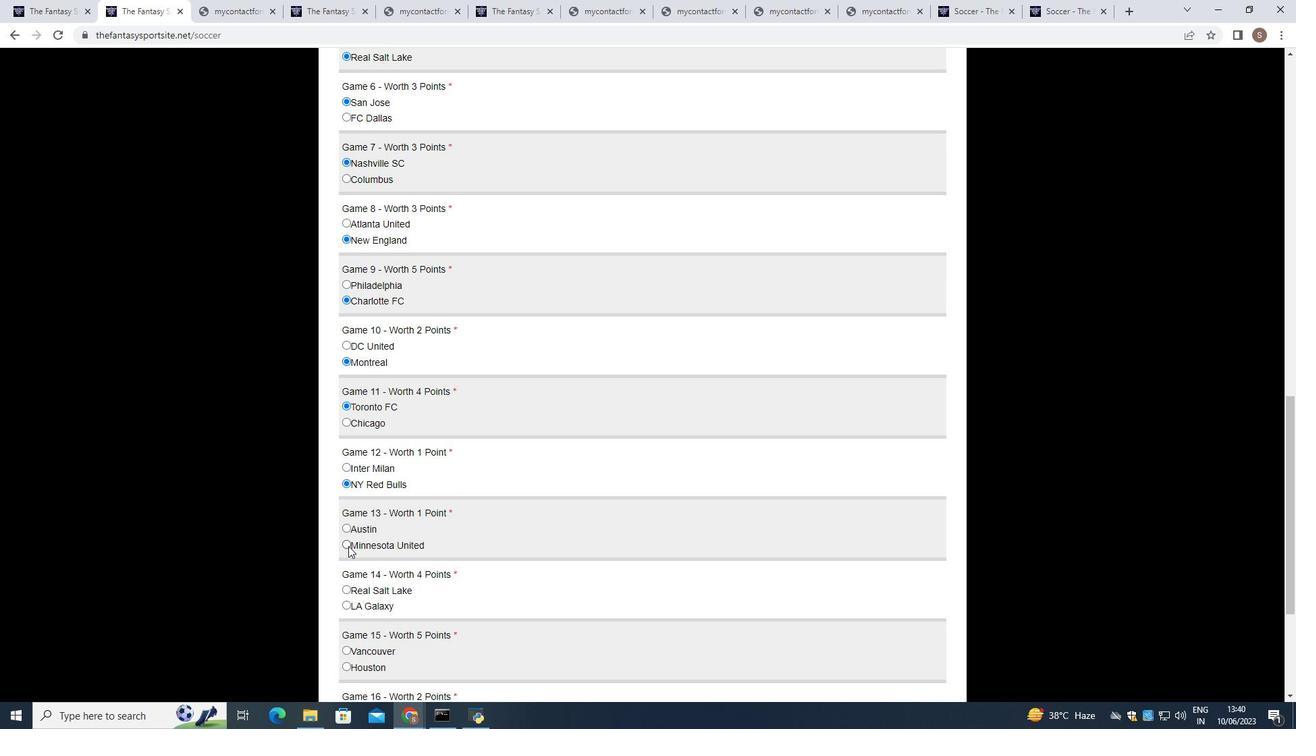 
Action: Mouse pressed left at (349, 544)
Screenshot: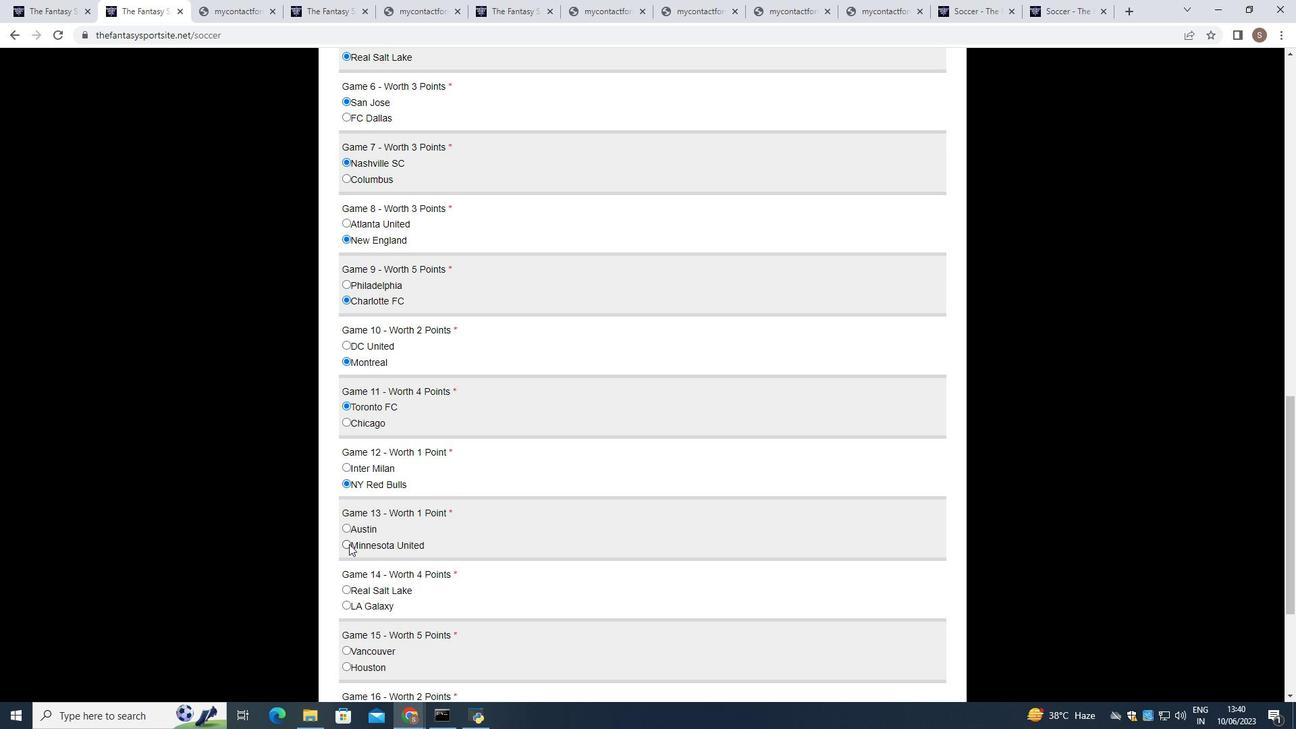
Action: Mouse scrolled (349, 543) with delta (0, 0)
Screenshot: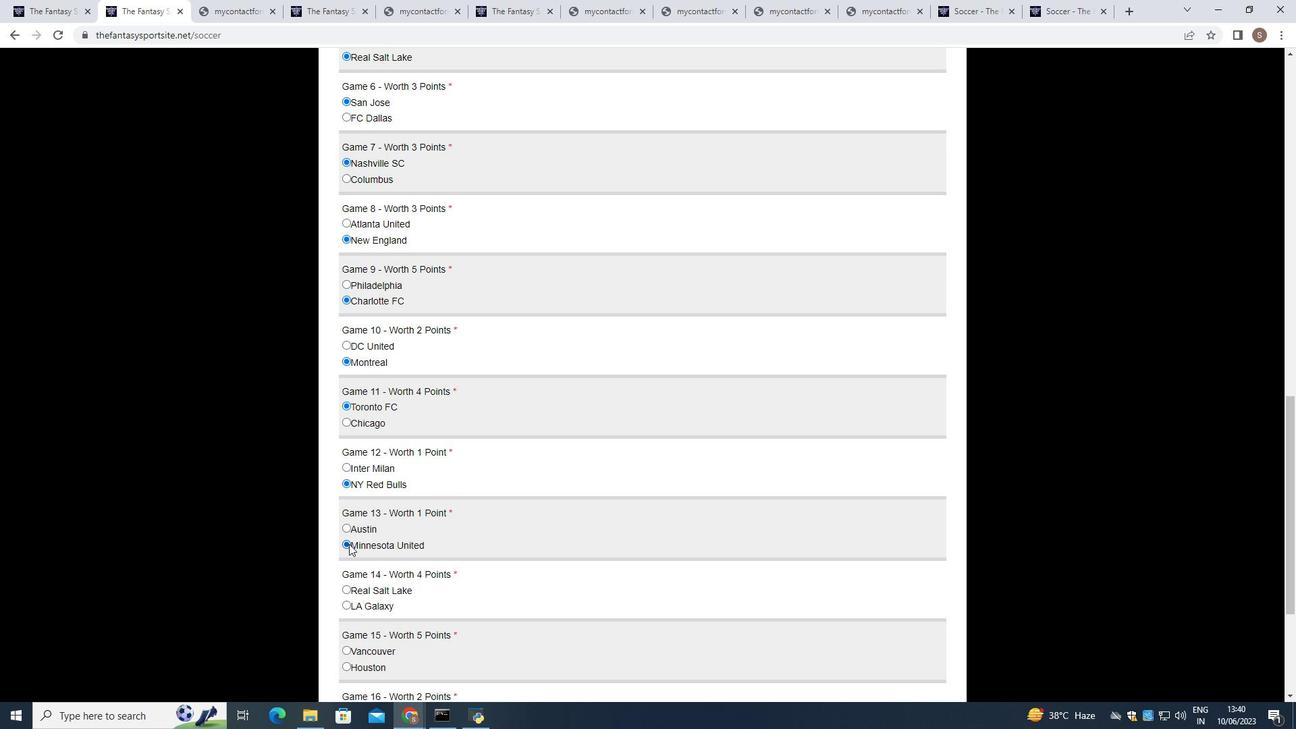 
Action: Mouse moved to (345, 534)
Screenshot: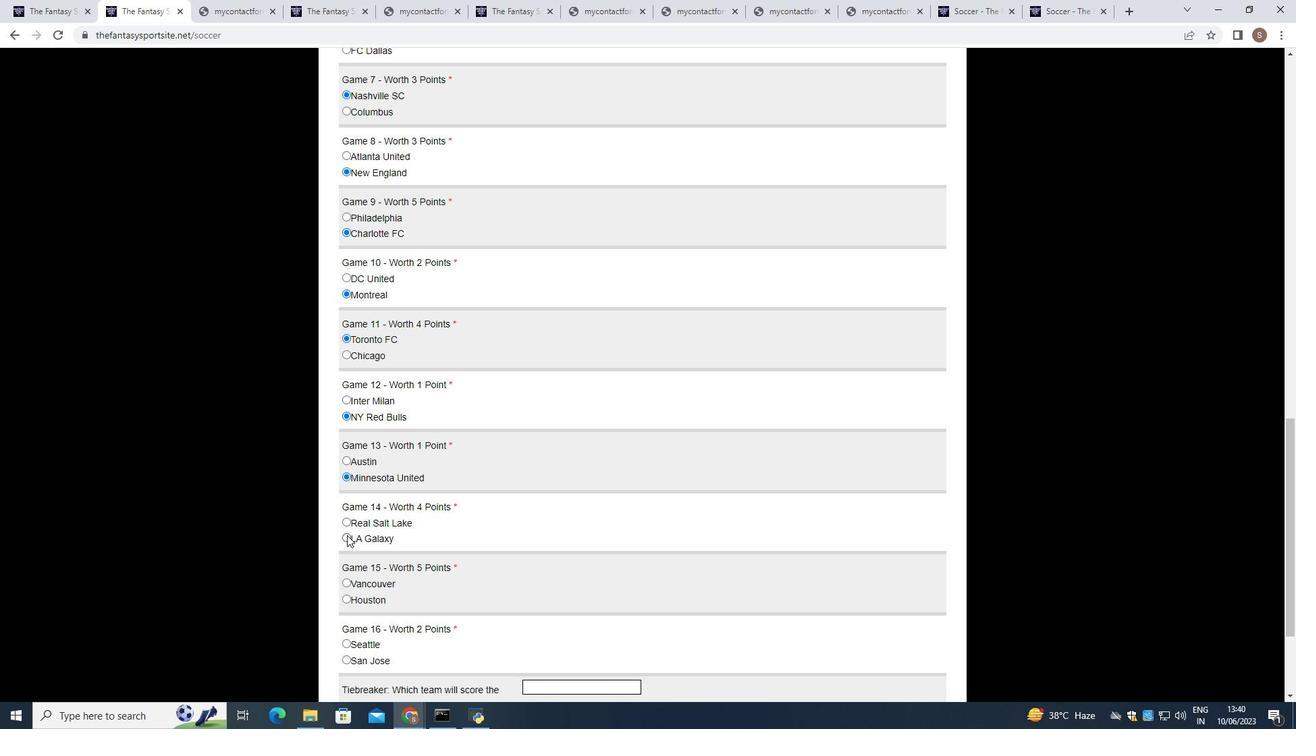 
Action: Mouse pressed left at (345, 534)
Screenshot: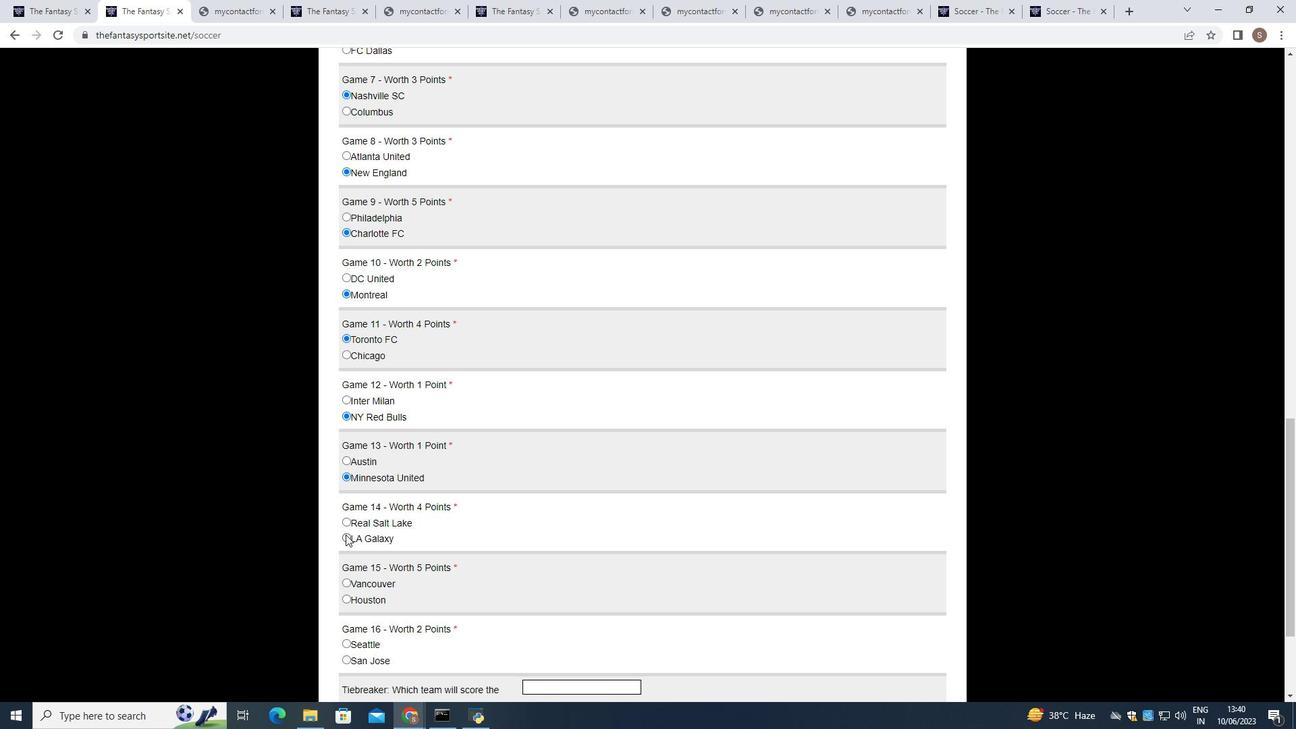 
Action: Mouse moved to (345, 597)
Screenshot: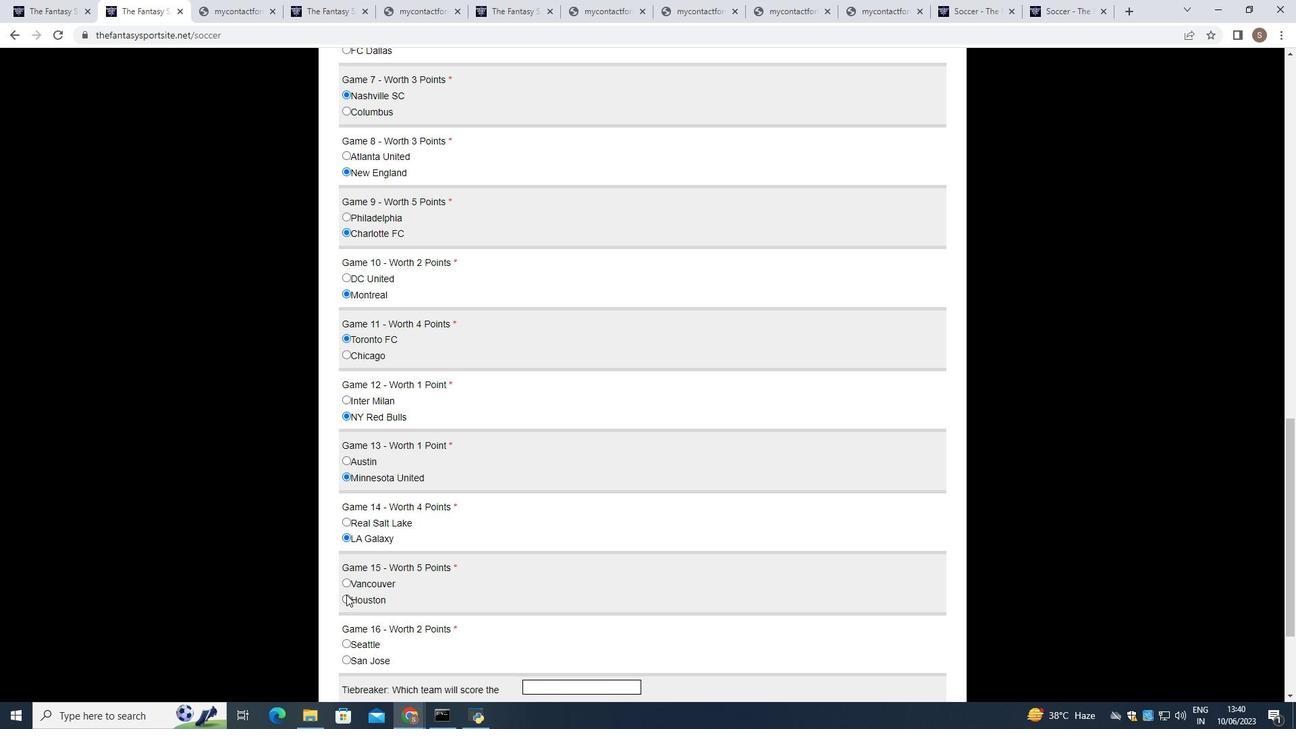 
Action: Mouse pressed left at (345, 597)
Screenshot: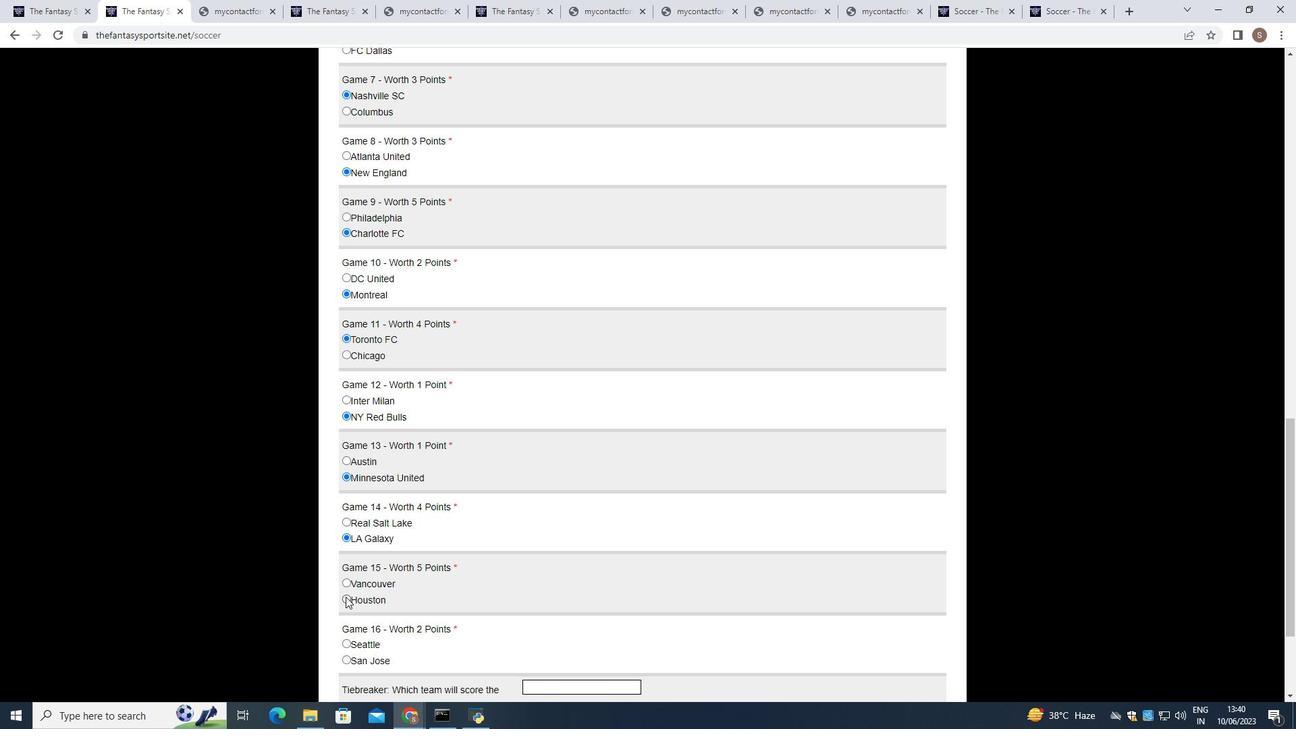 
Action: Mouse moved to (345, 662)
Screenshot: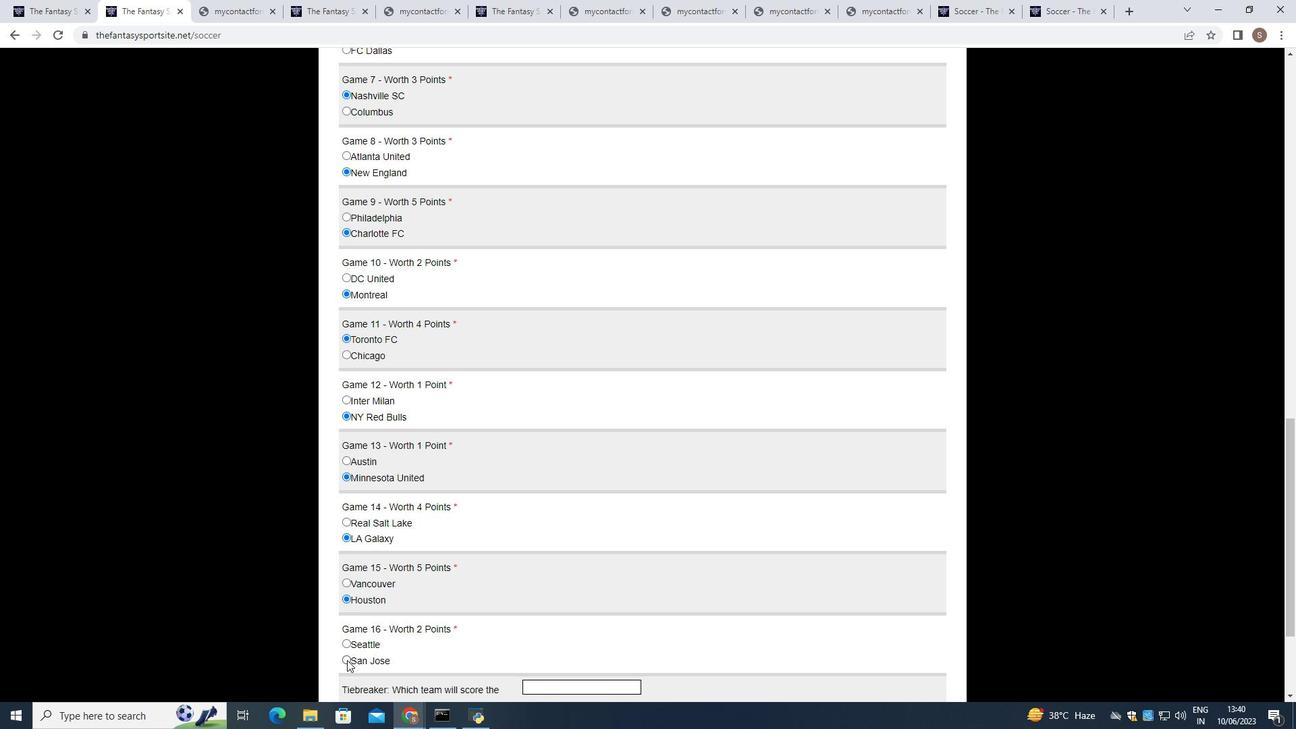 
Action: Mouse pressed left at (345, 662)
Screenshot: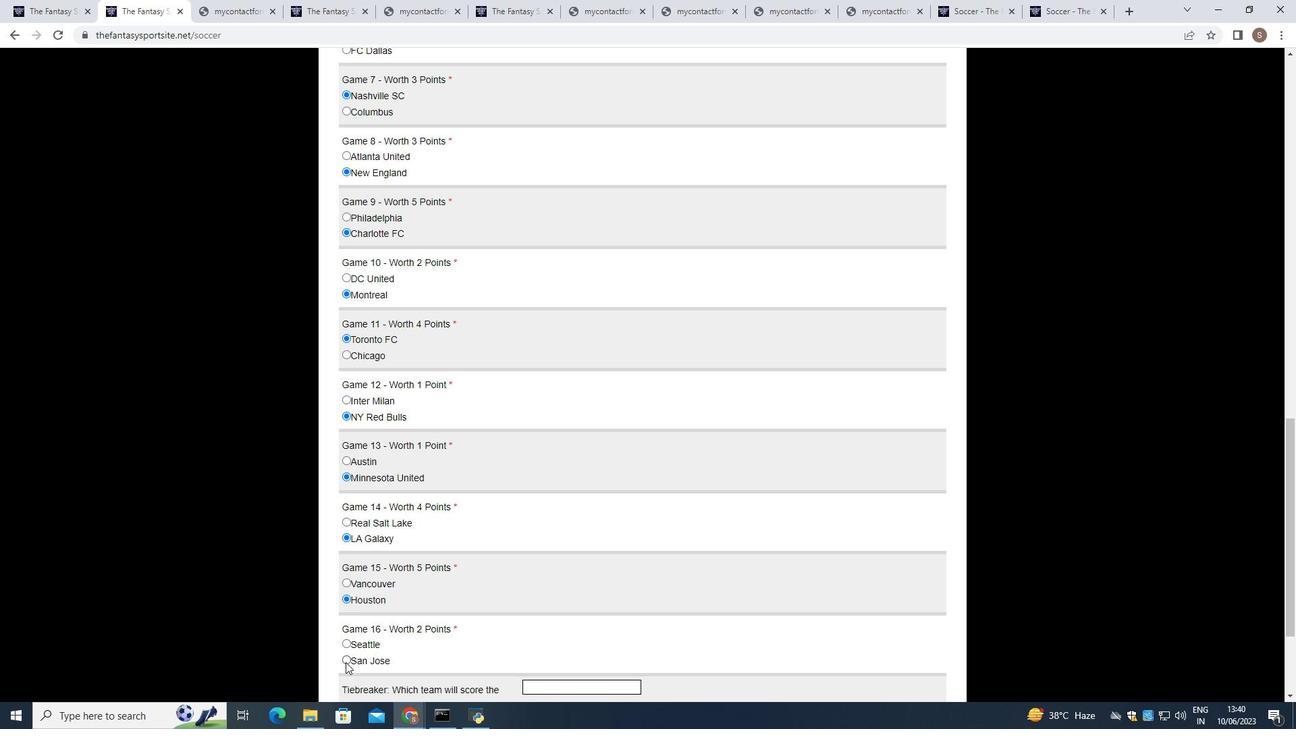 
Action: Mouse moved to (412, 616)
Screenshot: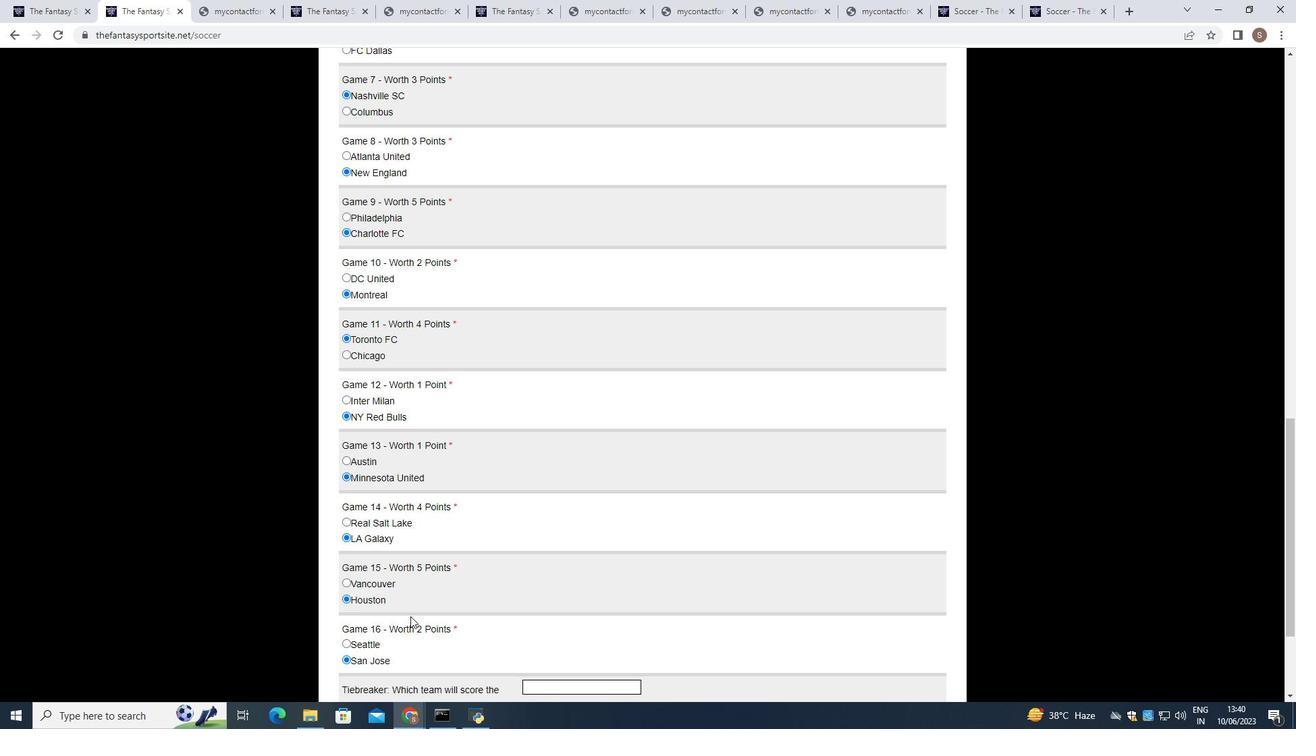 
Action: Mouse scrolled (412, 615) with delta (0, 0)
Screenshot: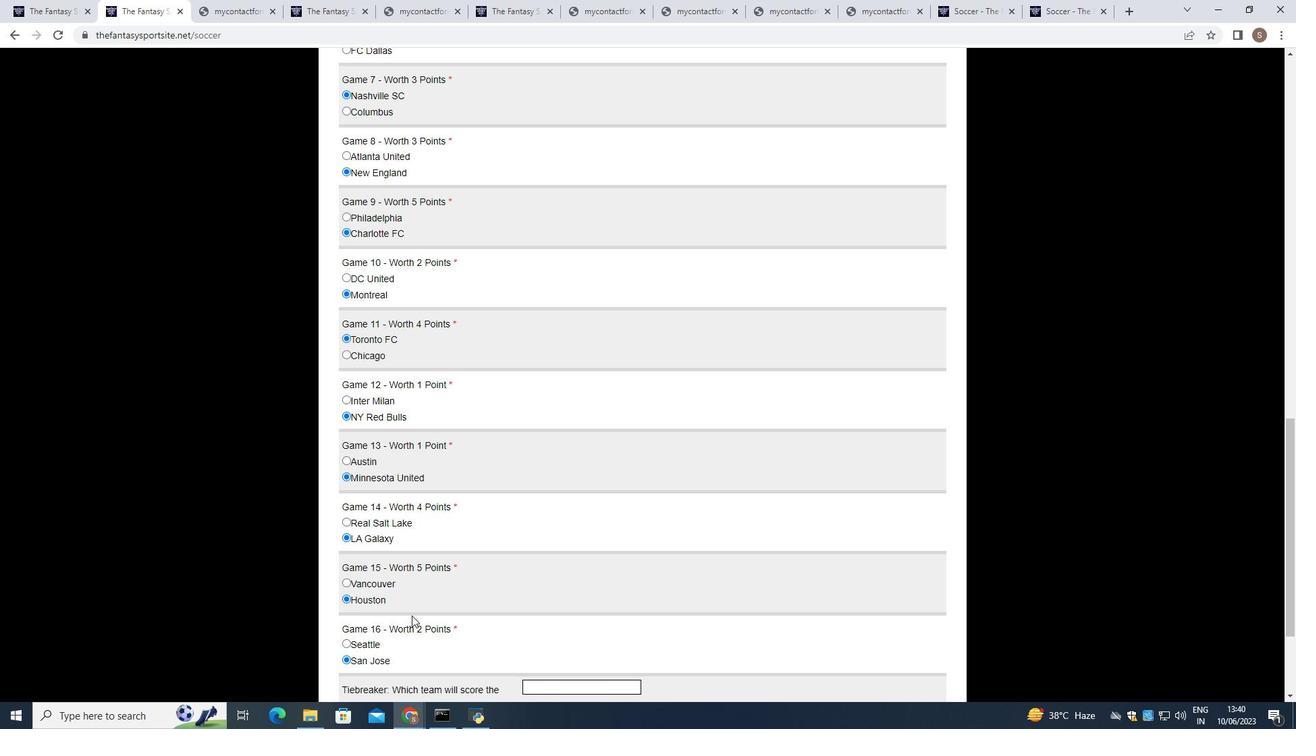
Action: Mouse scrolled (412, 615) with delta (0, 0)
Screenshot: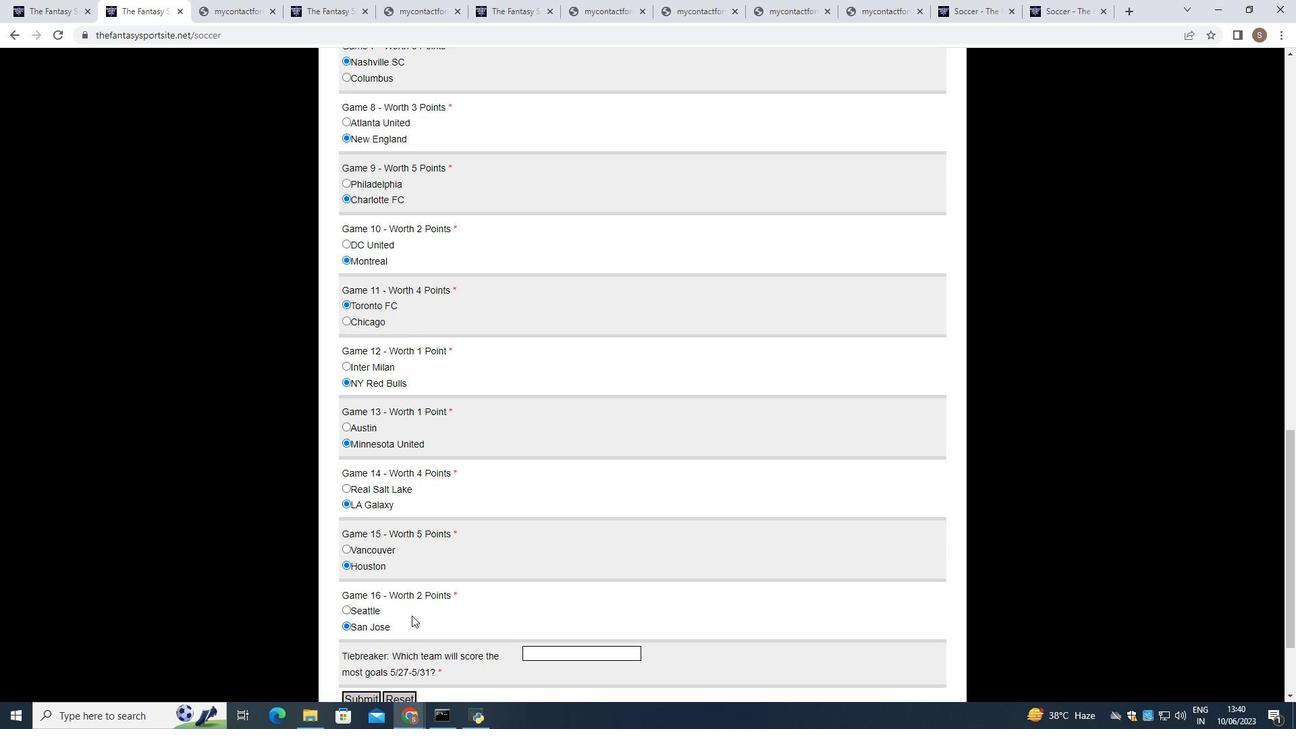 
Action: Mouse moved to (412, 616)
Screenshot: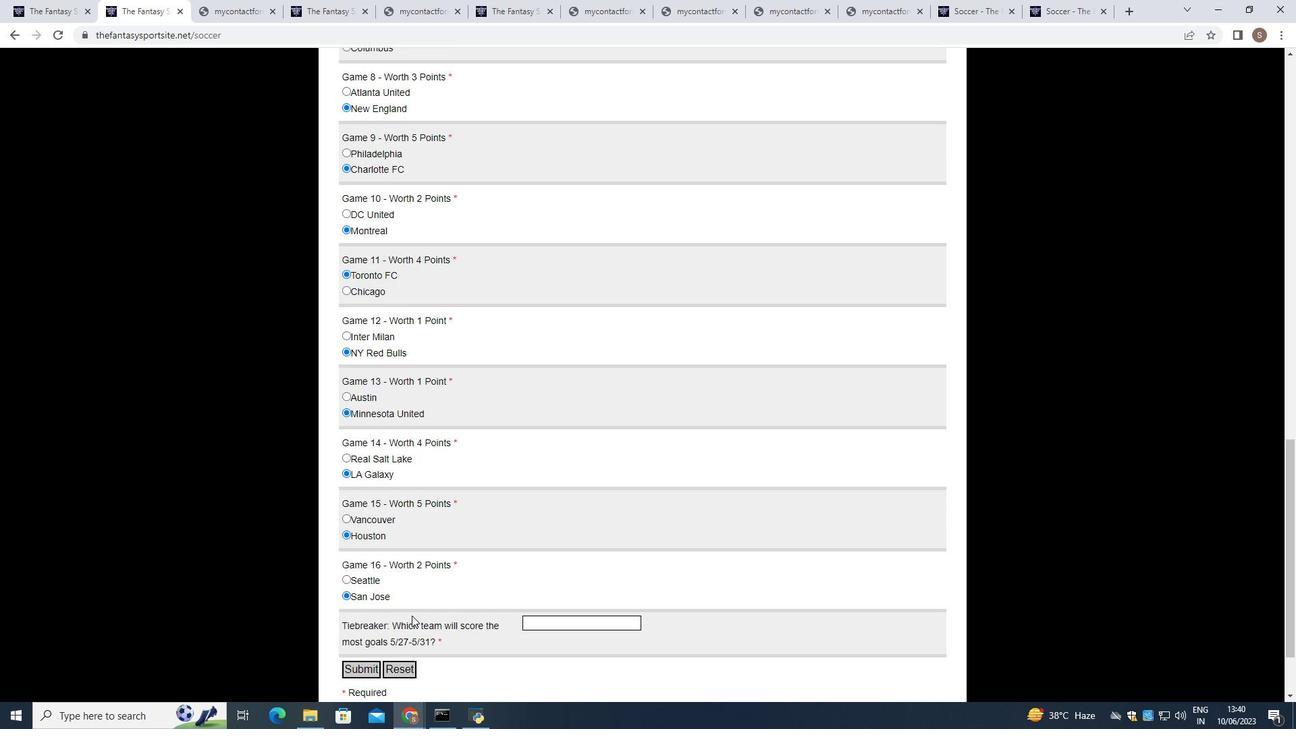 
Action: Mouse scrolled (412, 615) with delta (0, 0)
Screenshot: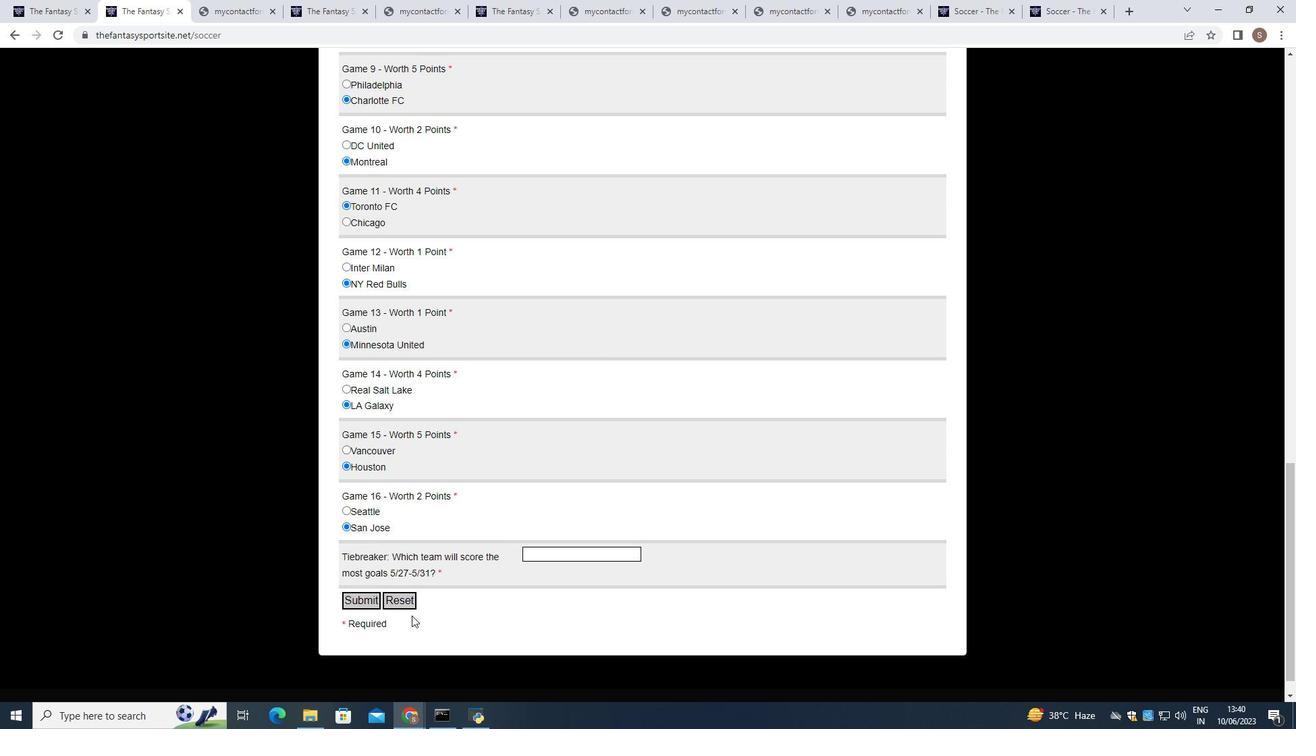 
Action: Mouse moved to (412, 613)
Screenshot: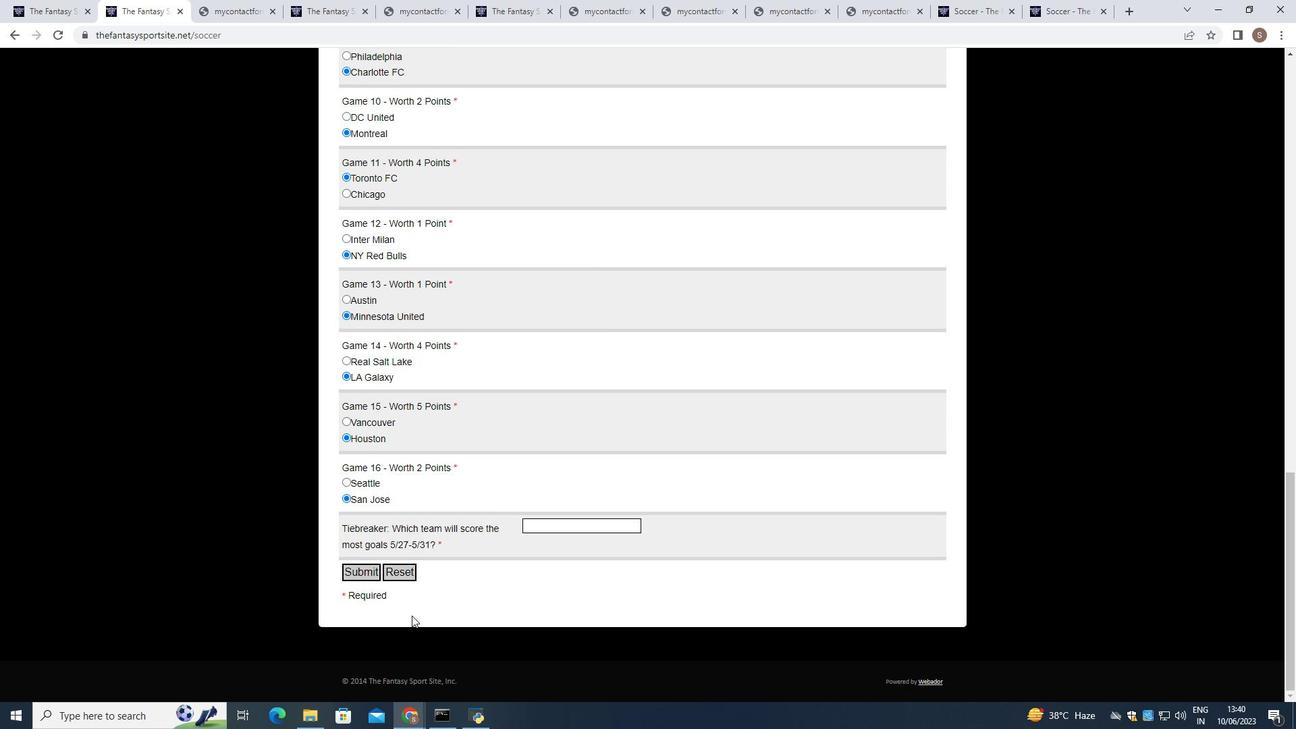 
Action: Mouse scrolled (412, 612) with delta (0, 0)
Screenshot: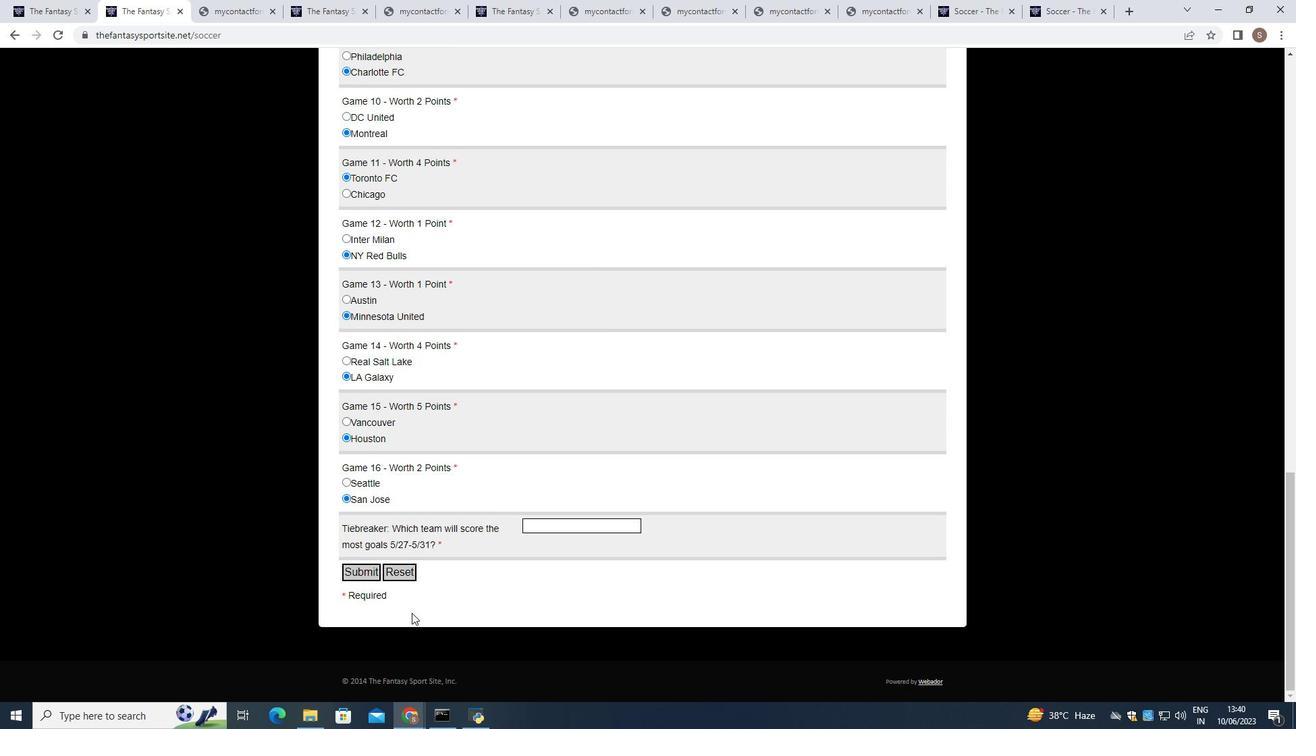 
Action: Mouse moved to (531, 528)
Screenshot: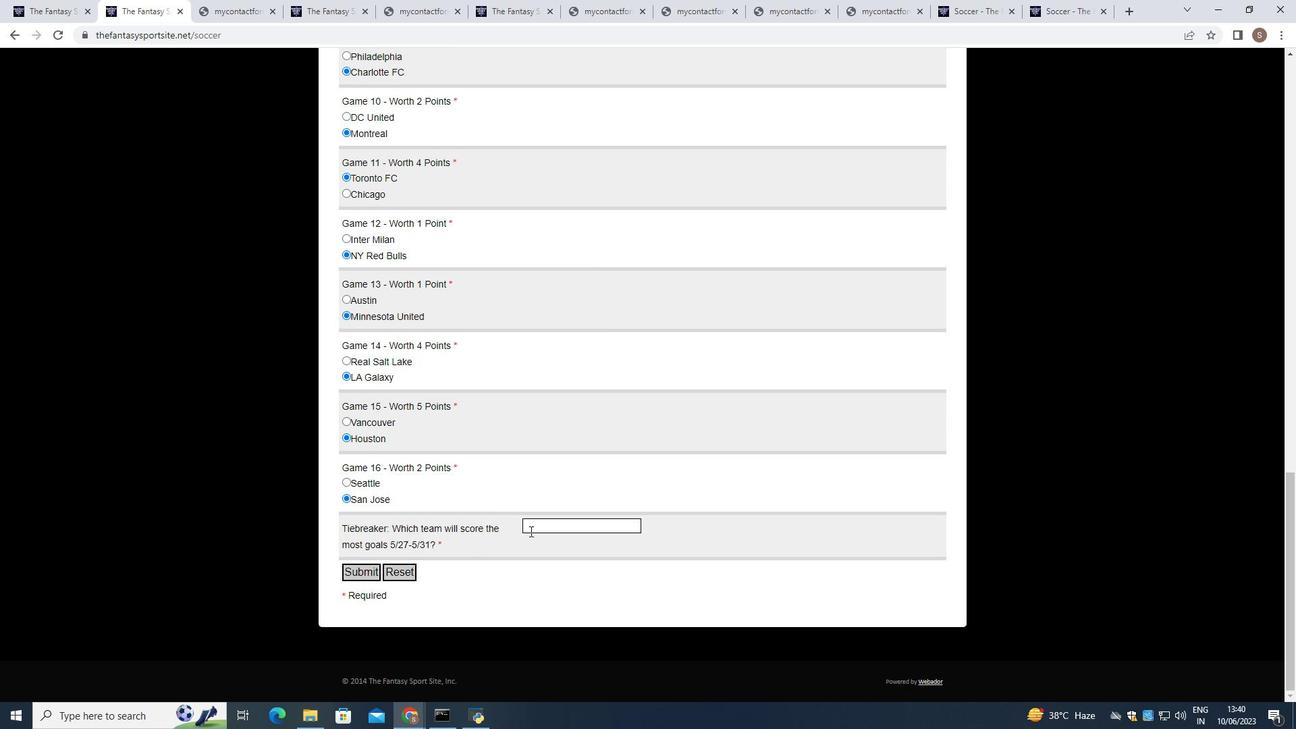 
Action: Mouse pressed left at (531, 528)
Screenshot: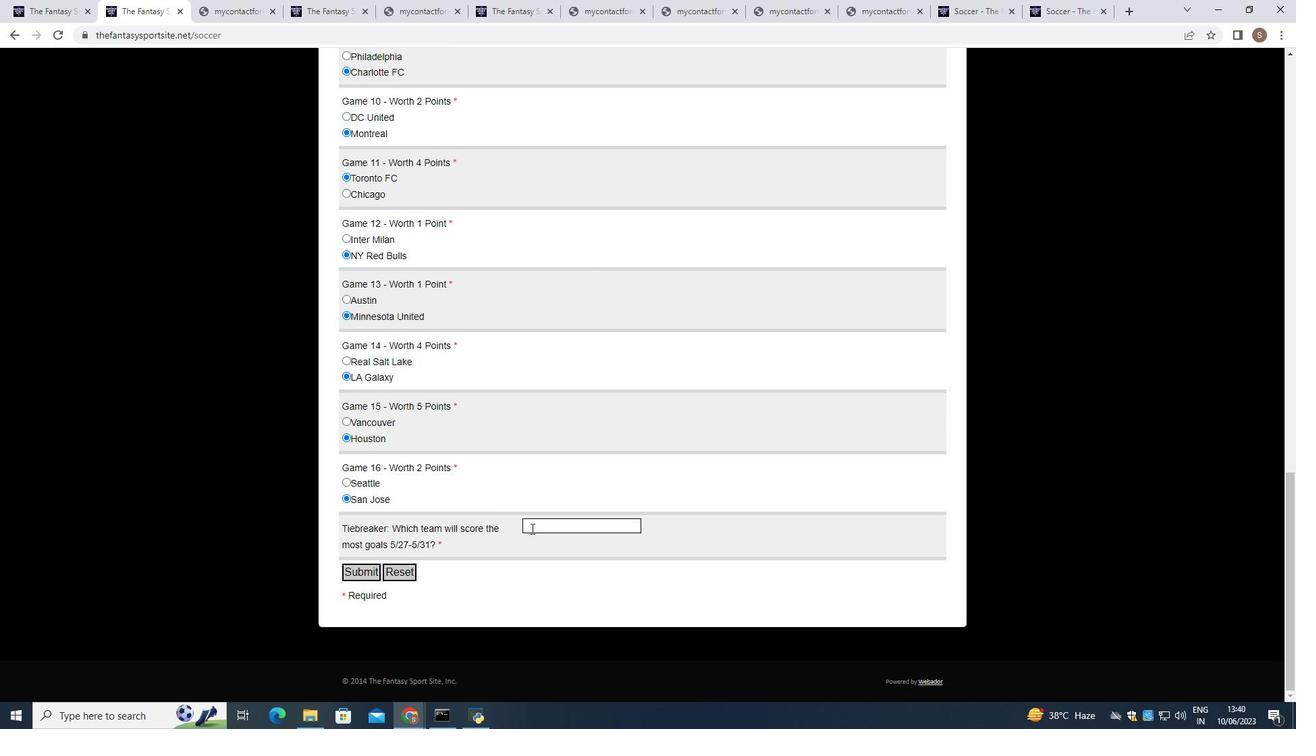 
Action: Key pressed <Key.shift>Austin<Key.space><Key.shift>FC
Screenshot: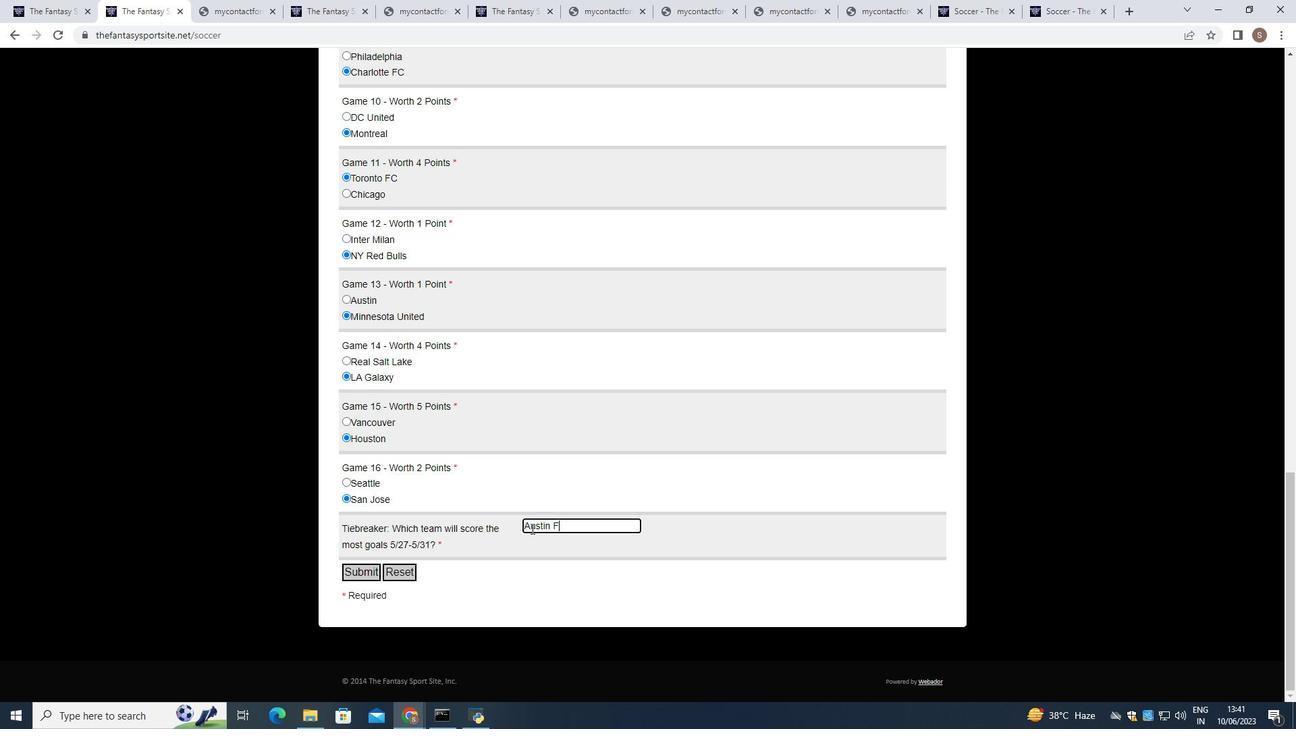 
Action: Mouse moved to (363, 569)
Screenshot: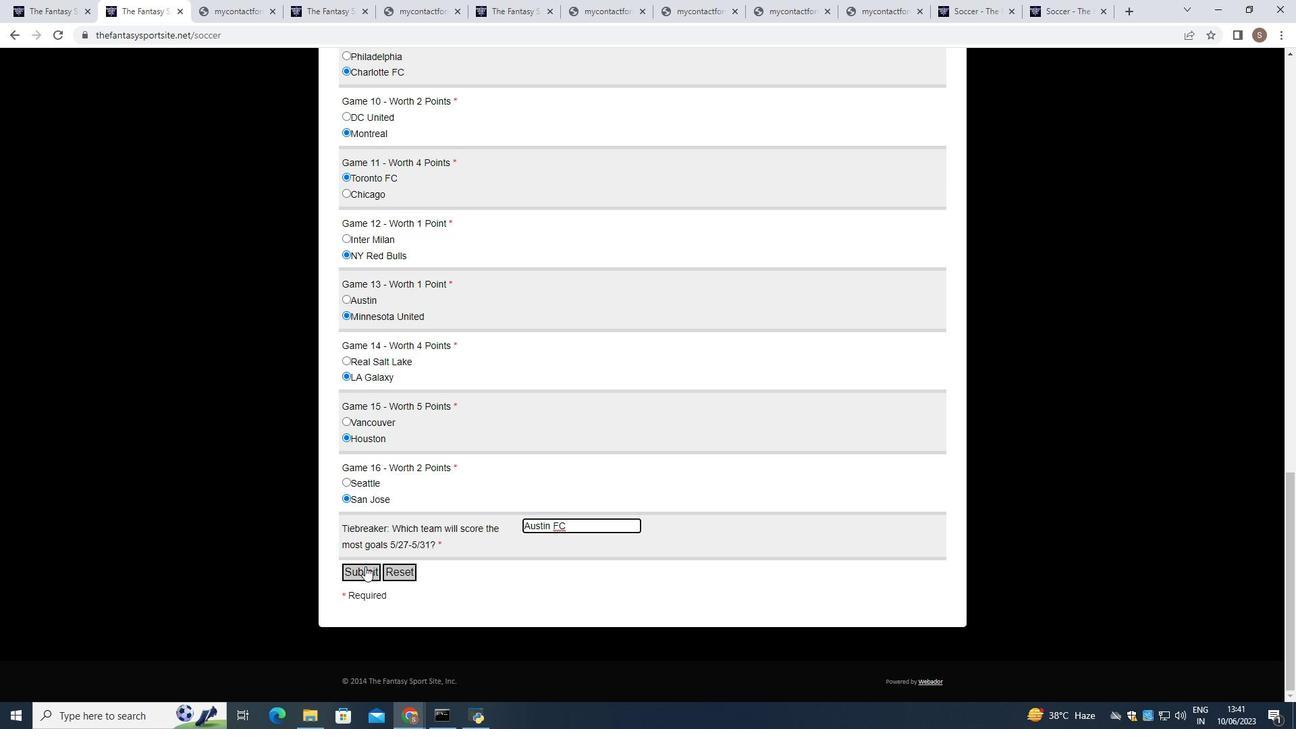
Action: Mouse pressed left at (363, 569)
Screenshot: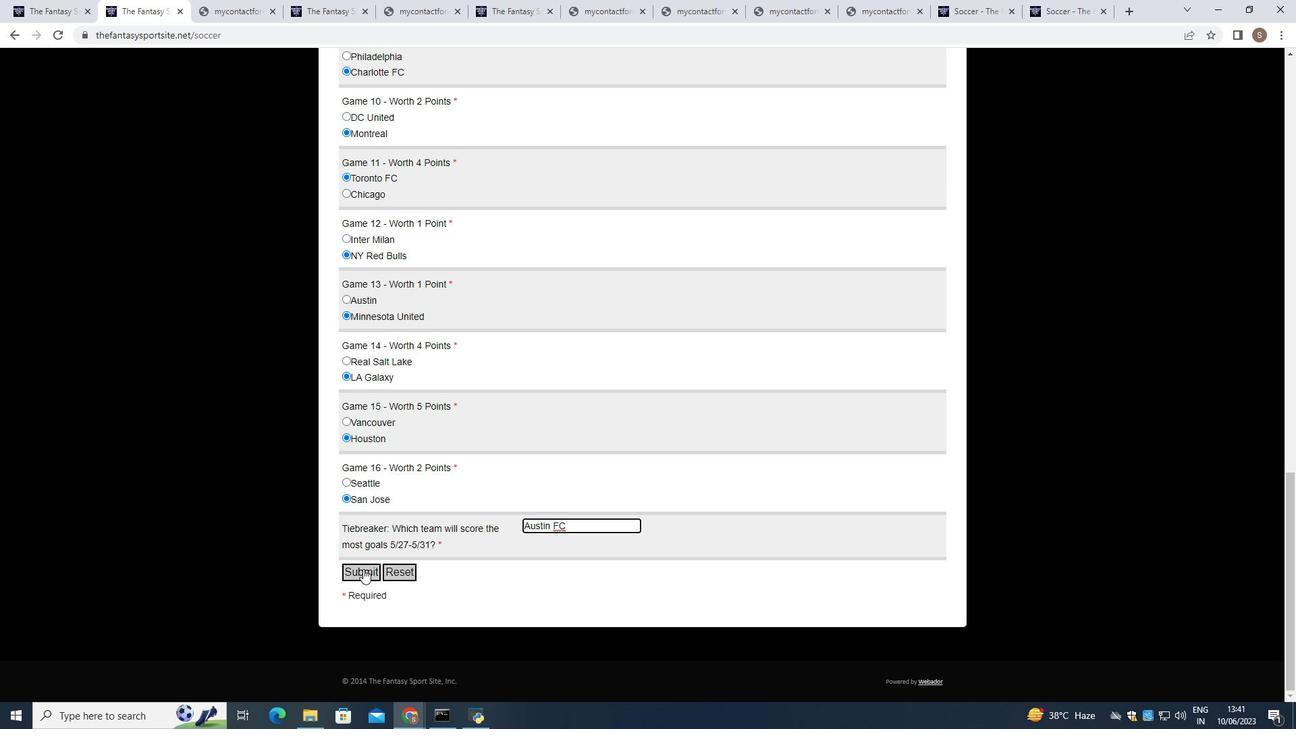 
